 Task: Look for space in Mau Aimma, India from 10th August, 2023 to 18th August, 2023 for 2 adults in price range Rs.10000 to Rs.14000. Place can be private room with 1  bedroom having 1 bed and 1 bathroom. Property type can be house, flat, guest house. Amenities needed are: wifi, TV, free parkinig on premises, gym, breakfast. Booking option can be shelf check-in. Required host language is English.
Action: Mouse moved to (449, 99)
Screenshot: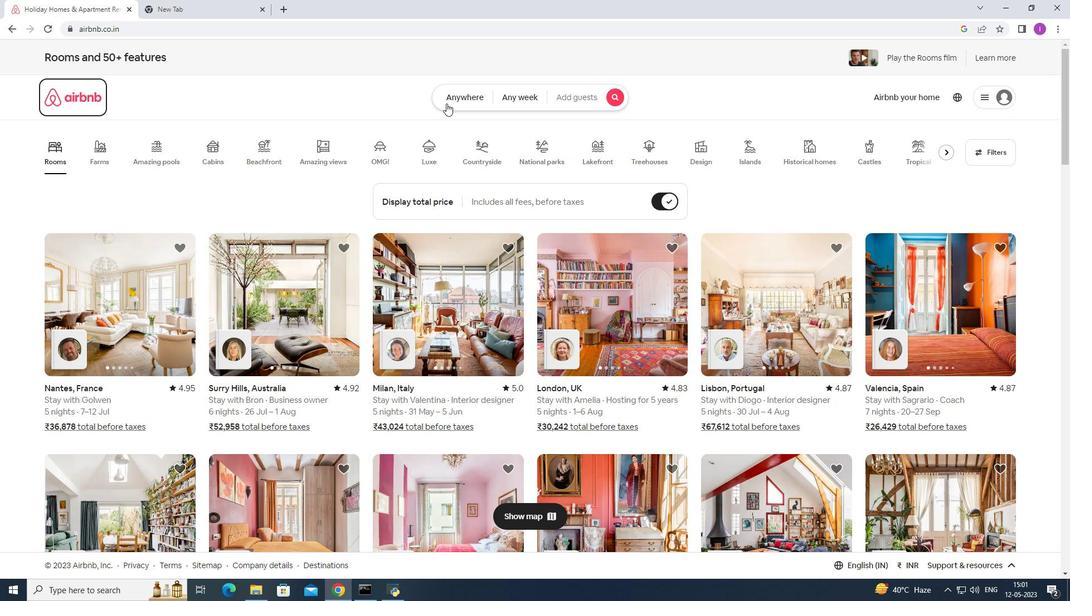 
Action: Mouse pressed left at (449, 99)
Screenshot: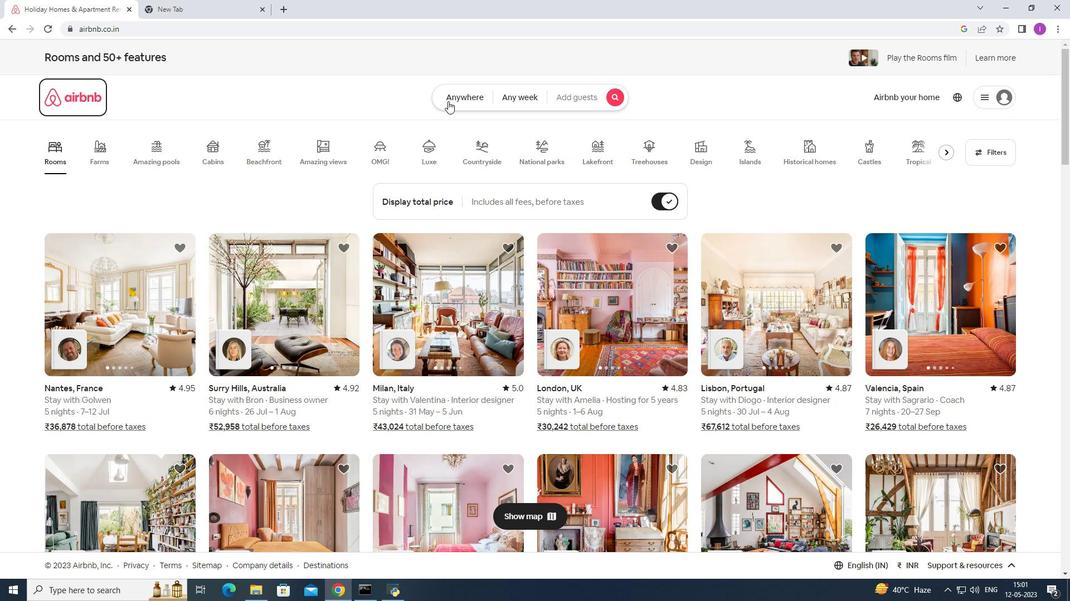 
Action: Mouse moved to (371, 148)
Screenshot: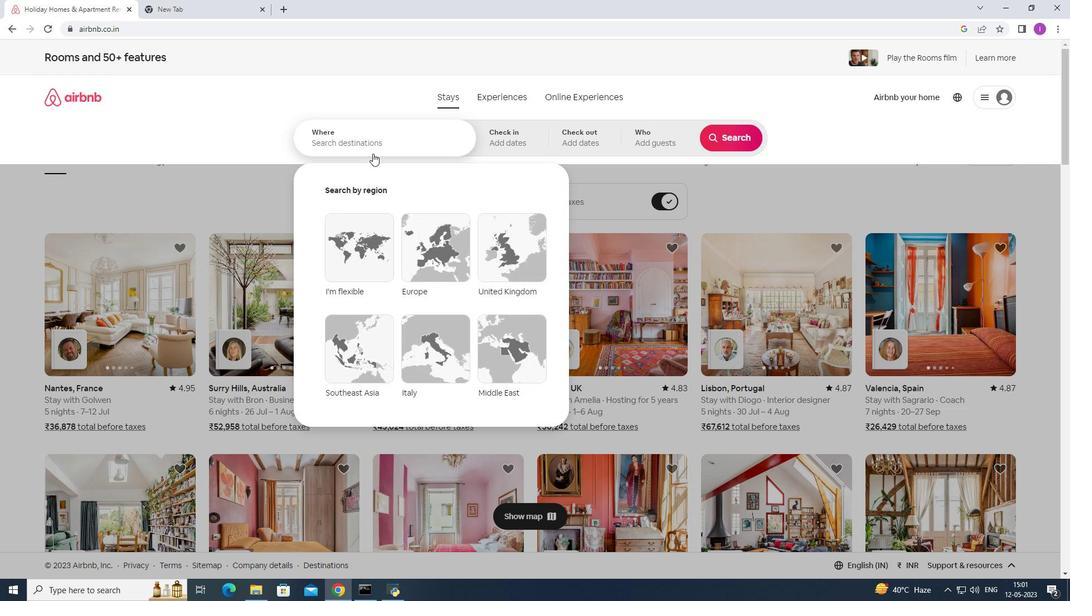 
Action: Mouse pressed left at (371, 148)
Screenshot: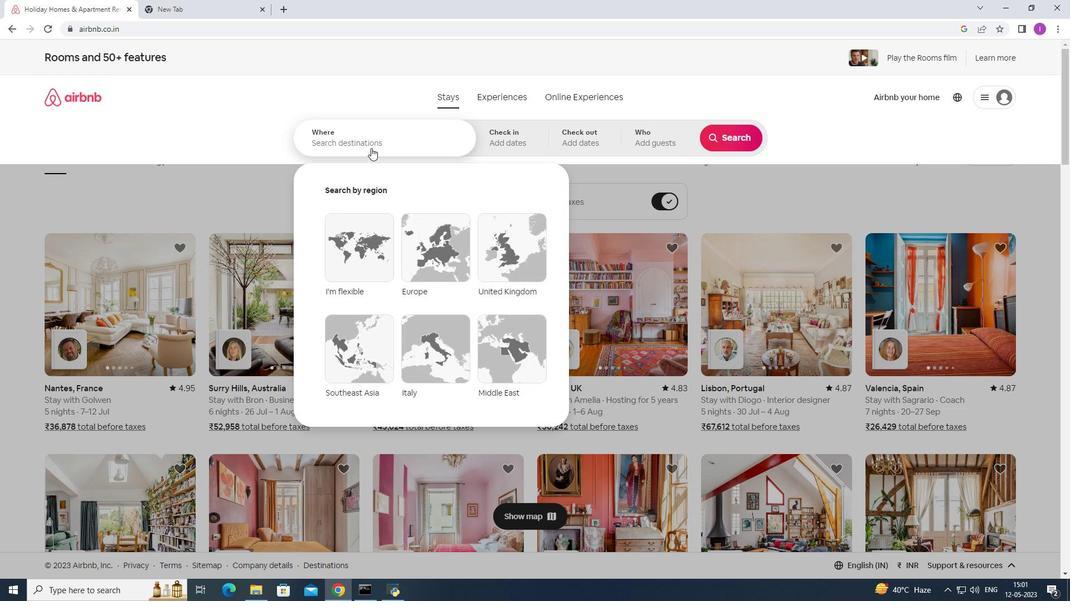 
Action: Key pressed <Key.shift>Mau<Key.space><Key.shift>Aimma,<Key.shift>India
Screenshot: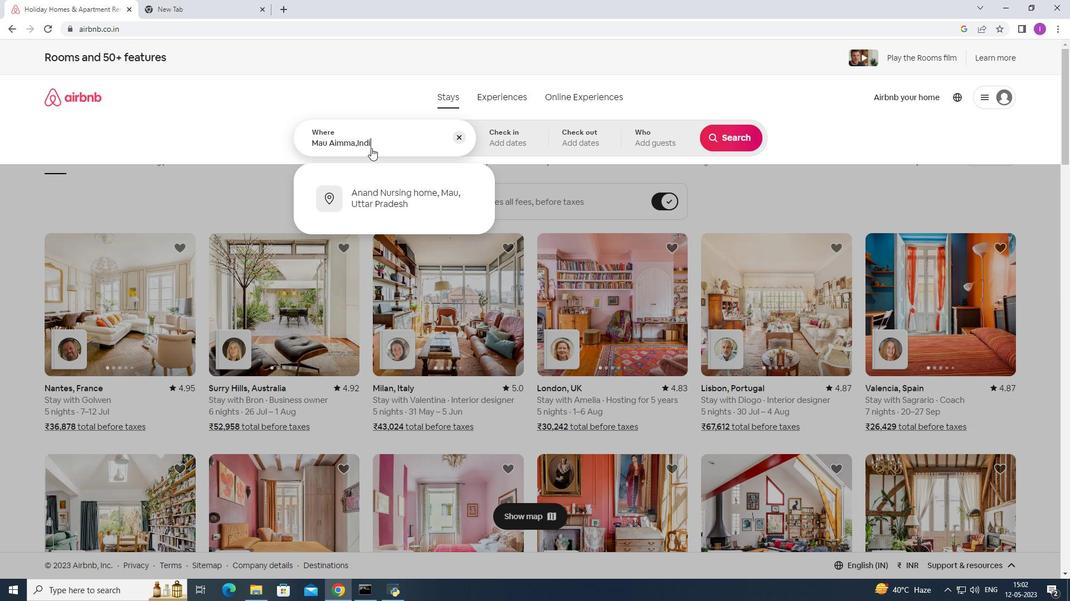 
Action: Mouse moved to (511, 138)
Screenshot: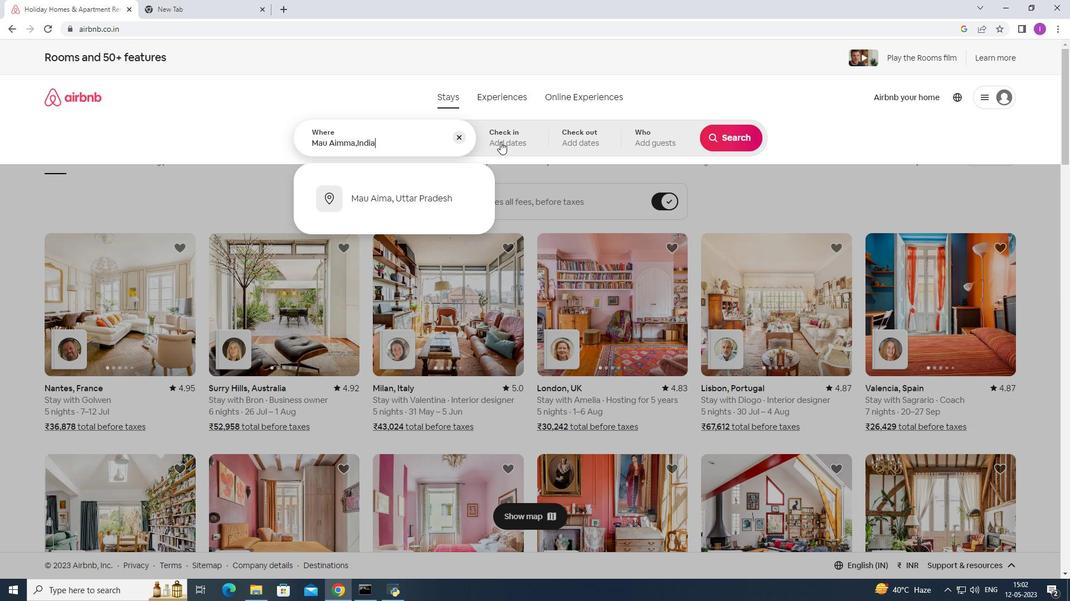 
Action: Mouse pressed left at (511, 138)
Screenshot: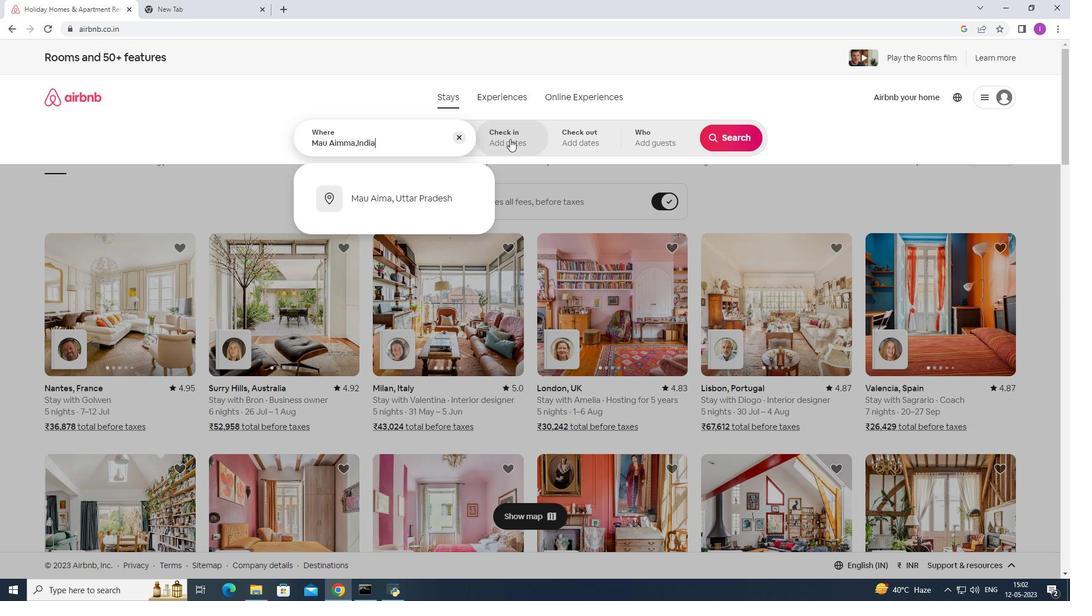 
Action: Mouse moved to (727, 226)
Screenshot: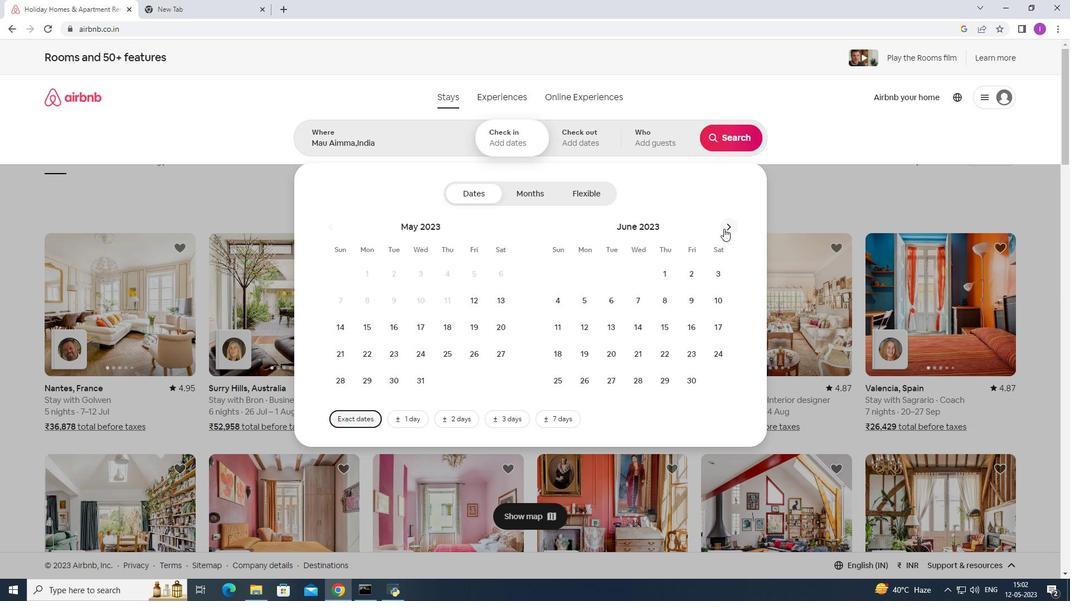 
Action: Mouse pressed left at (727, 226)
Screenshot: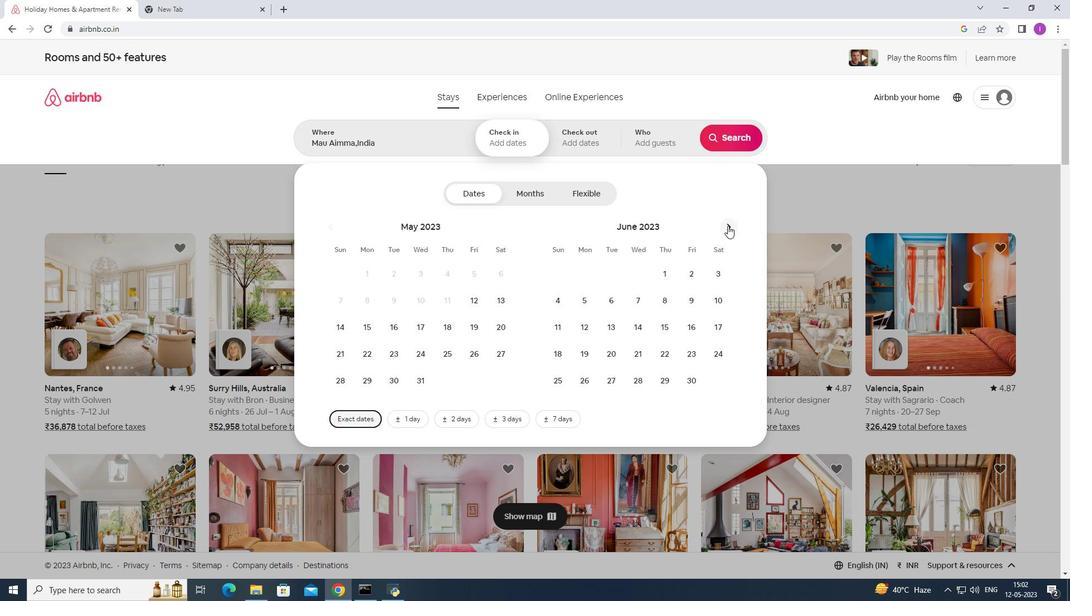 
Action: Mouse pressed left at (727, 226)
Screenshot: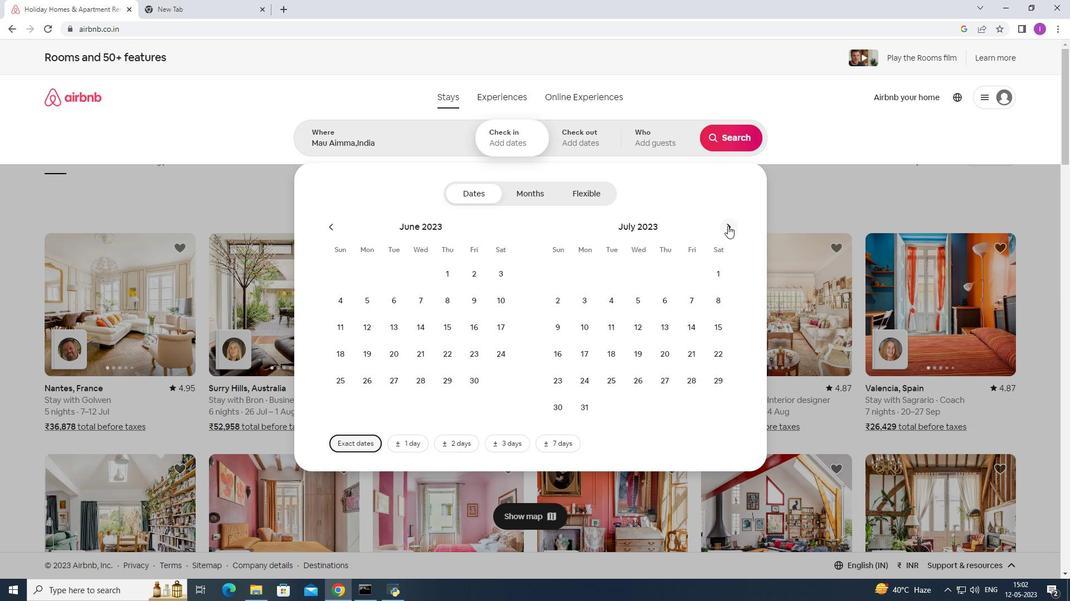 
Action: Mouse moved to (659, 299)
Screenshot: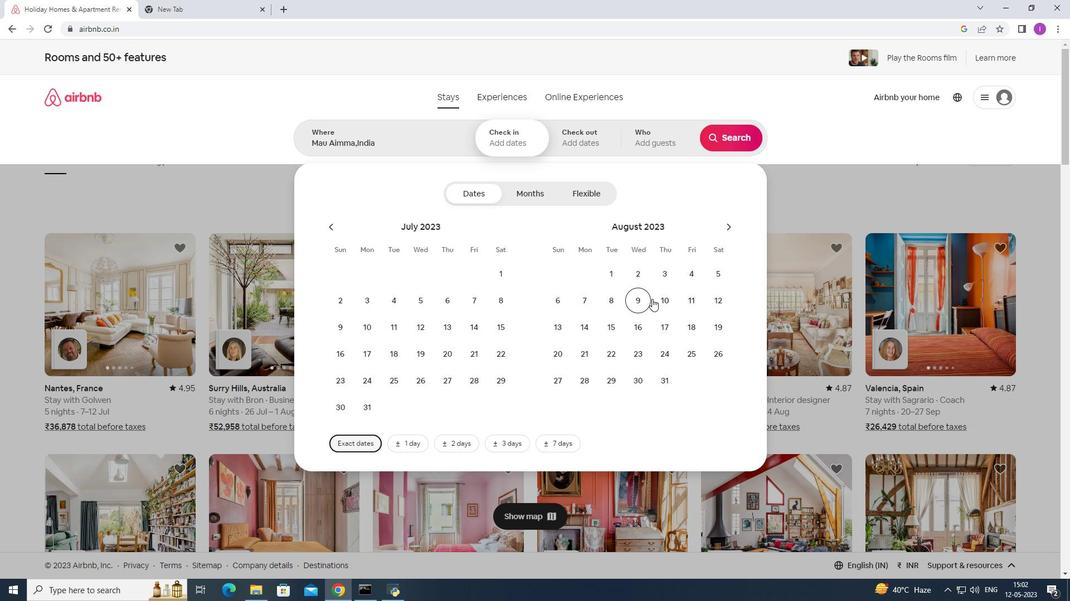 
Action: Mouse pressed left at (659, 299)
Screenshot: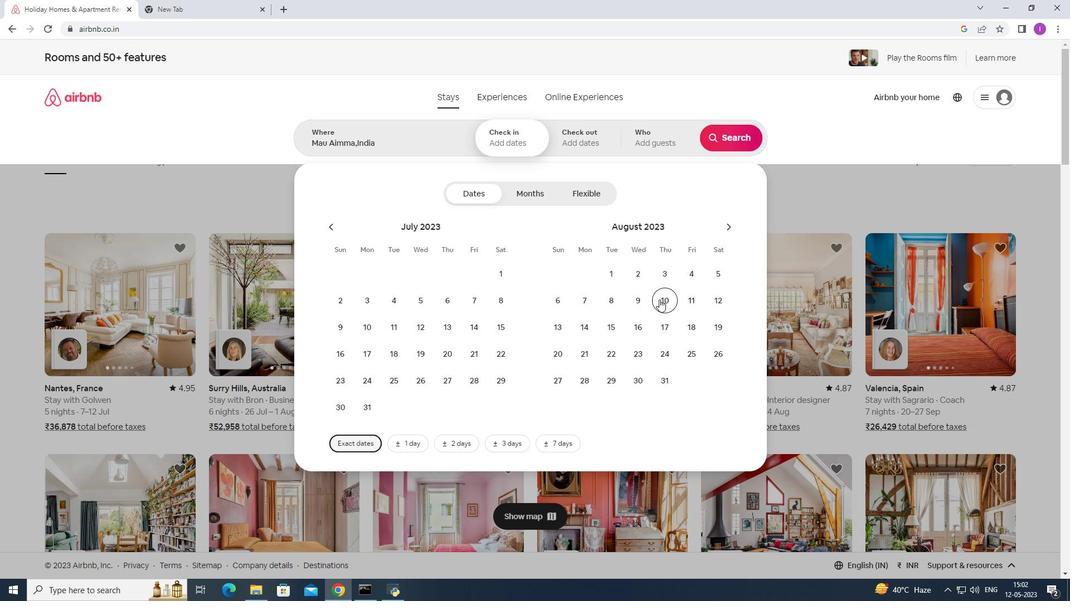 
Action: Mouse moved to (688, 327)
Screenshot: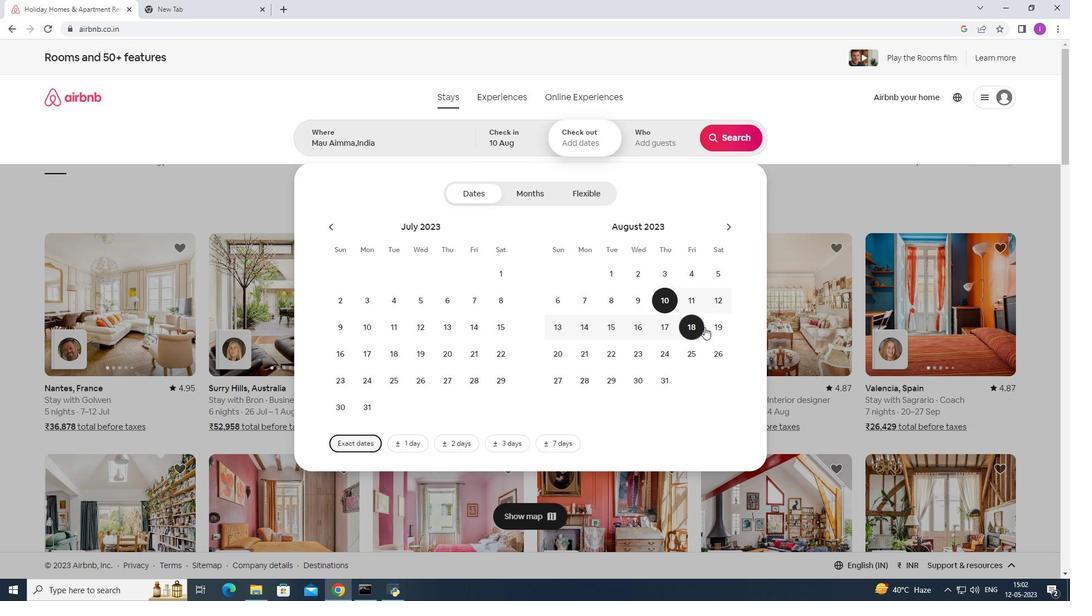 
Action: Mouse pressed left at (688, 327)
Screenshot: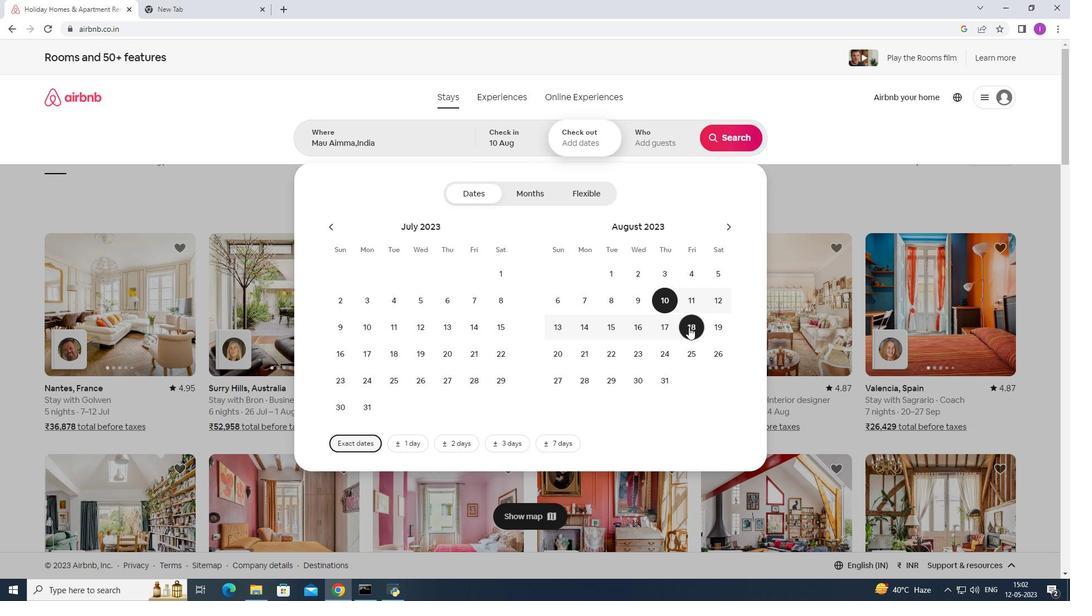 
Action: Mouse moved to (668, 148)
Screenshot: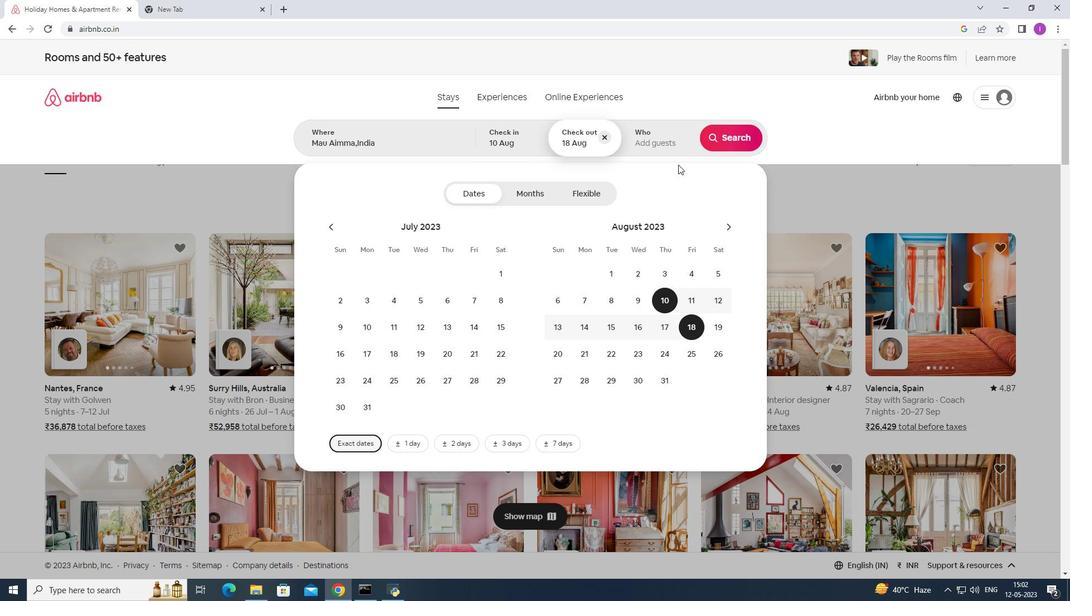 
Action: Mouse pressed left at (668, 148)
Screenshot: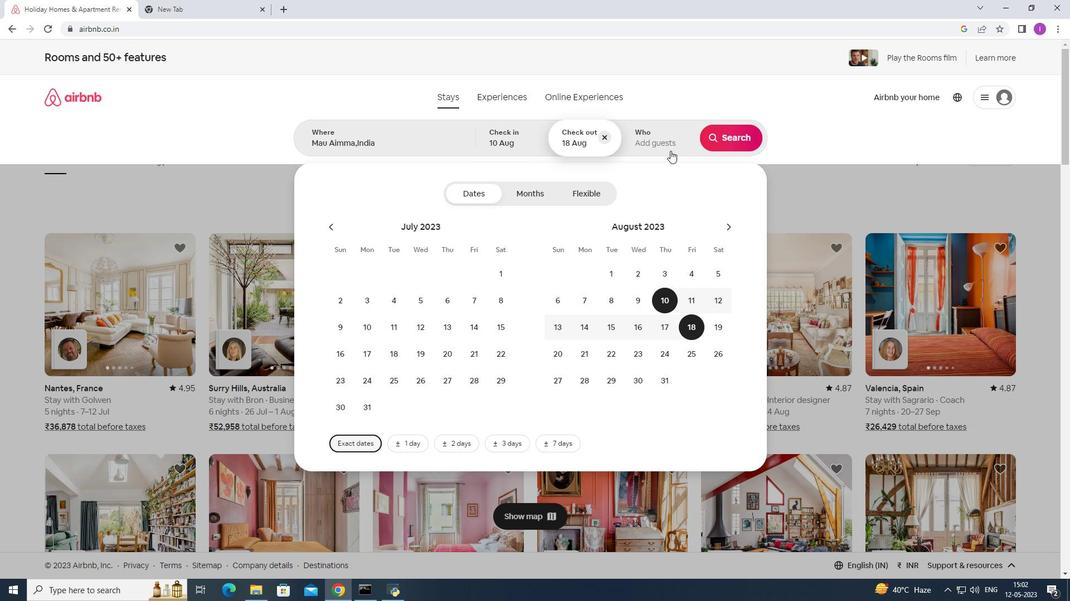 
Action: Mouse moved to (727, 195)
Screenshot: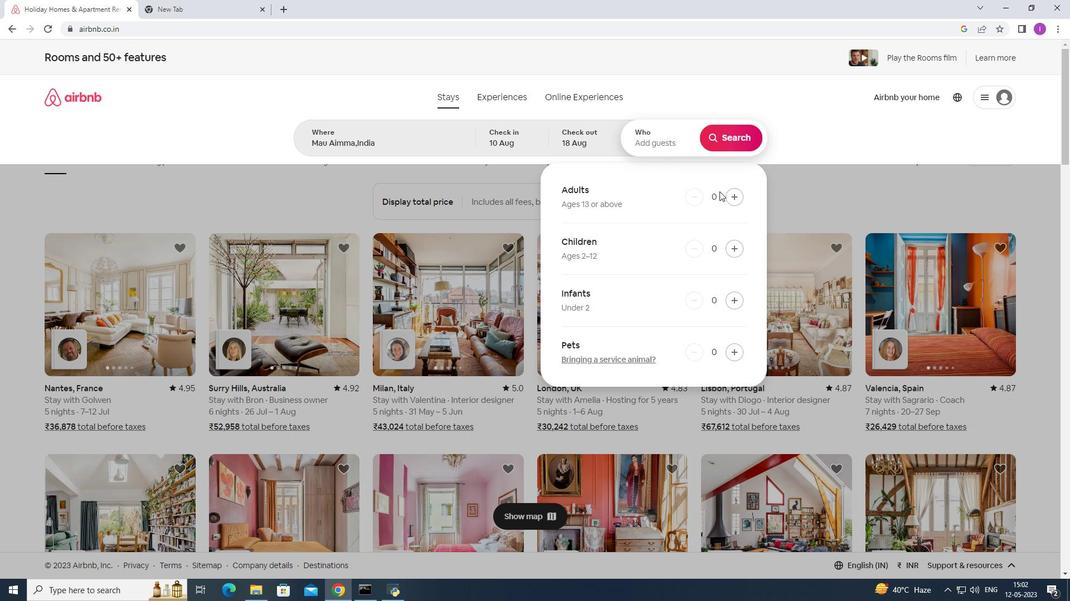 
Action: Mouse pressed left at (727, 195)
Screenshot: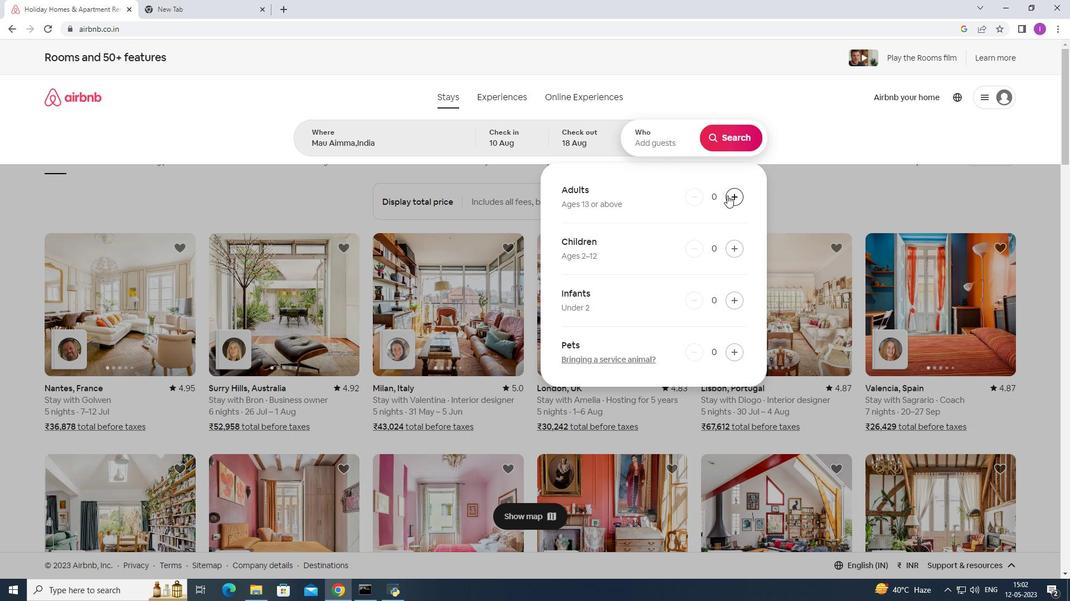 
Action: Mouse pressed left at (727, 195)
Screenshot: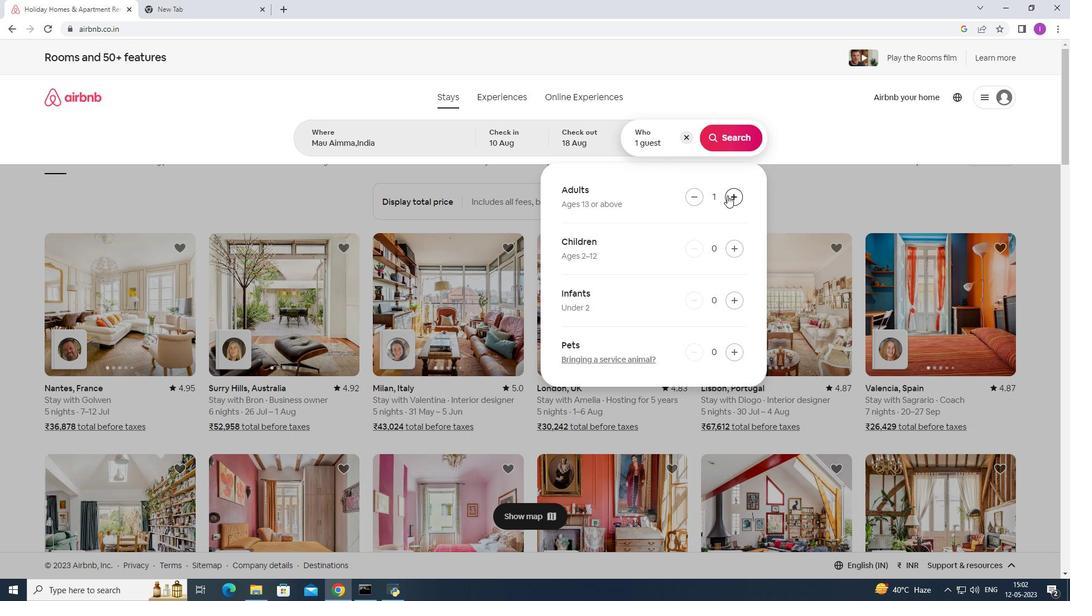 
Action: Mouse pressed left at (727, 195)
Screenshot: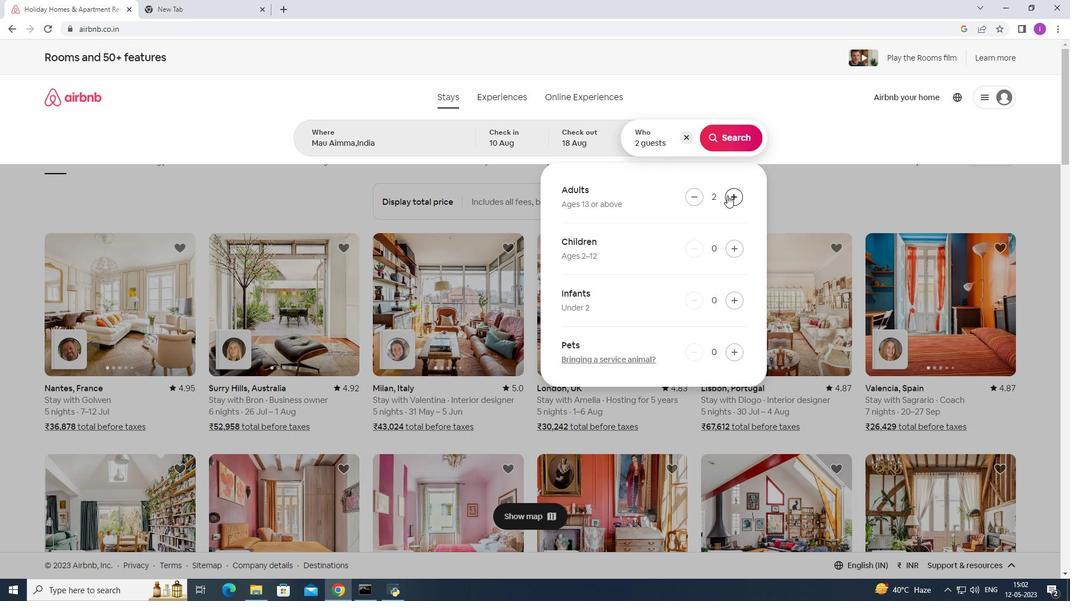 
Action: Mouse moved to (695, 198)
Screenshot: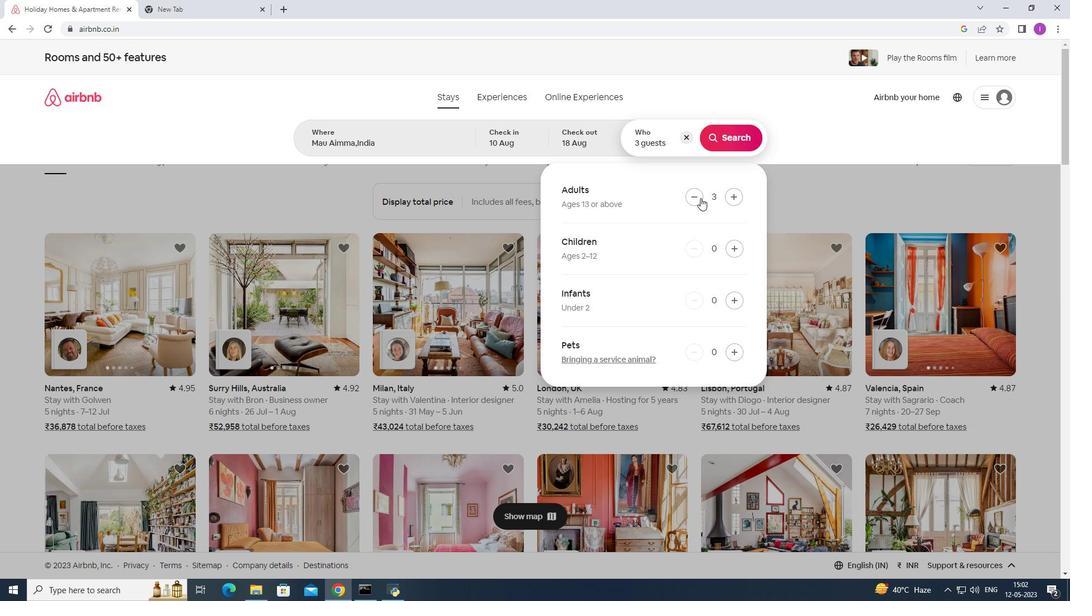 
Action: Mouse pressed left at (695, 198)
Screenshot: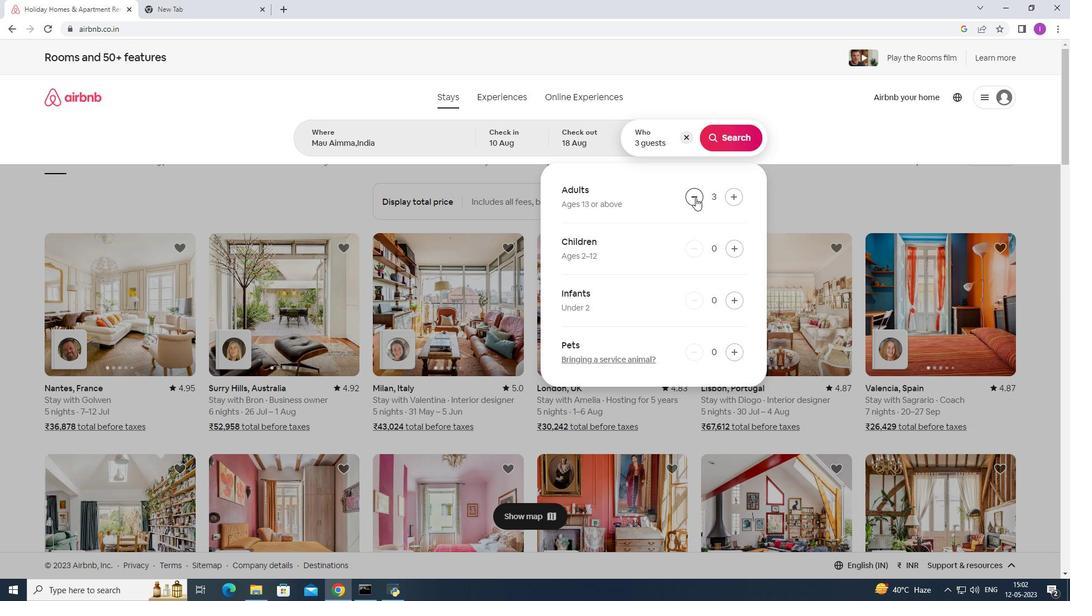 
Action: Mouse moved to (730, 144)
Screenshot: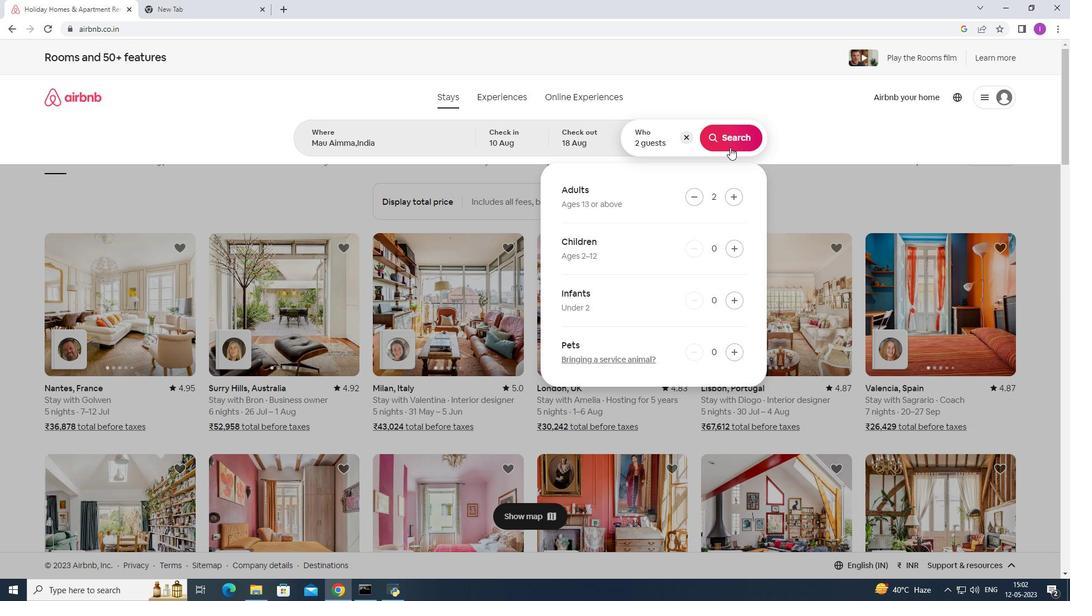 
Action: Mouse pressed left at (730, 144)
Screenshot: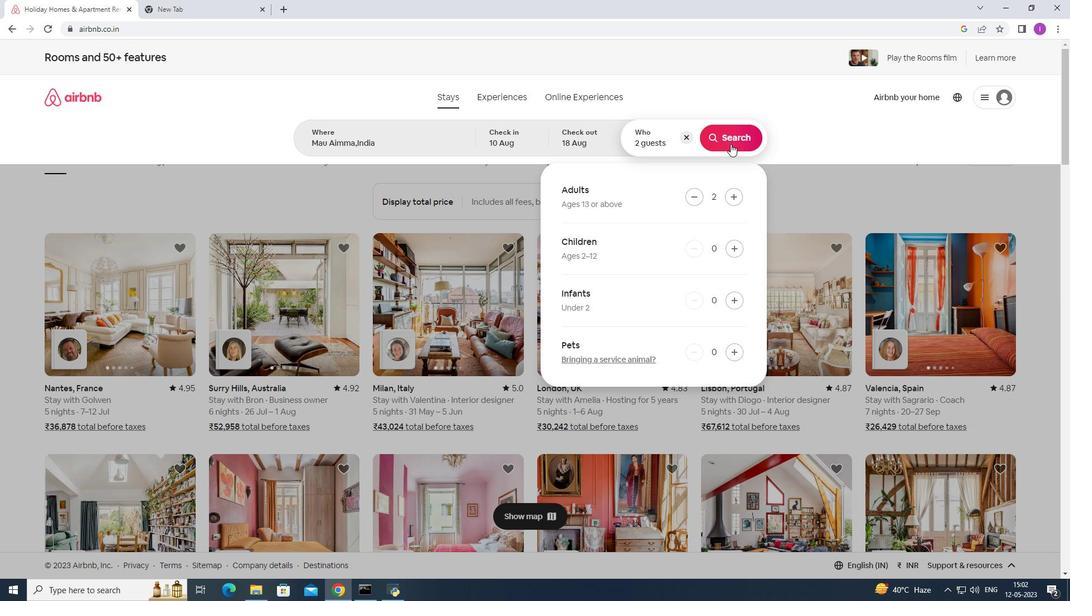
Action: Mouse moved to (1010, 110)
Screenshot: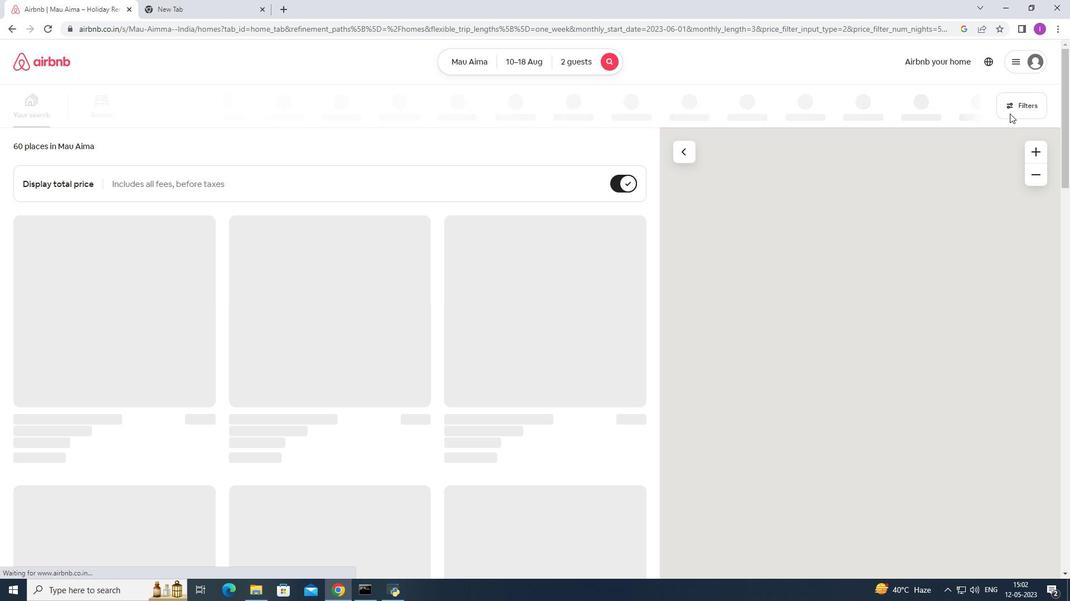 
Action: Mouse pressed left at (1010, 110)
Screenshot: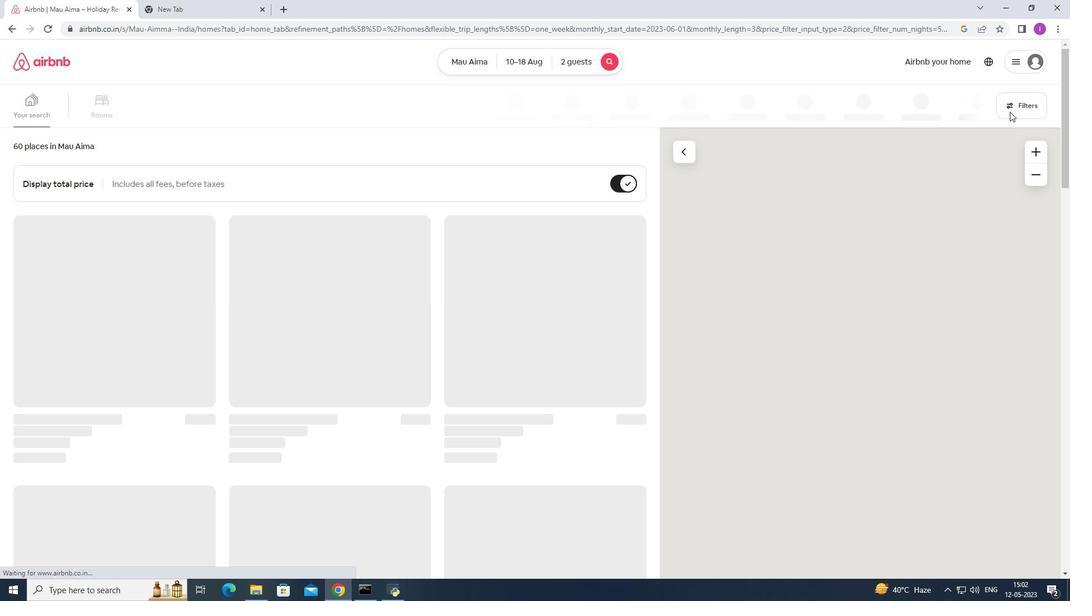 
Action: Mouse moved to (622, 378)
Screenshot: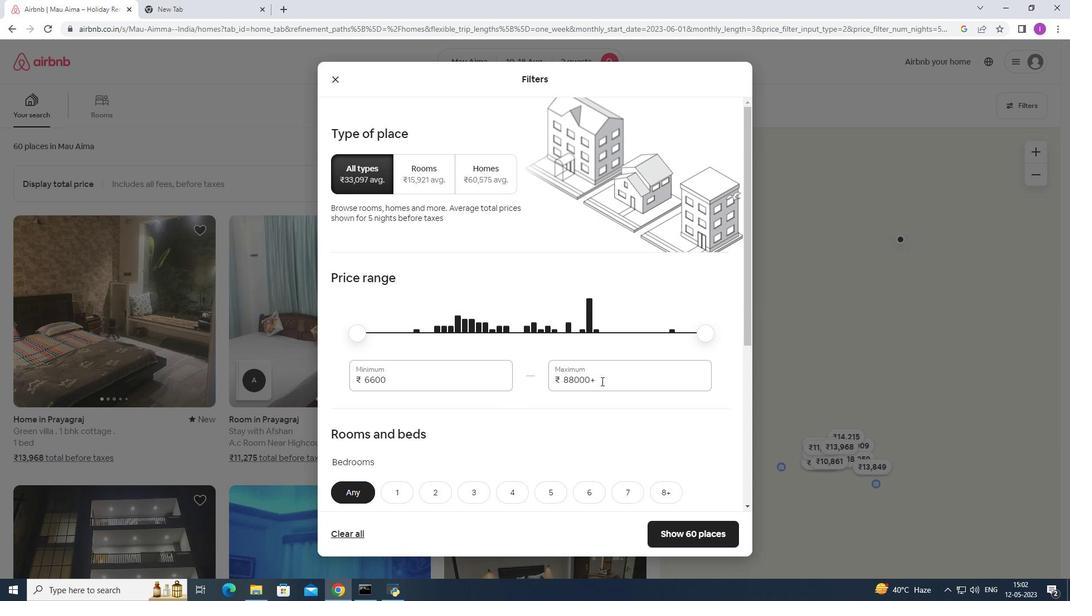 
Action: Mouse pressed left at (622, 378)
Screenshot: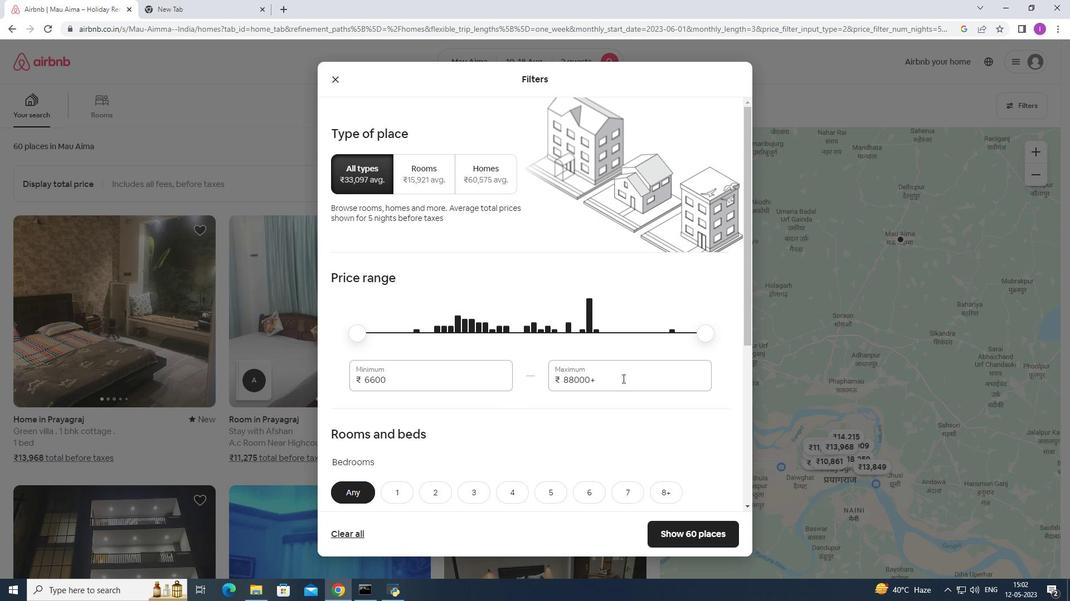 
Action: Mouse moved to (557, 378)
Screenshot: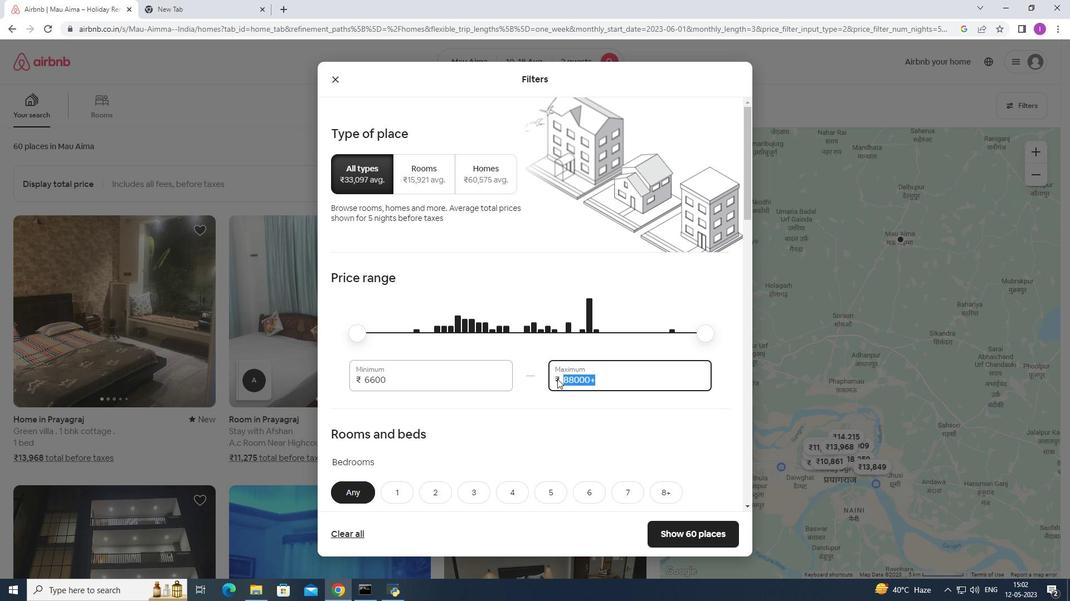 
Action: Key pressed 14000
Screenshot: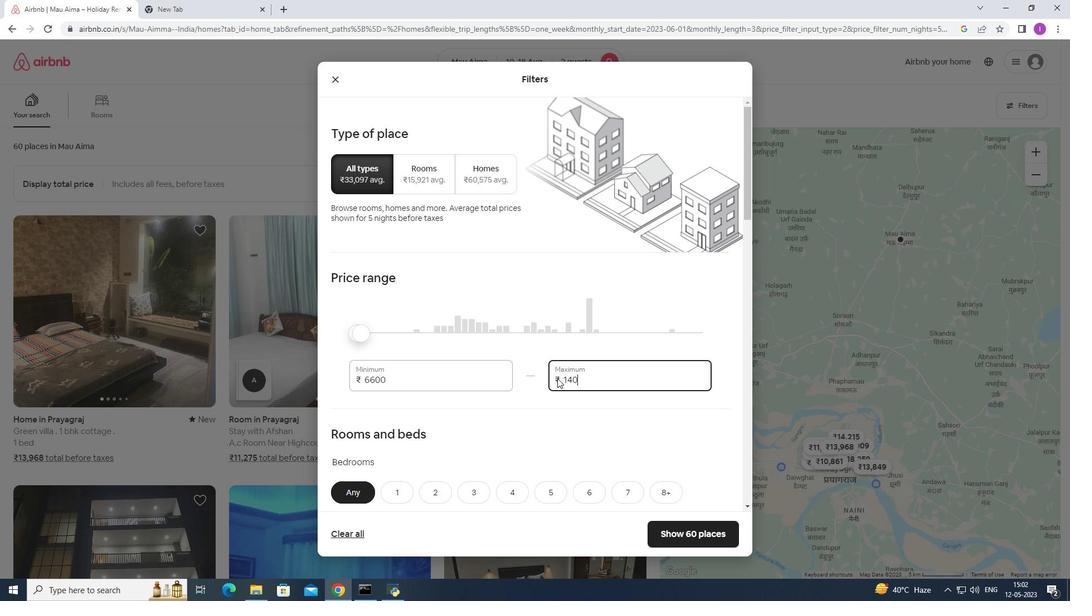 
Action: Mouse moved to (385, 382)
Screenshot: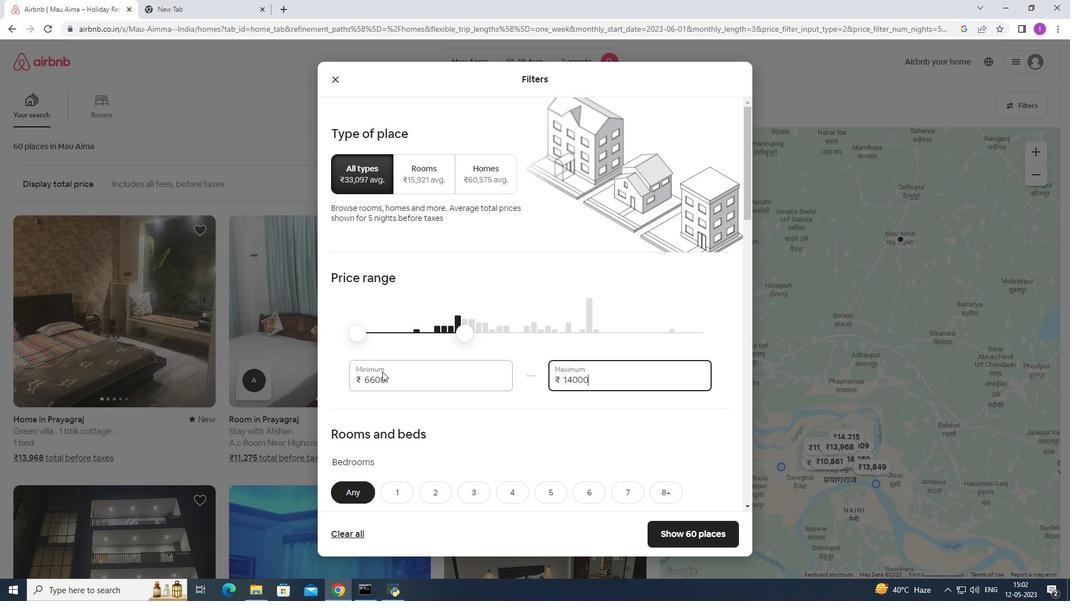 
Action: Mouse pressed left at (385, 382)
Screenshot: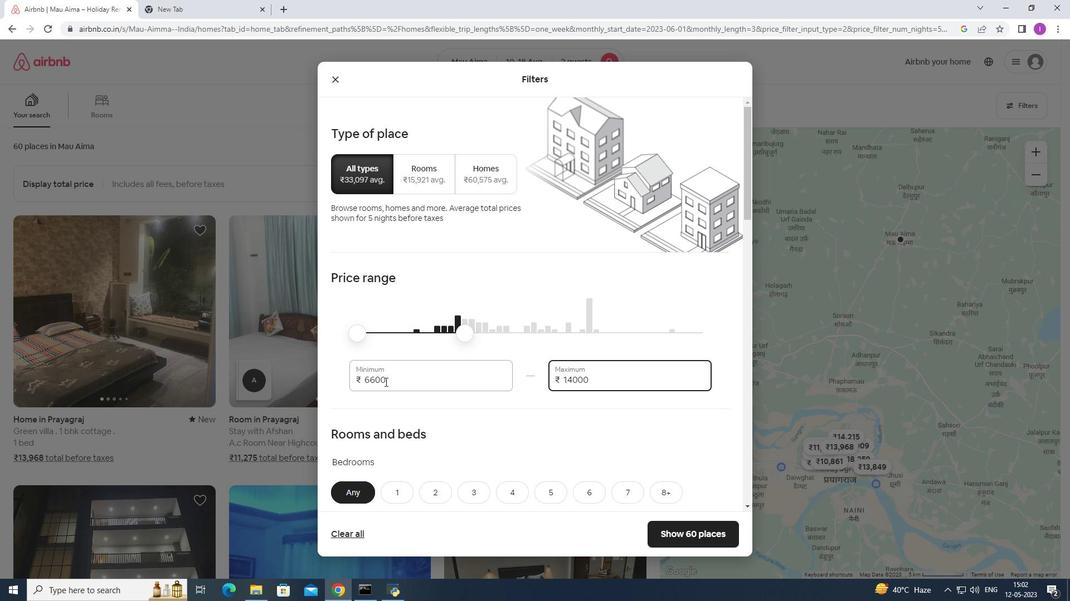 
Action: Mouse moved to (362, 382)
Screenshot: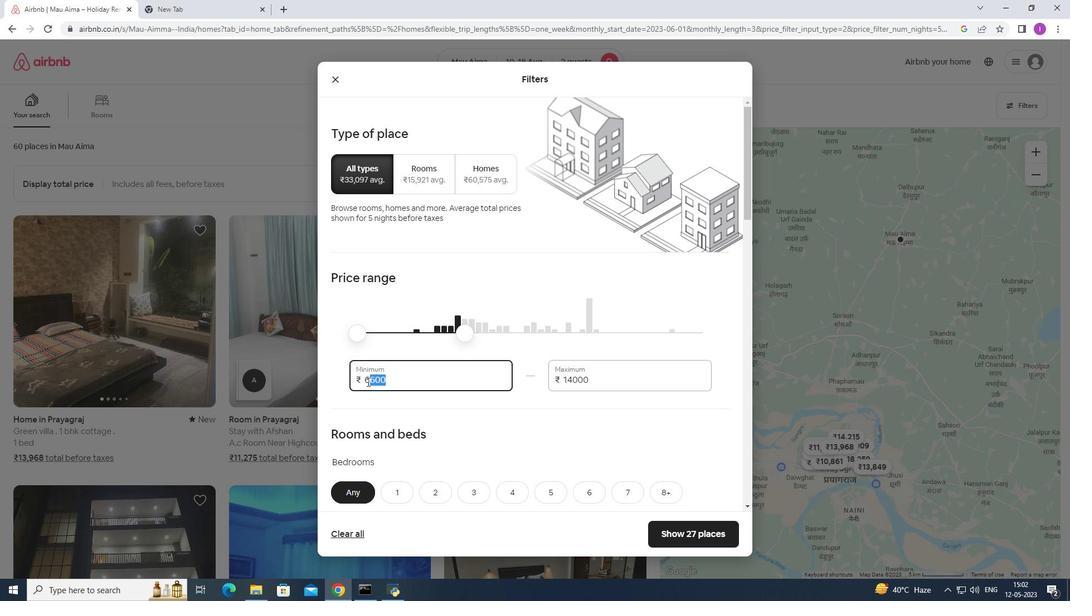 
Action: Key pressed 1000
Screenshot: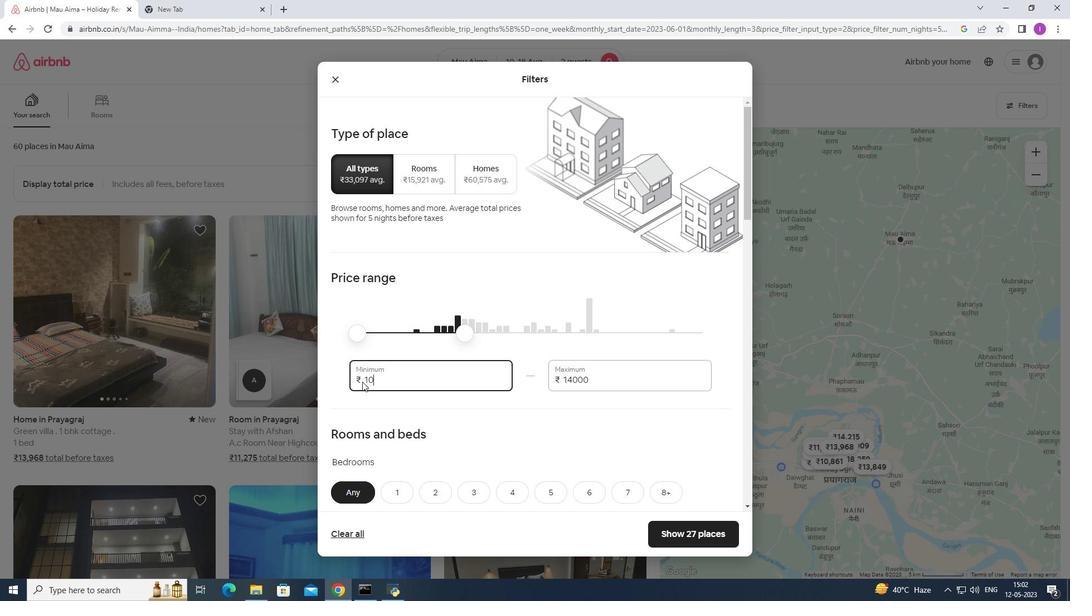
Action: Mouse moved to (361, 382)
Screenshot: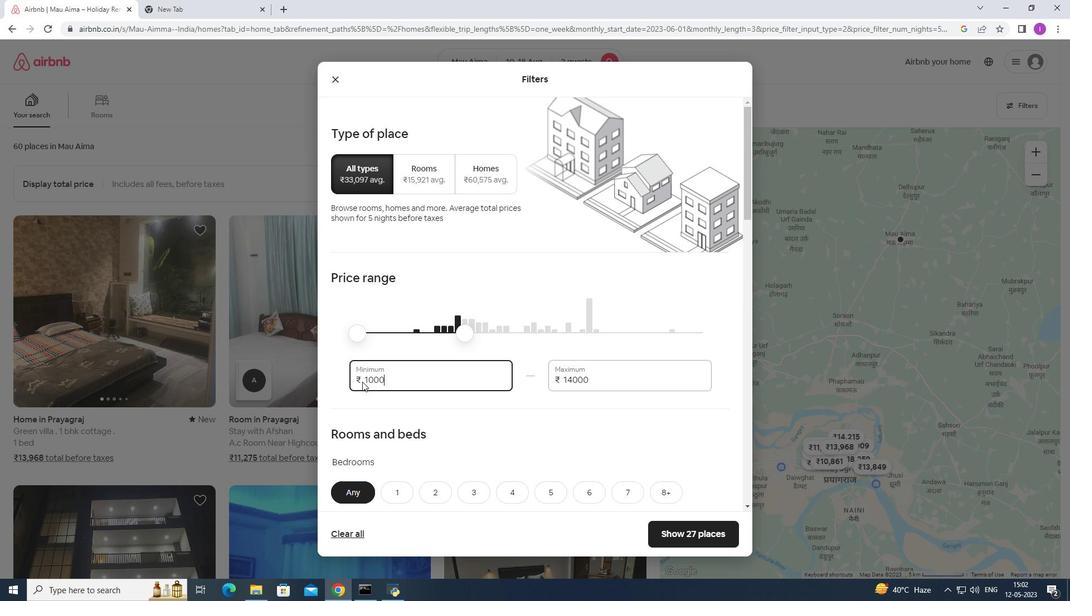 
Action: Key pressed 0
Screenshot: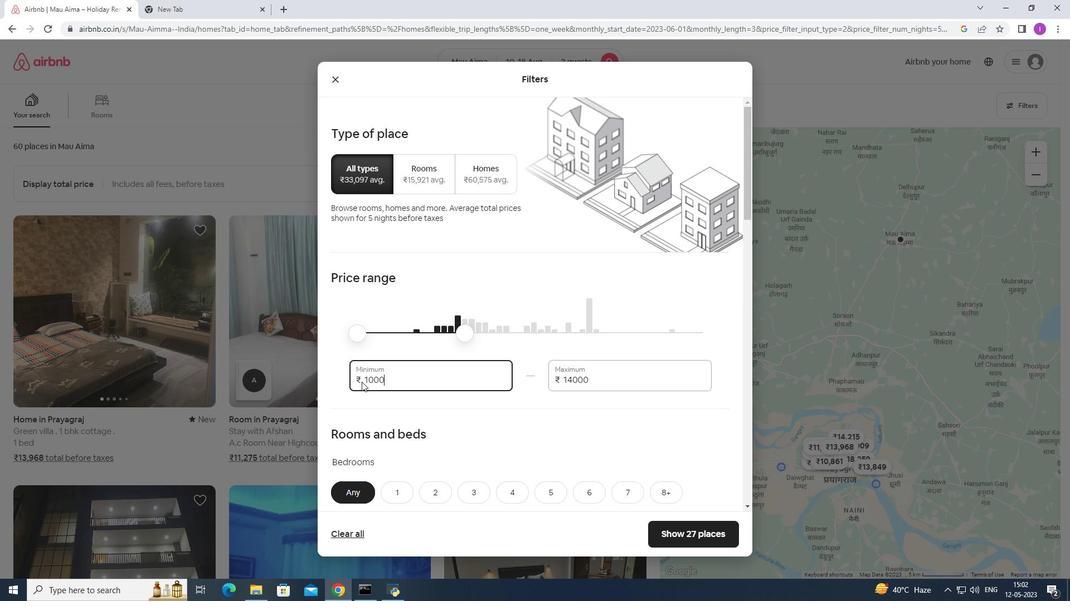 
Action: Mouse moved to (318, 450)
Screenshot: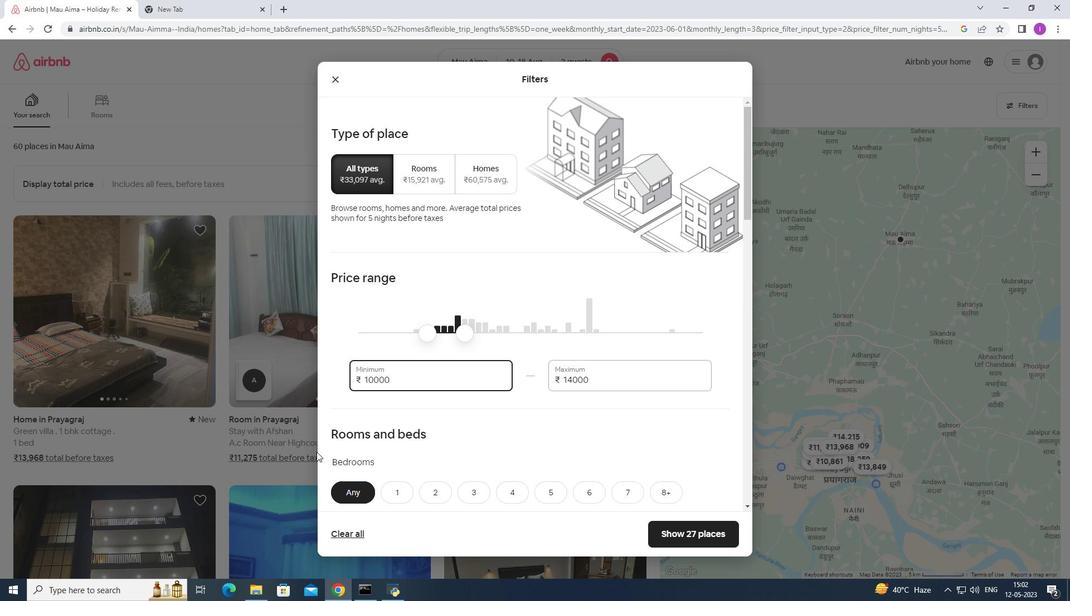 
Action: Mouse scrolled (318, 449) with delta (0, 0)
Screenshot: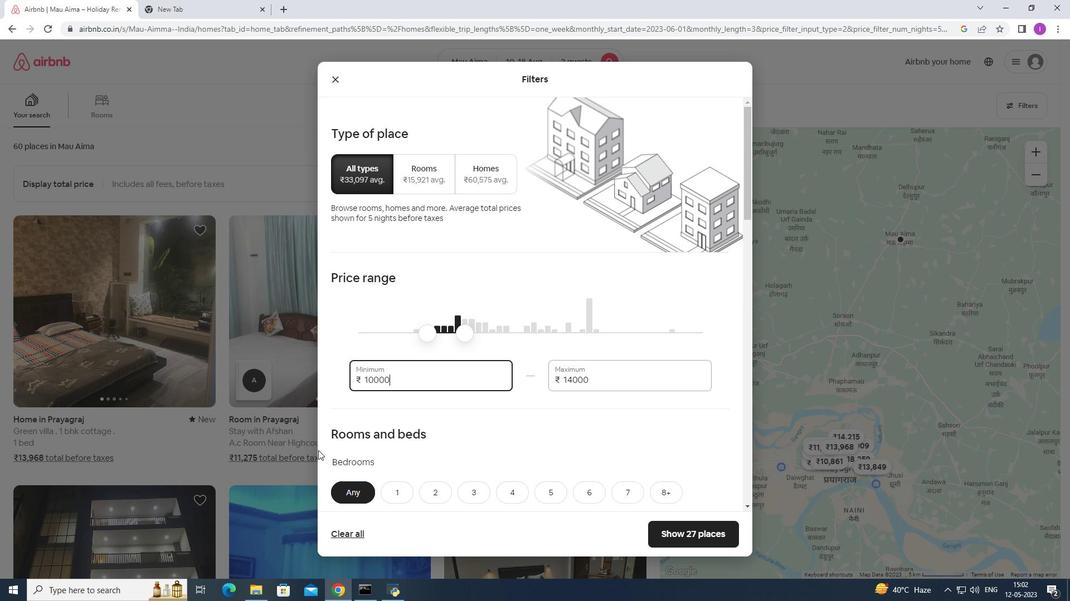 
Action: Mouse moved to (320, 449)
Screenshot: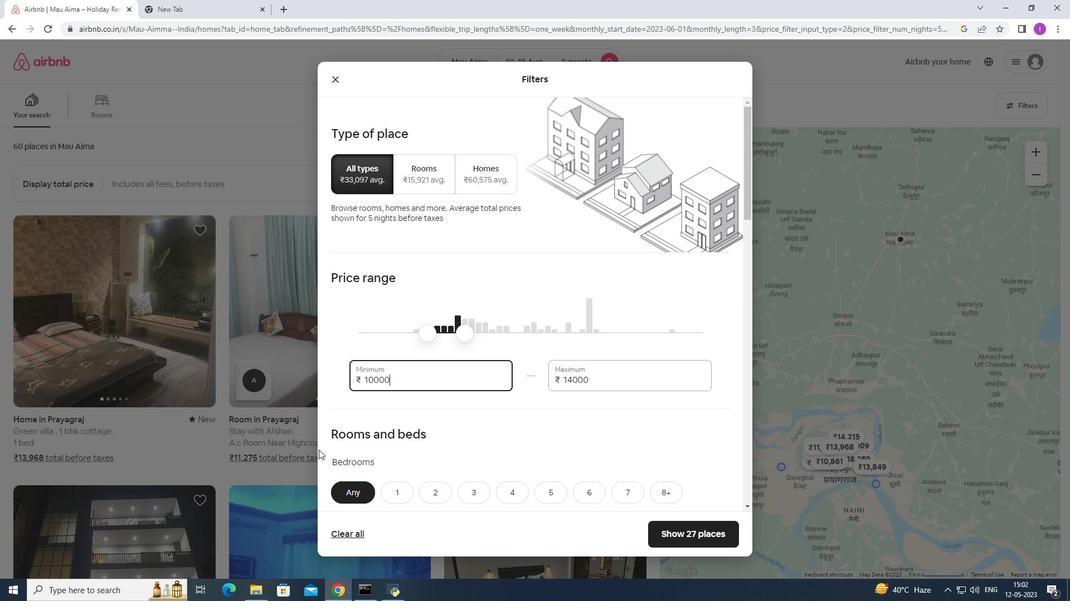 
Action: Mouse scrolled (320, 448) with delta (0, 0)
Screenshot: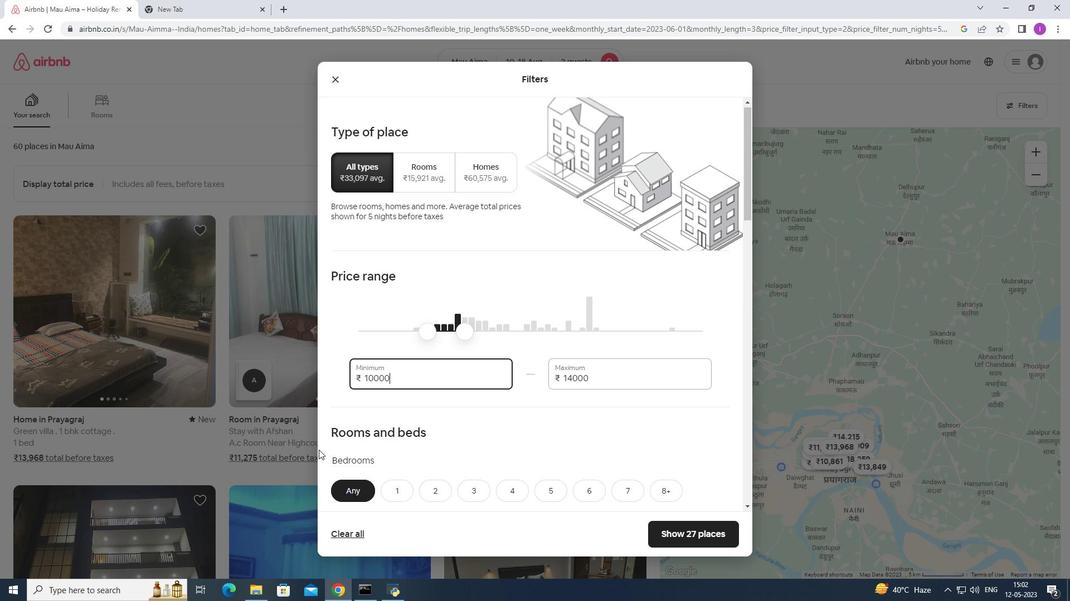 
Action: Mouse moved to (389, 377)
Screenshot: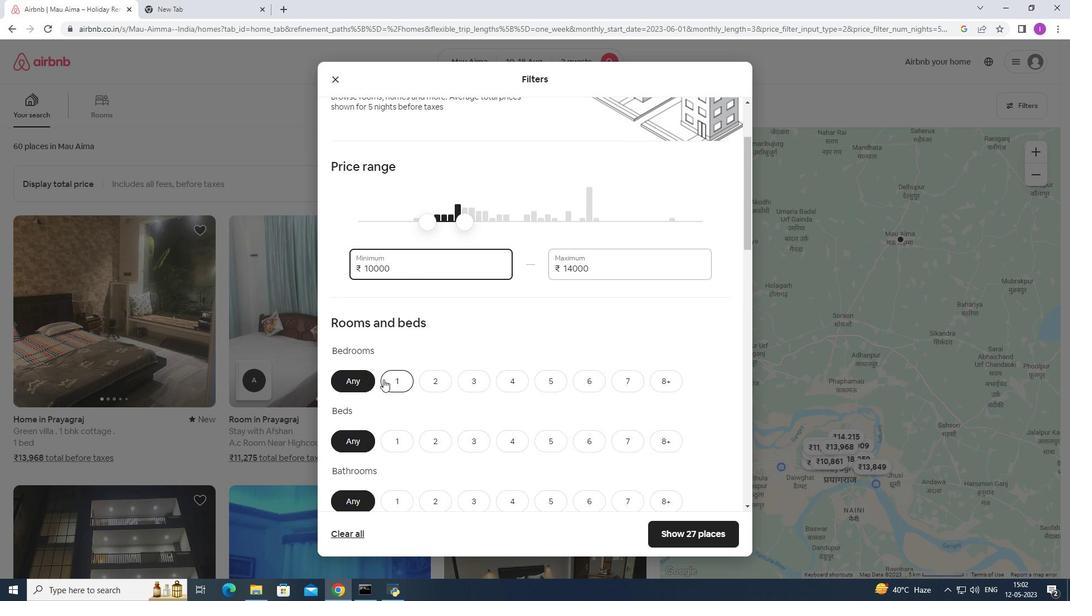 
Action: Mouse pressed left at (389, 377)
Screenshot: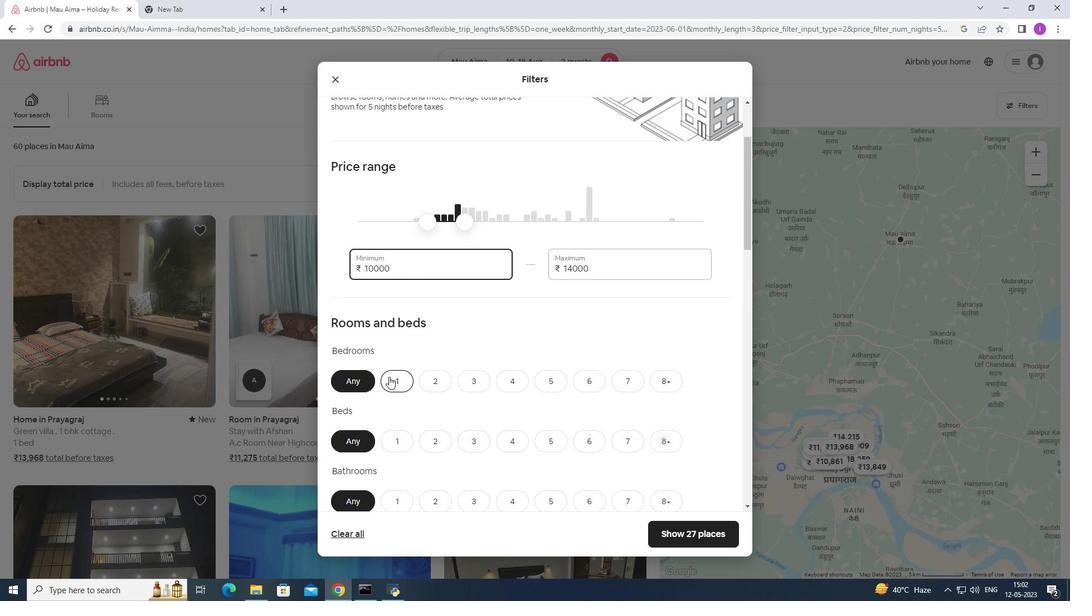 
Action: Mouse moved to (400, 435)
Screenshot: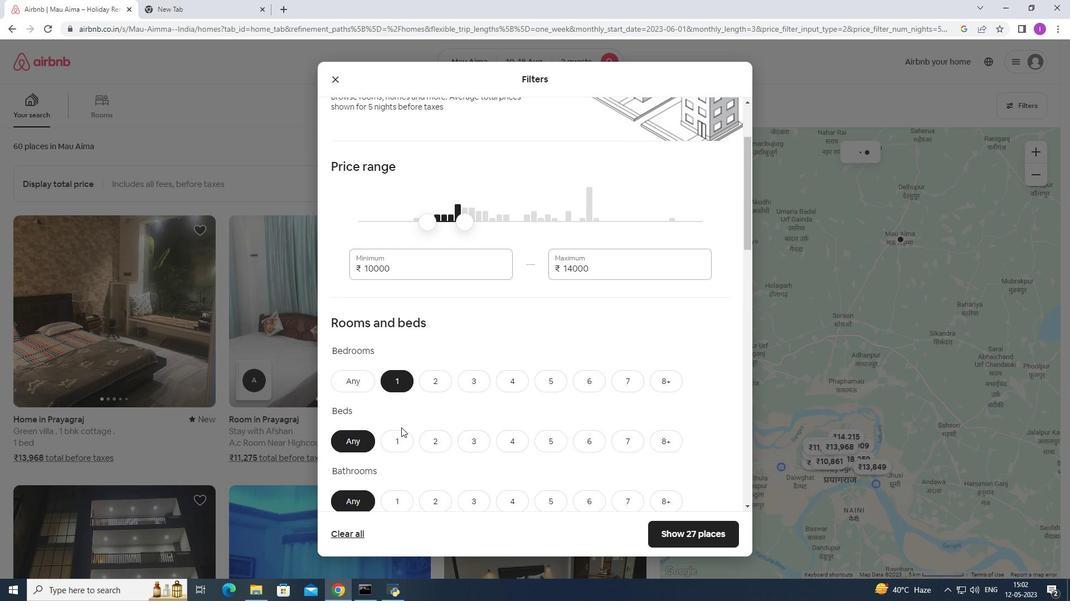 
Action: Mouse pressed left at (400, 435)
Screenshot: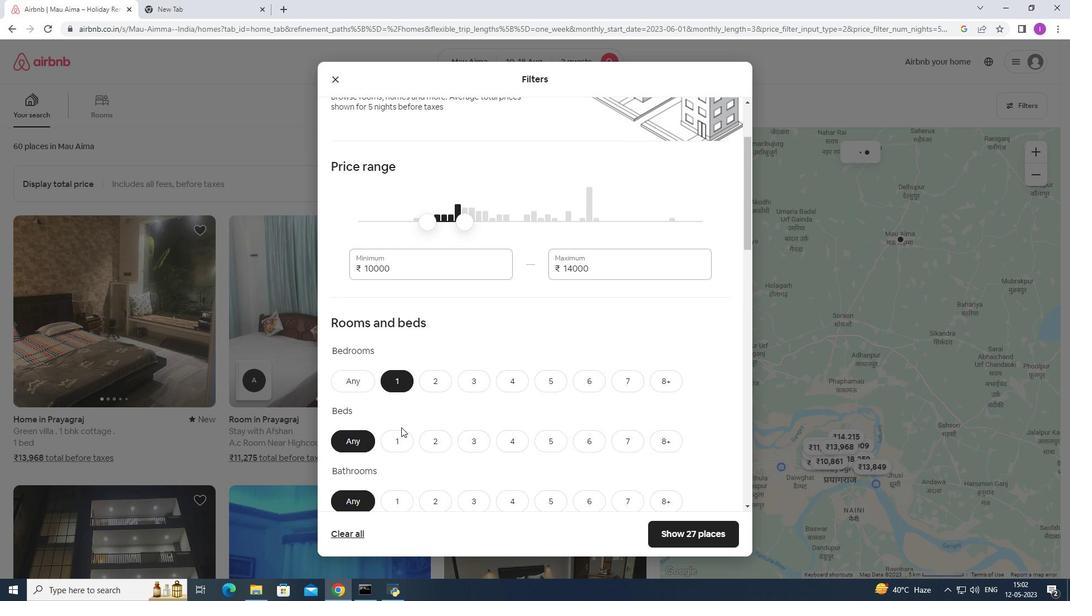 
Action: Mouse moved to (396, 494)
Screenshot: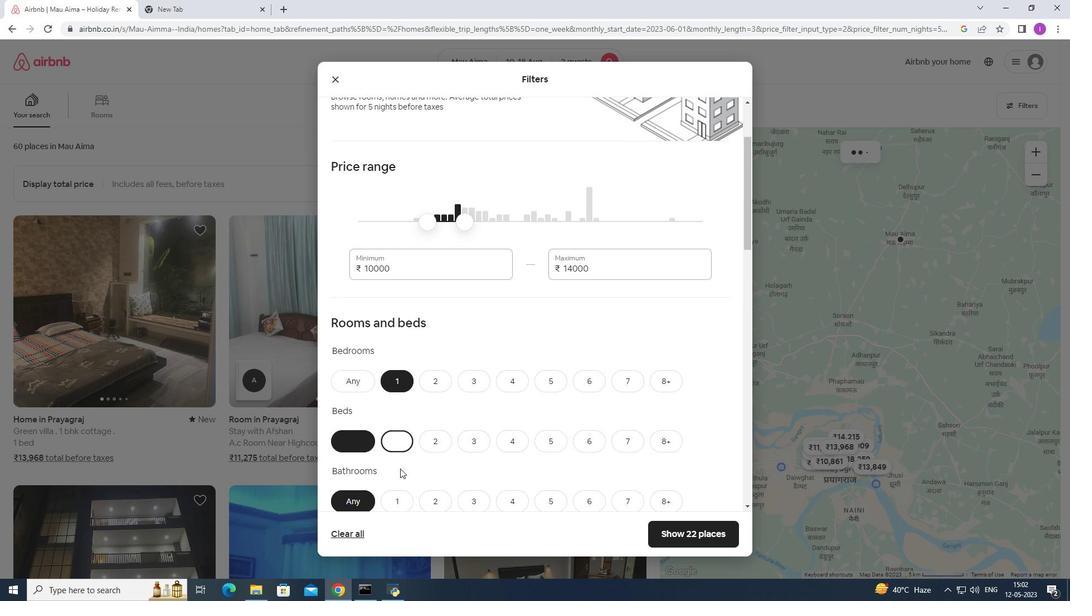 
Action: Mouse pressed left at (396, 494)
Screenshot: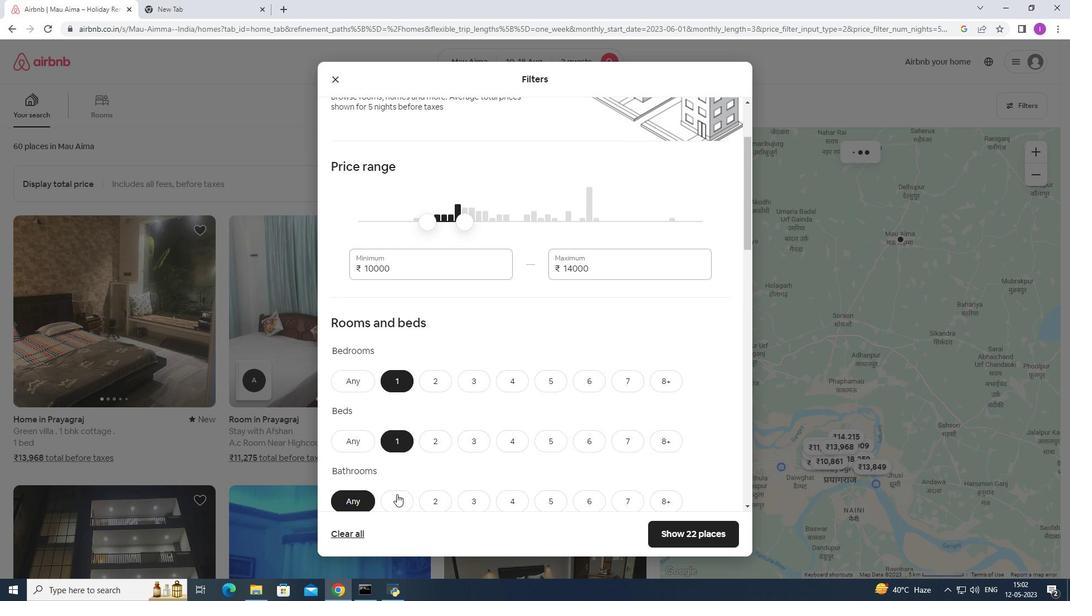 
Action: Mouse moved to (418, 428)
Screenshot: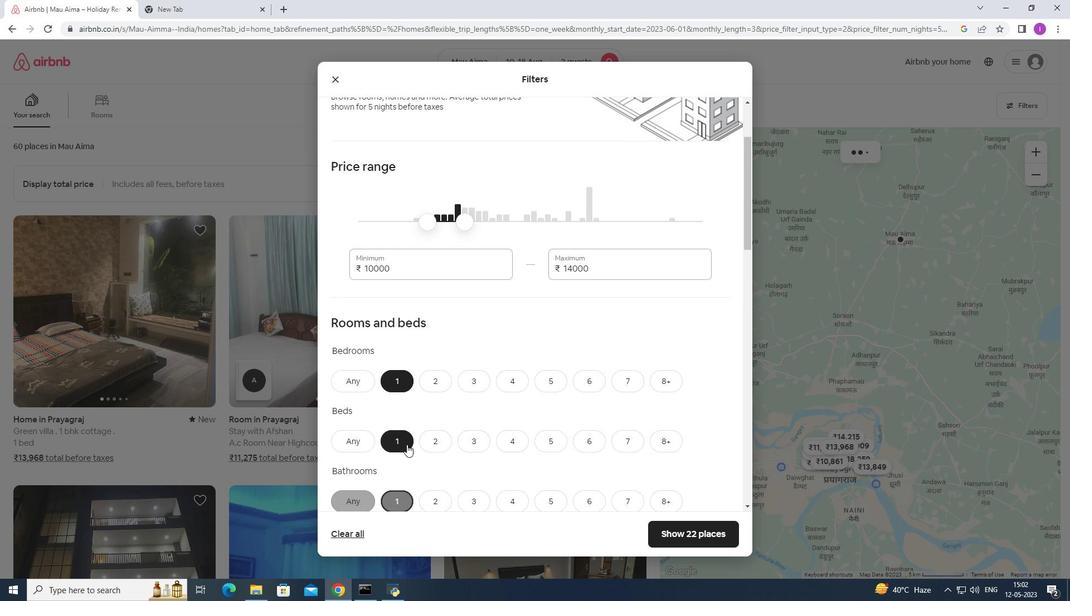
Action: Mouse scrolled (418, 427) with delta (0, 0)
Screenshot: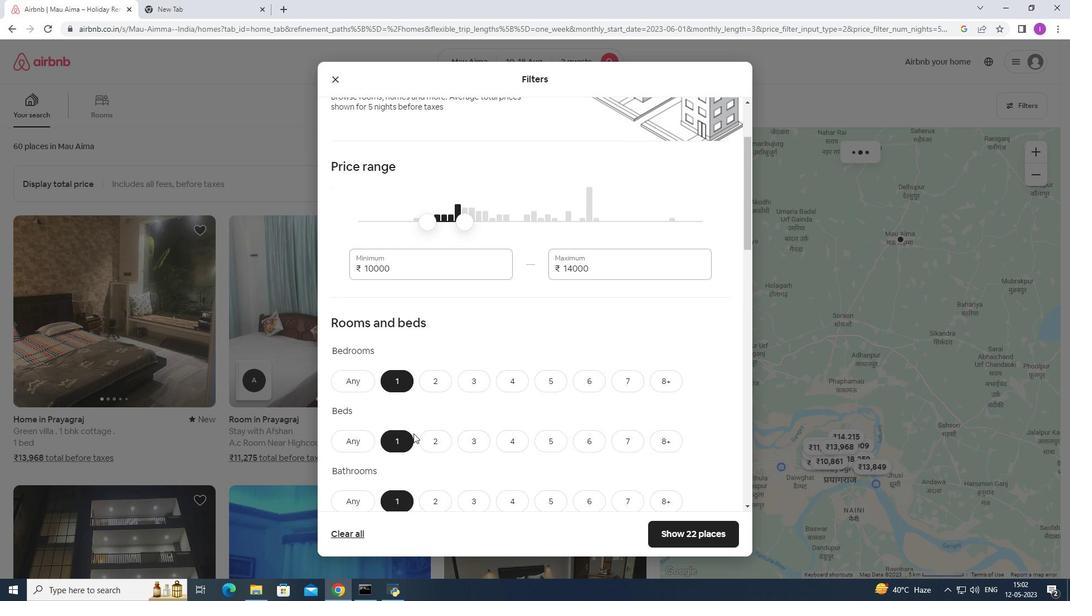 
Action: Mouse scrolled (418, 427) with delta (0, 0)
Screenshot: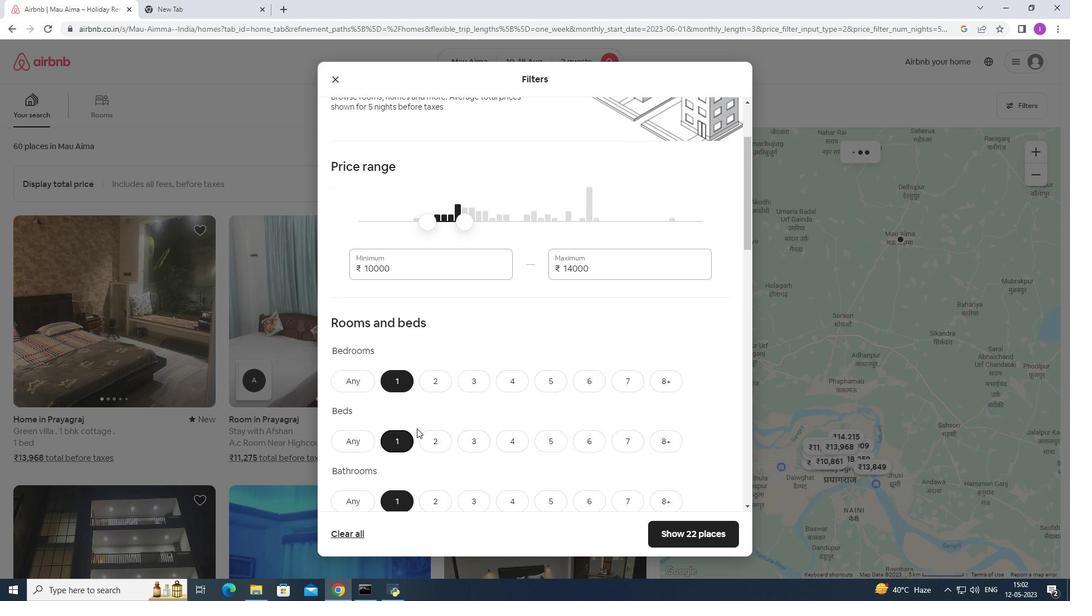 
Action: Mouse scrolled (418, 427) with delta (0, 0)
Screenshot: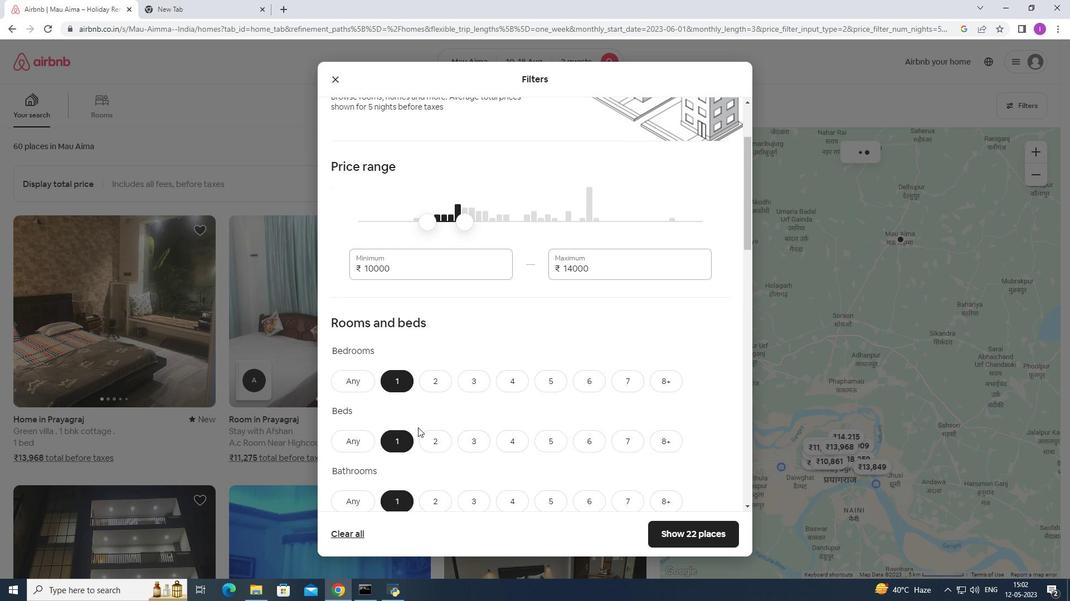 
Action: Mouse moved to (380, 457)
Screenshot: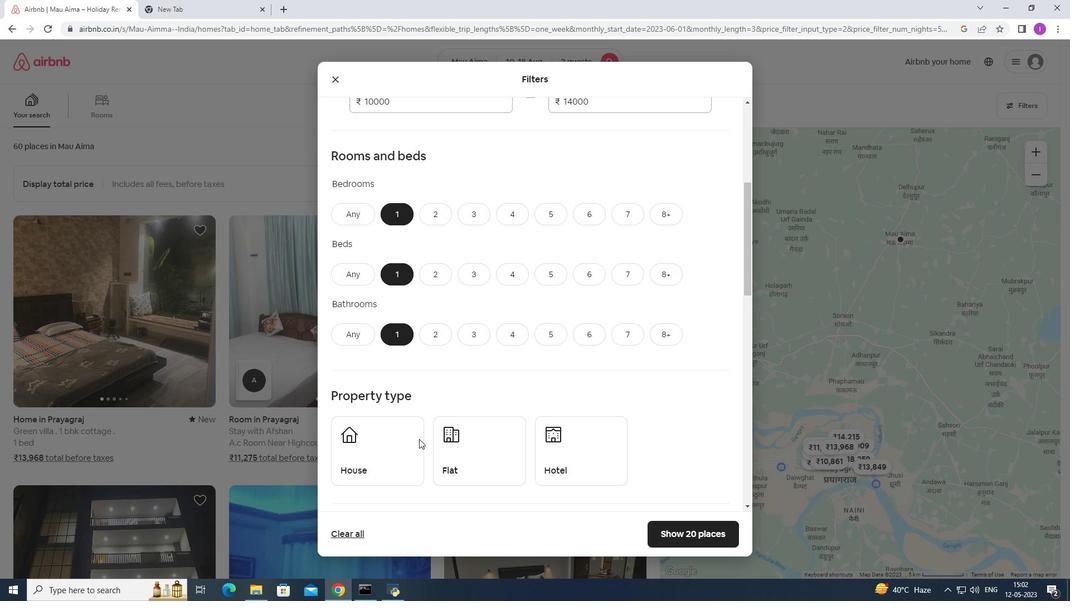 
Action: Mouse pressed left at (380, 457)
Screenshot: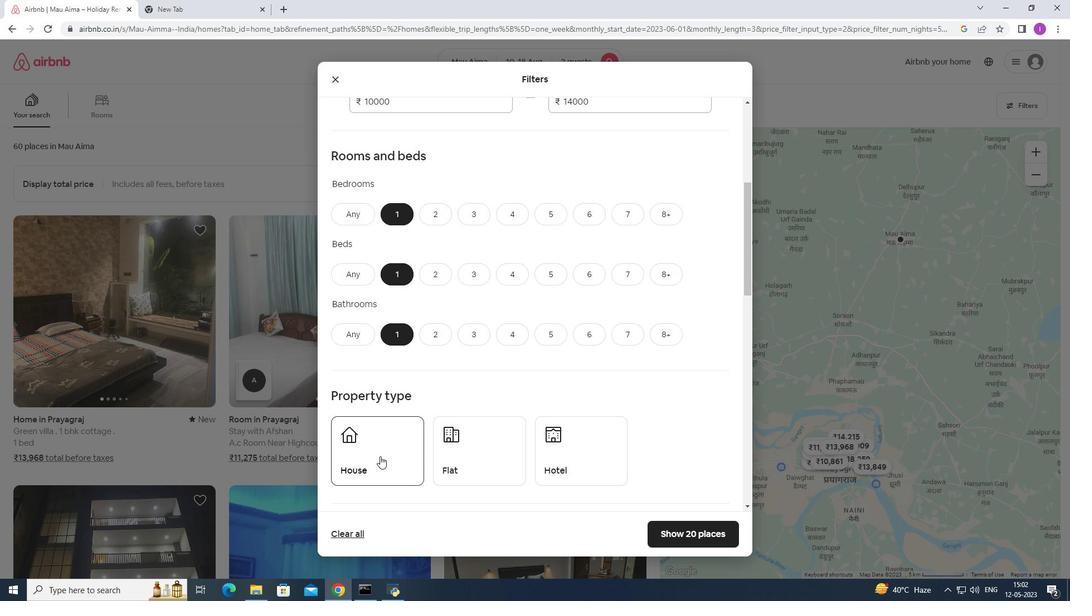 
Action: Mouse moved to (477, 444)
Screenshot: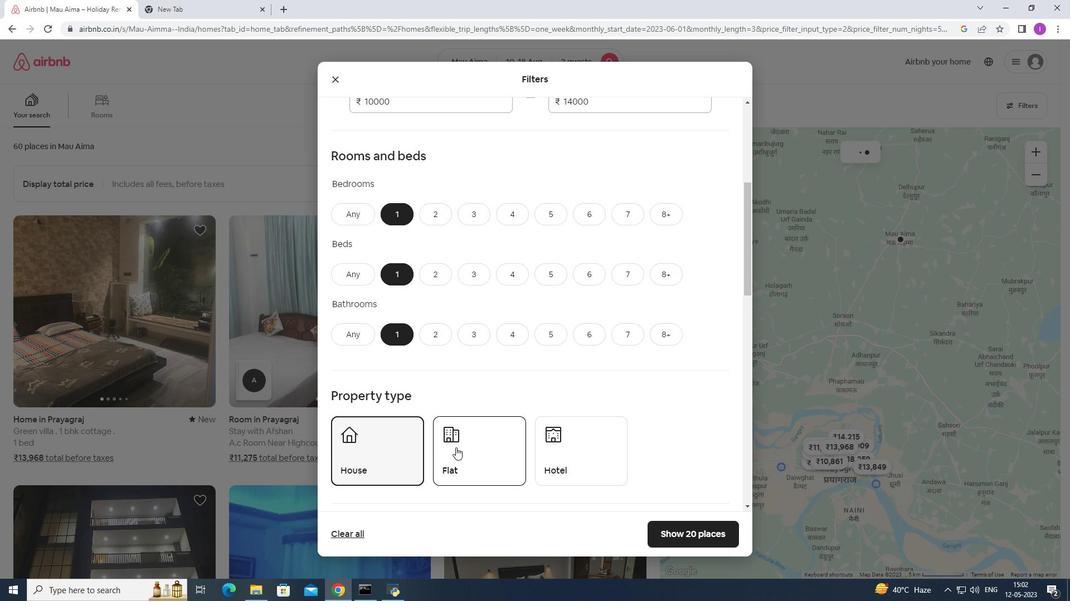 
Action: Mouse pressed left at (477, 444)
Screenshot: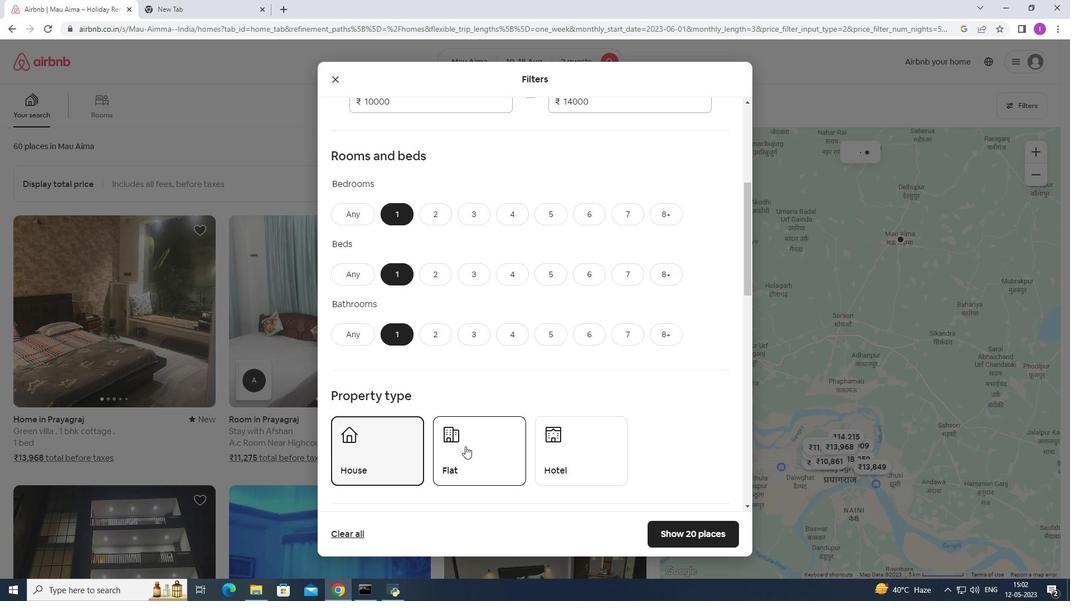 
Action: Mouse moved to (471, 434)
Screenshot: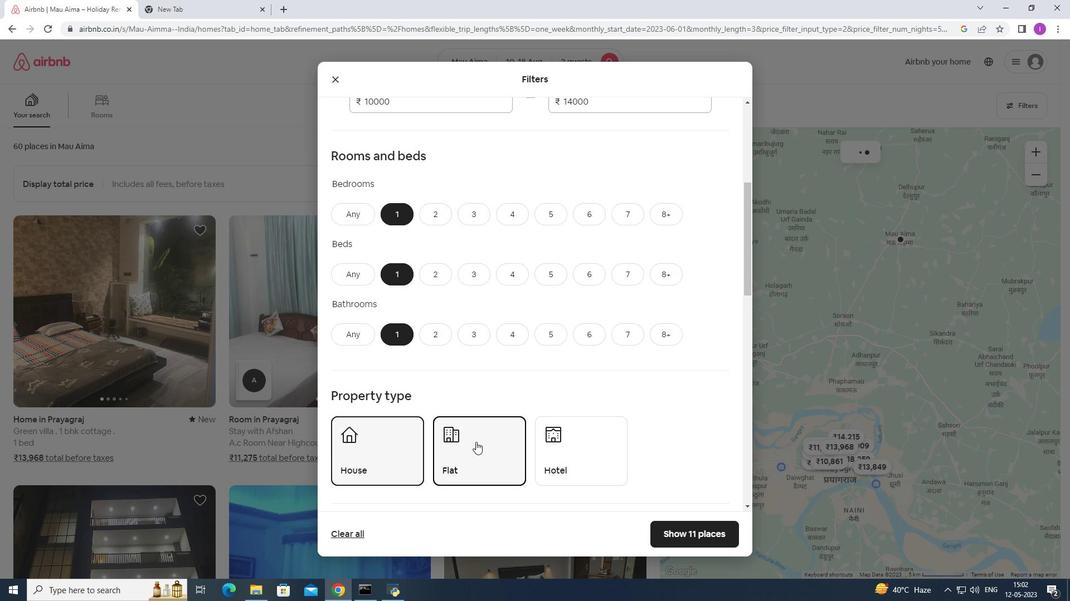 
Action: Mouse scrolled (471, 434) with delta (0, 0)
Screenshot: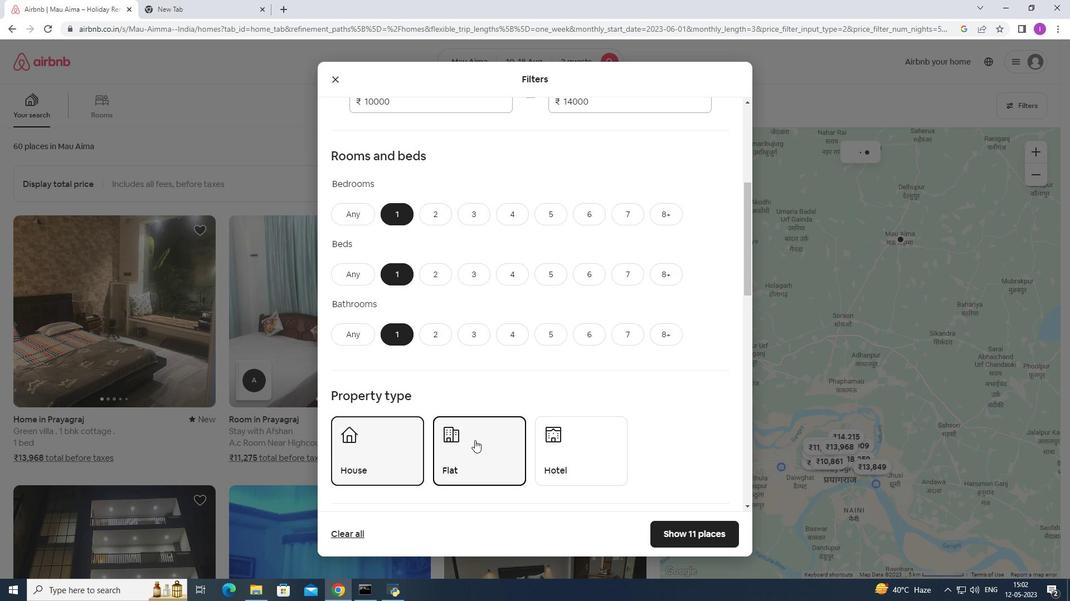
Action: Mouse scrolled (471, 434) with delta (0, 0)
Screenshot: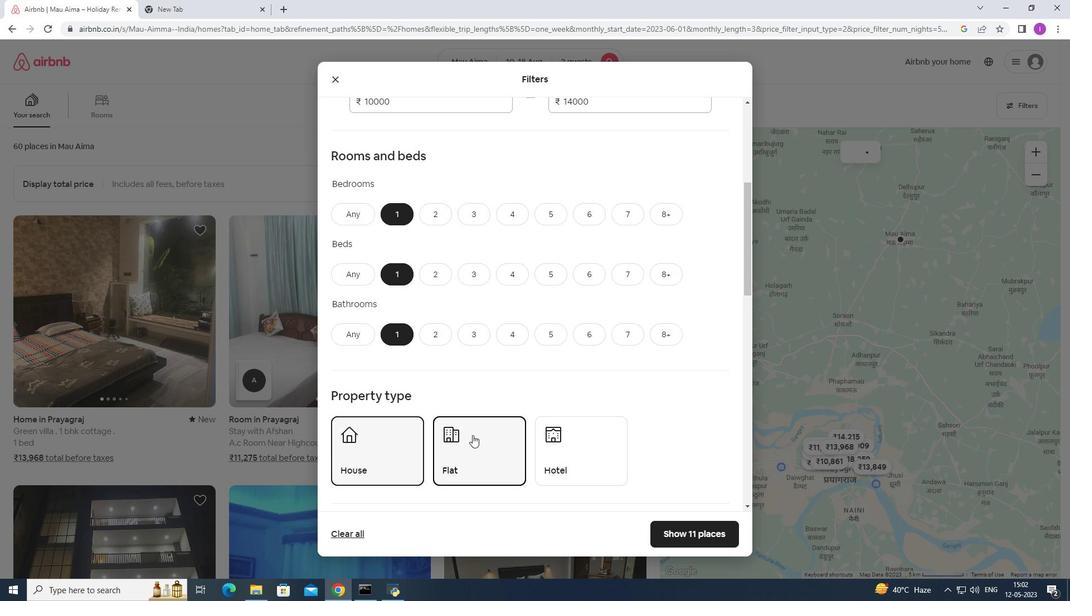 
Action: Mouse scrolled (471, 434) with delta (0, 0)
Screenshot: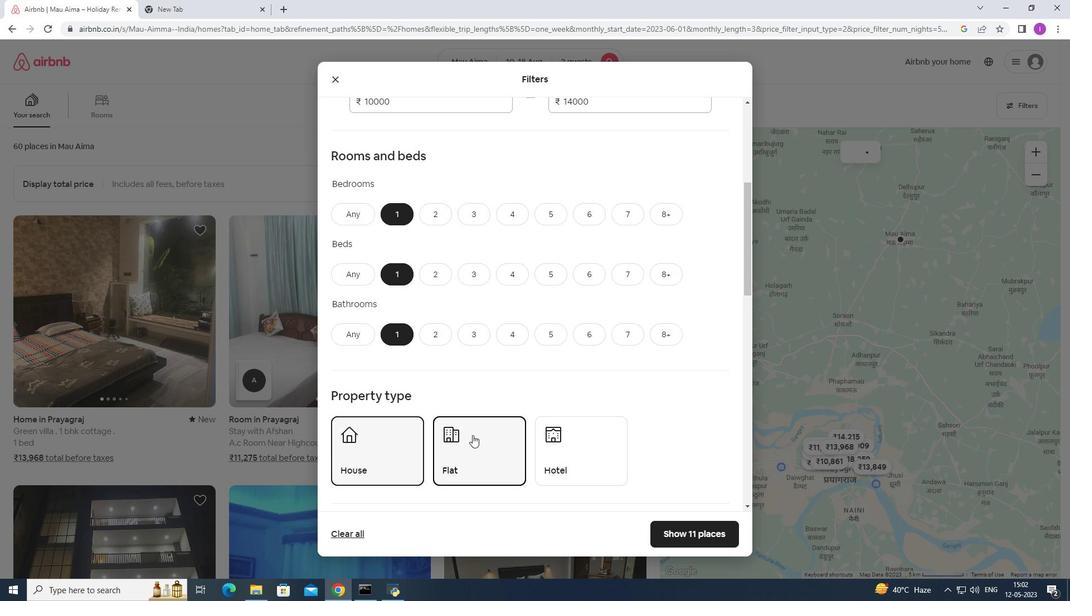 
Action: Mouse scrolled (471, 434) with delta (0, 0)
Screenshot: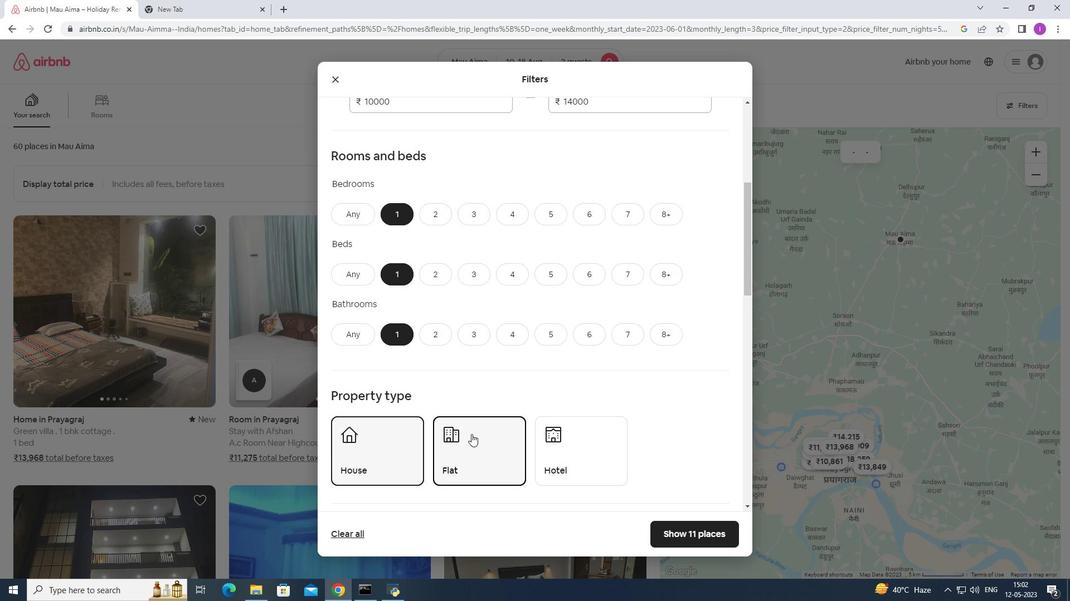 
Action: Mouse moved to (338, 361)
Screenshot: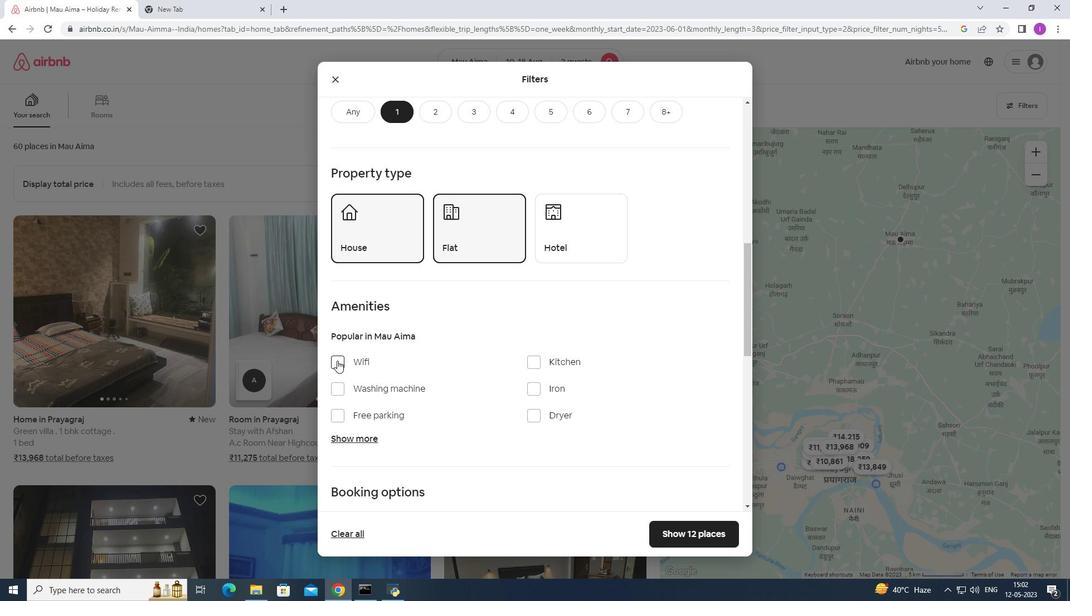 
Action: Mouse pressed left at (338, 361)
Screenshot: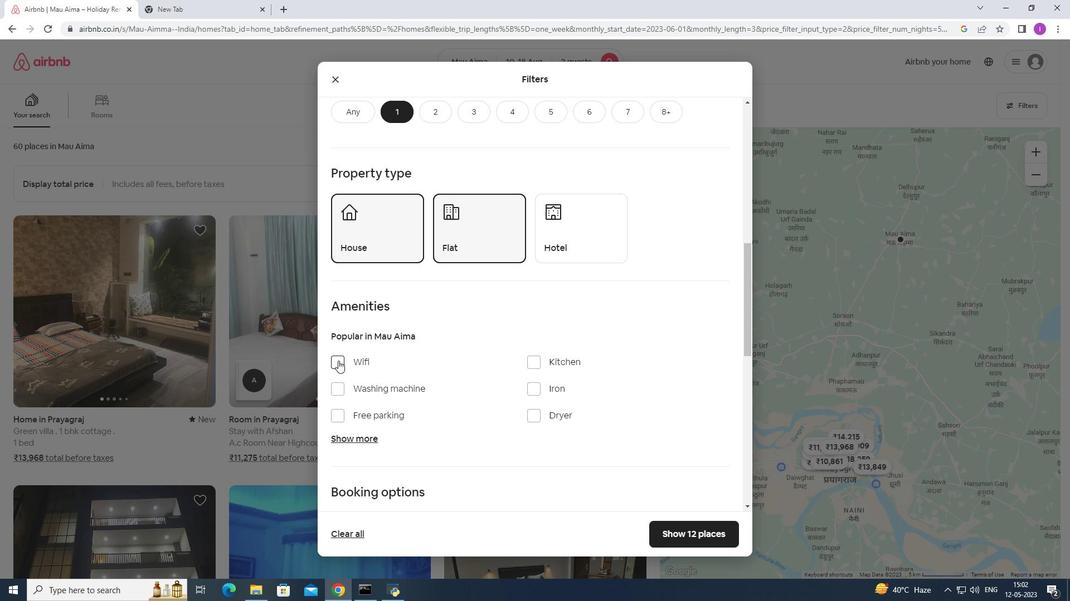 
Action: Mouse moved to (331, 418)
Screenshot: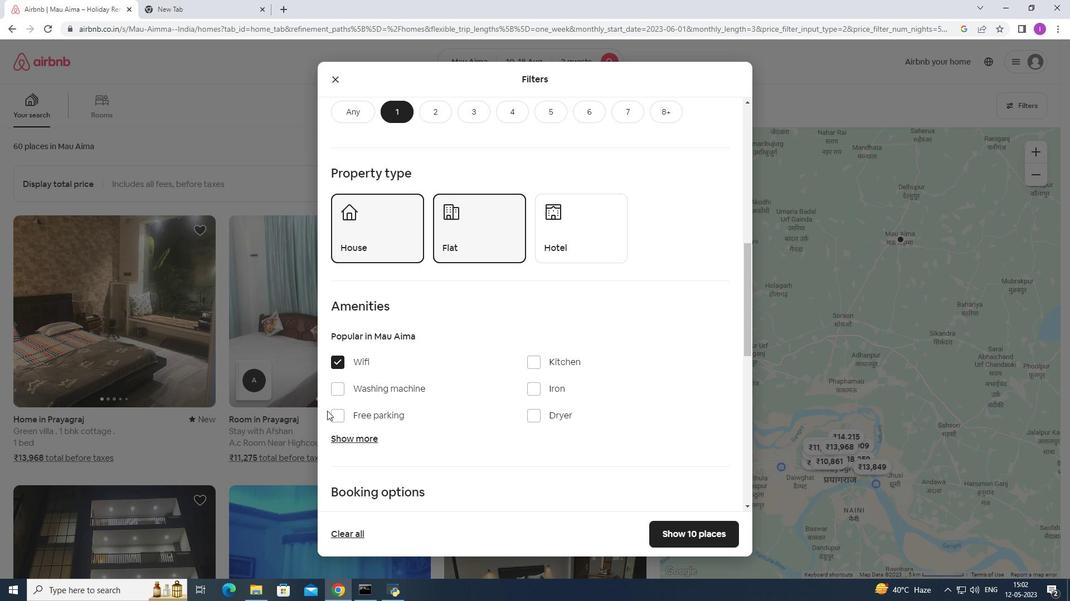 
Action: Mouse pressed left at (331, 418)
Screenshot: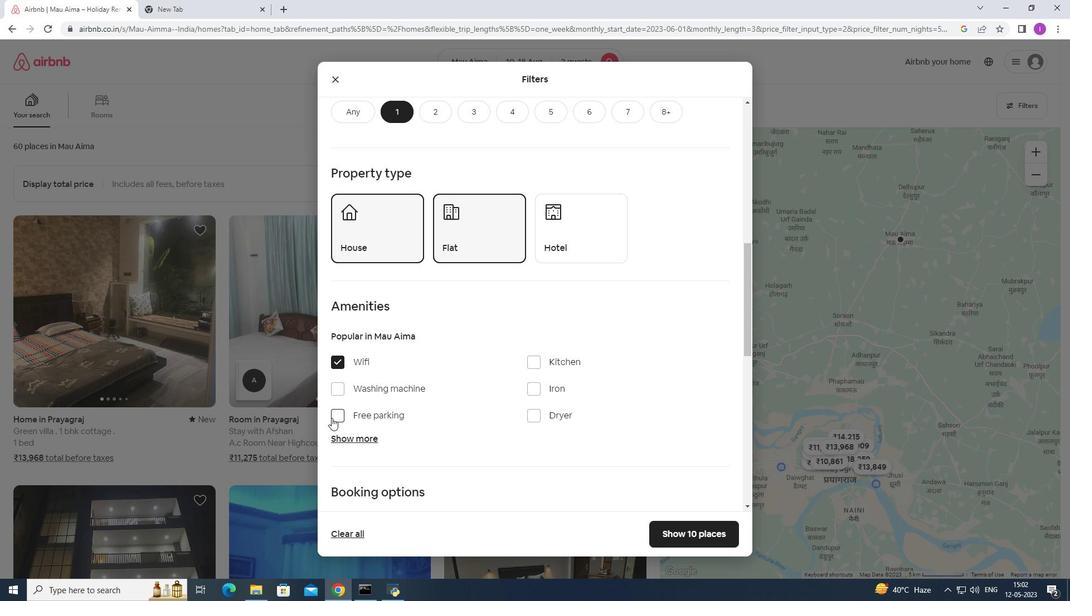 
Action: Mouse moved to (368, 440)
Screenshot: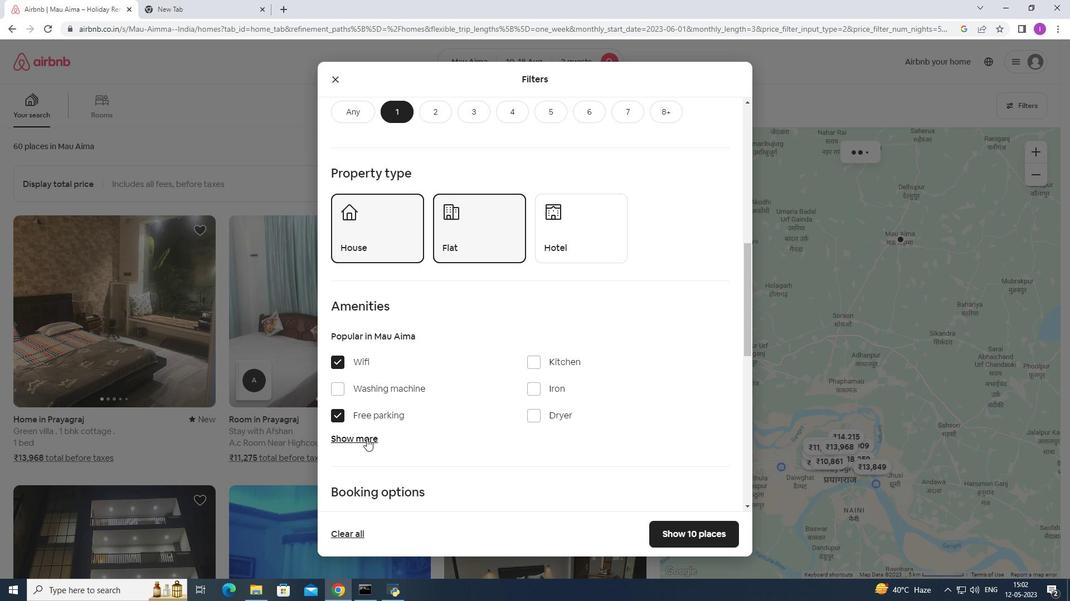 
Action: Mouse pressed left at (368, 440)
Screenshot: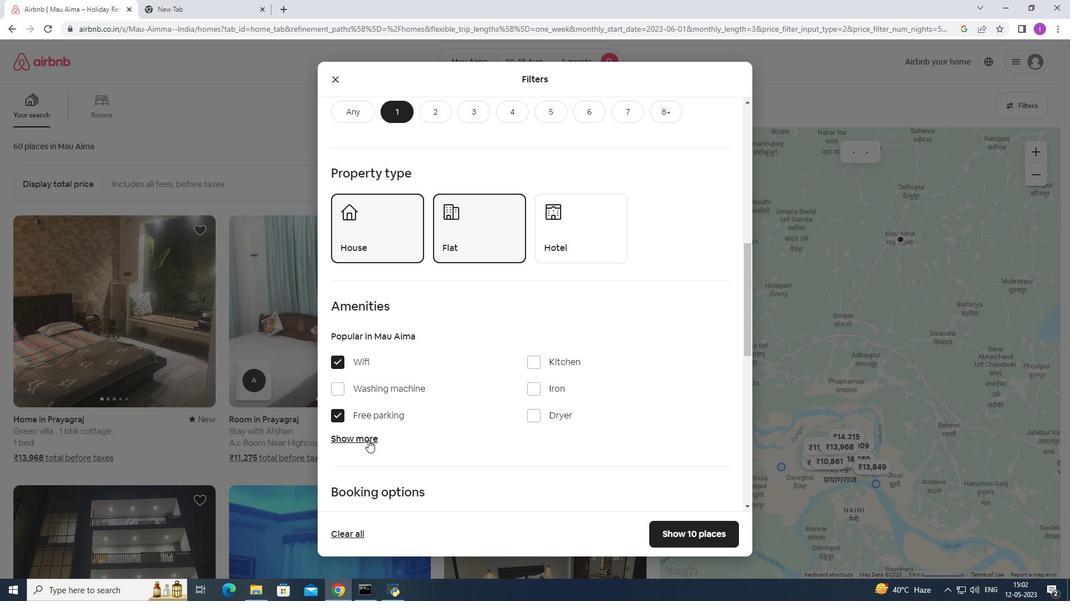 
Action: Mouse moved to (535, 503)
Screenshot: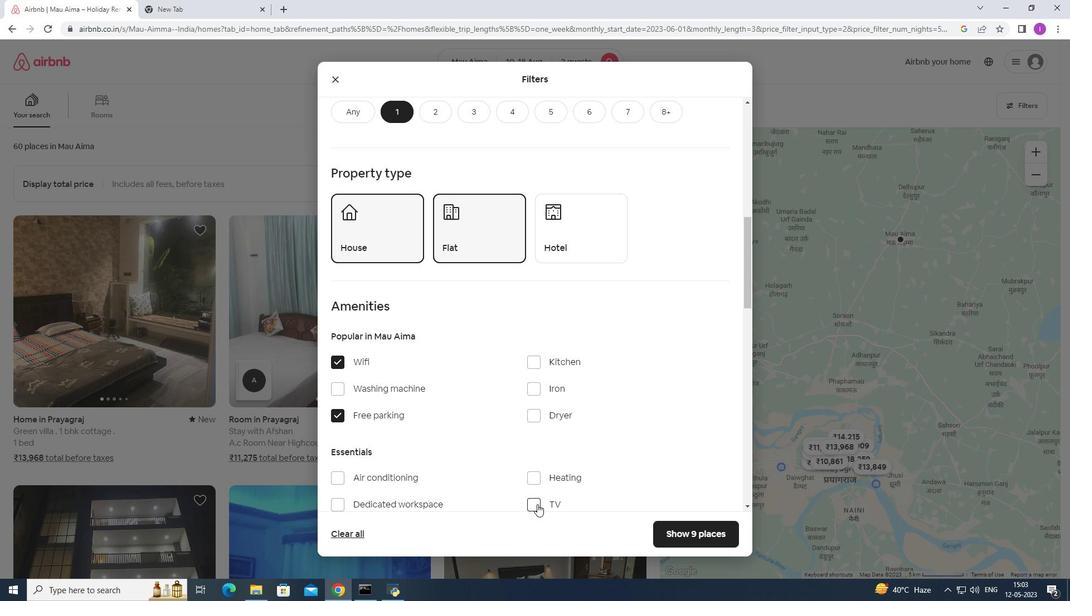 
Action: Mouse pressed left at (535, 503)
Screenshot: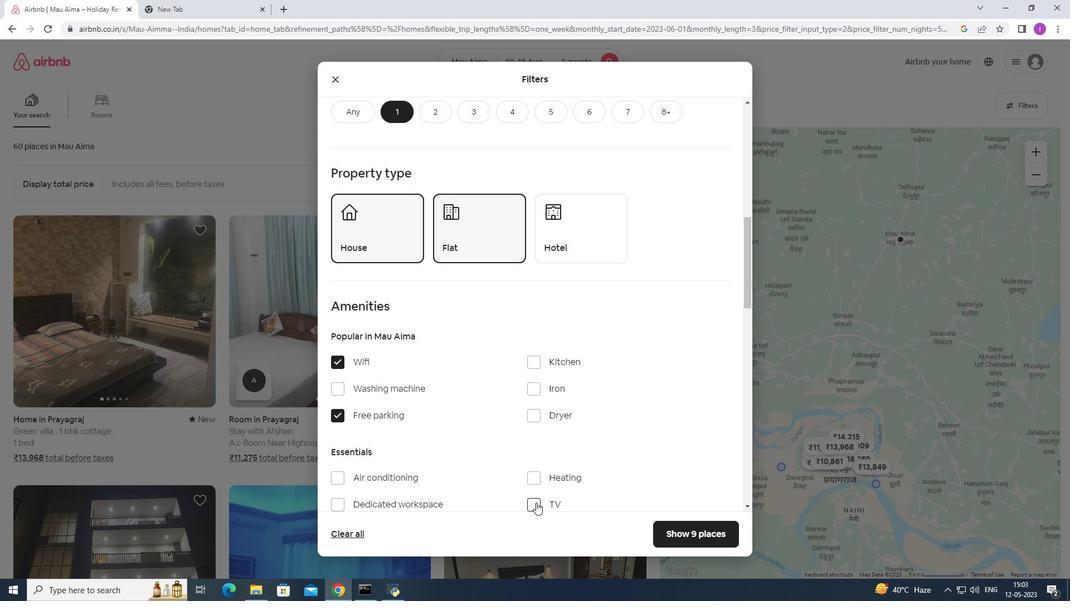 
Action: Mouse moved to (435, 462)
Screenshot: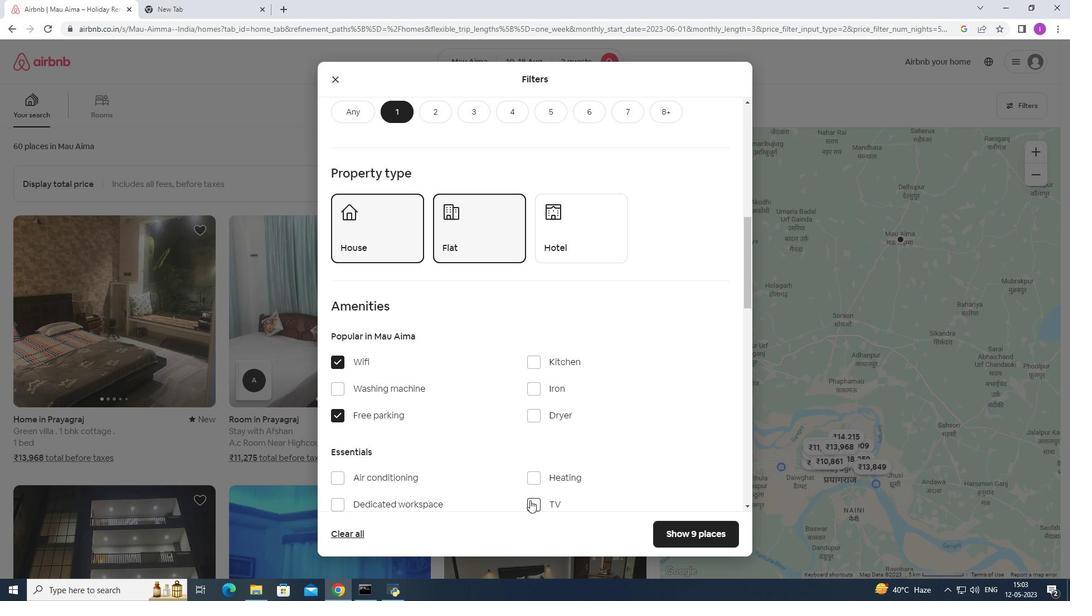 
Action: Mouse scrolled (435, 462) with delta (0, 0)
Screenshot: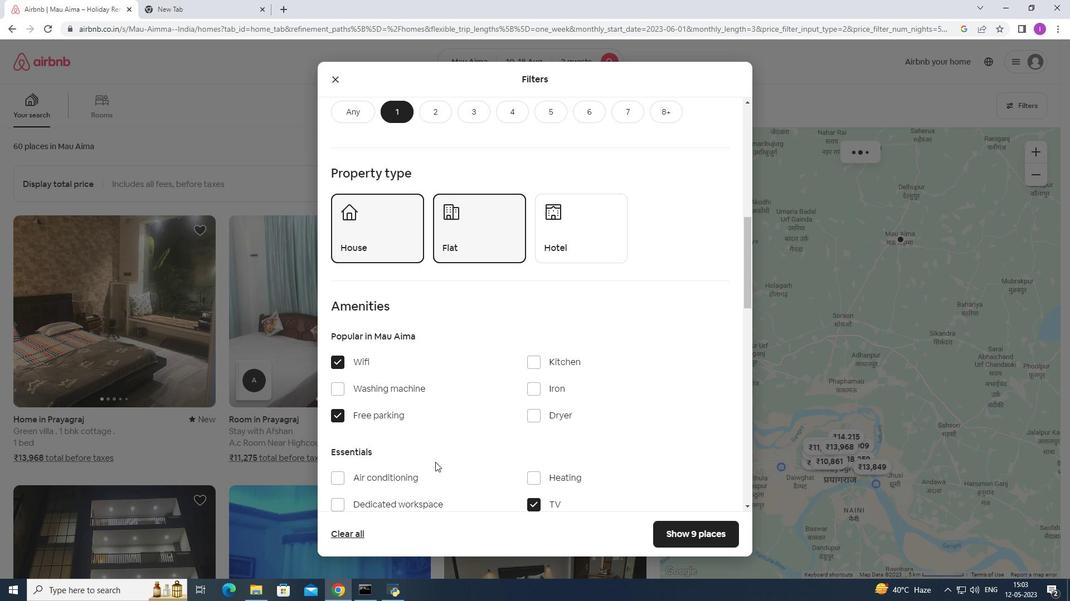 
Action: Mouse scrolled (435, 462) with delta (0, 0)
Screenshot: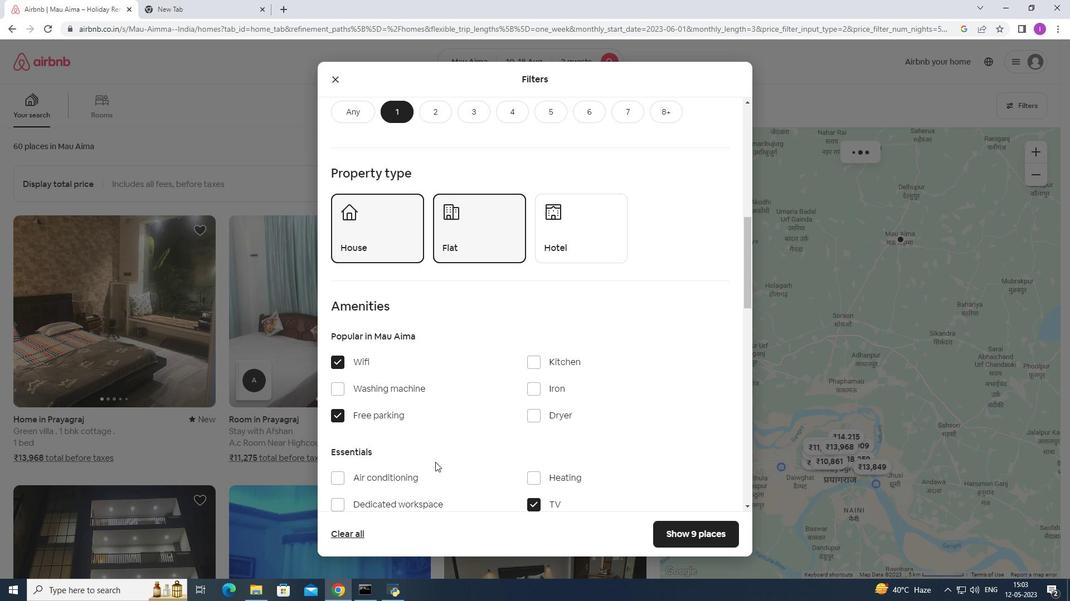 
Action: Mouse scrolled (435, 462) with delta (0, 0)
Screenshot: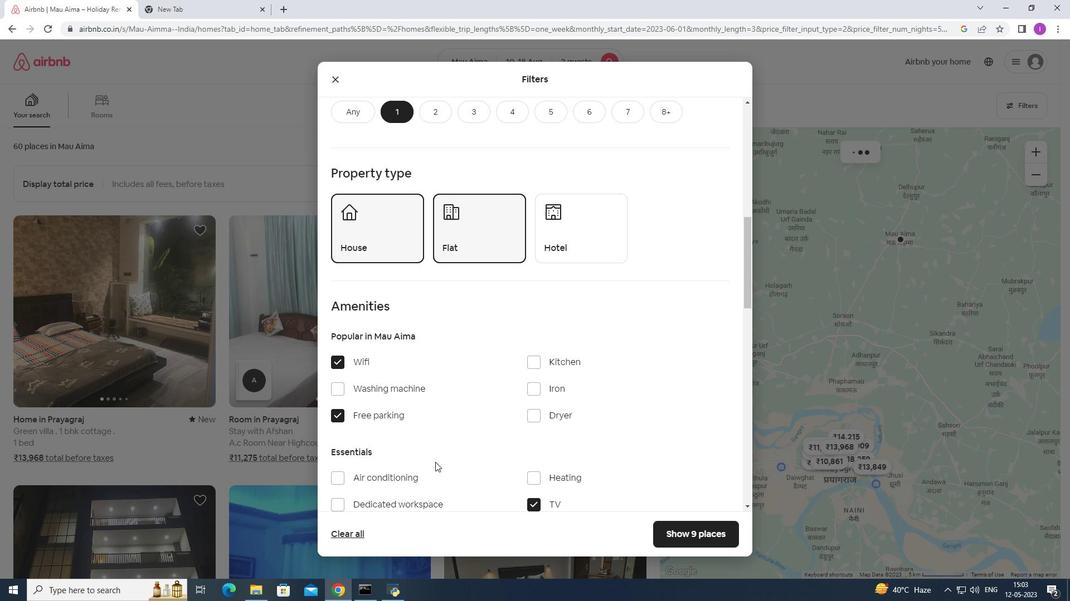 
Action: Mouse scrolled (435, 462) with delta (0, 0)
Screenshot: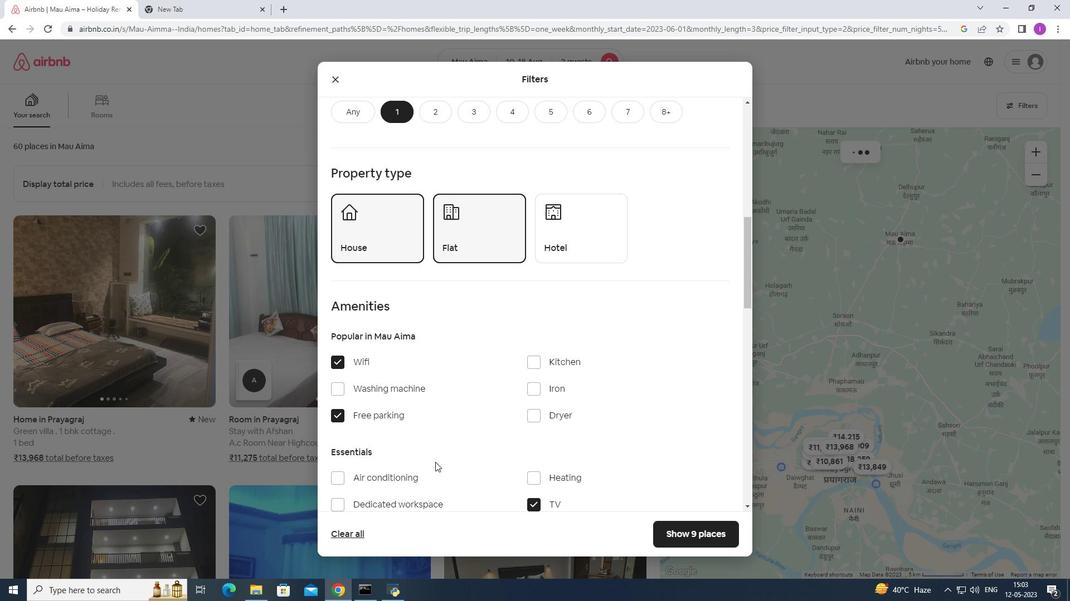 
Action: Mouse moved to (334, 423)
Screenshot: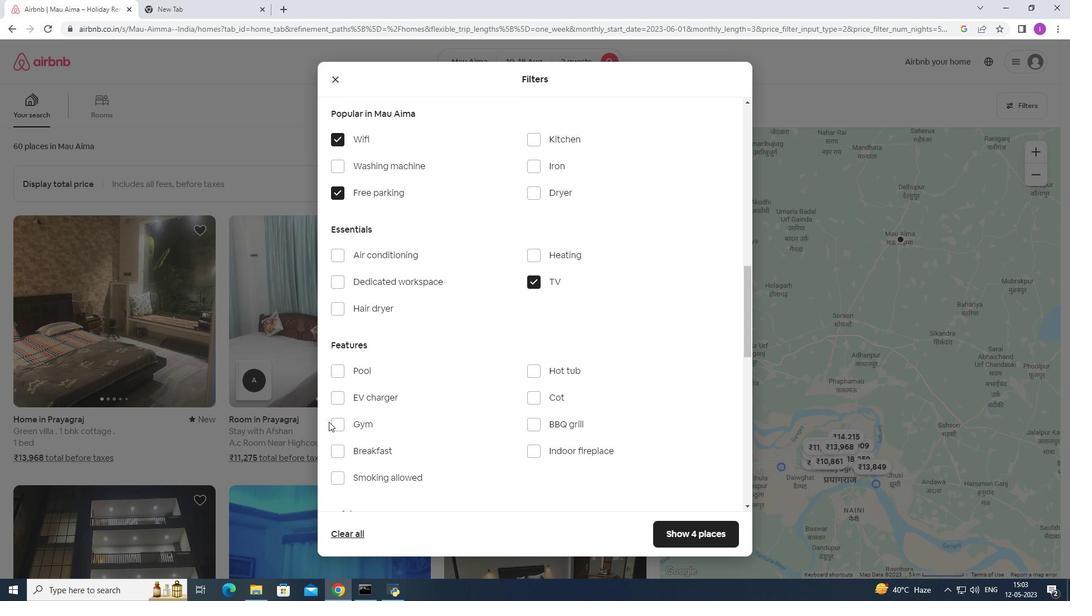 
Action: Mouse pressed left at (334, 423)
Screenshot: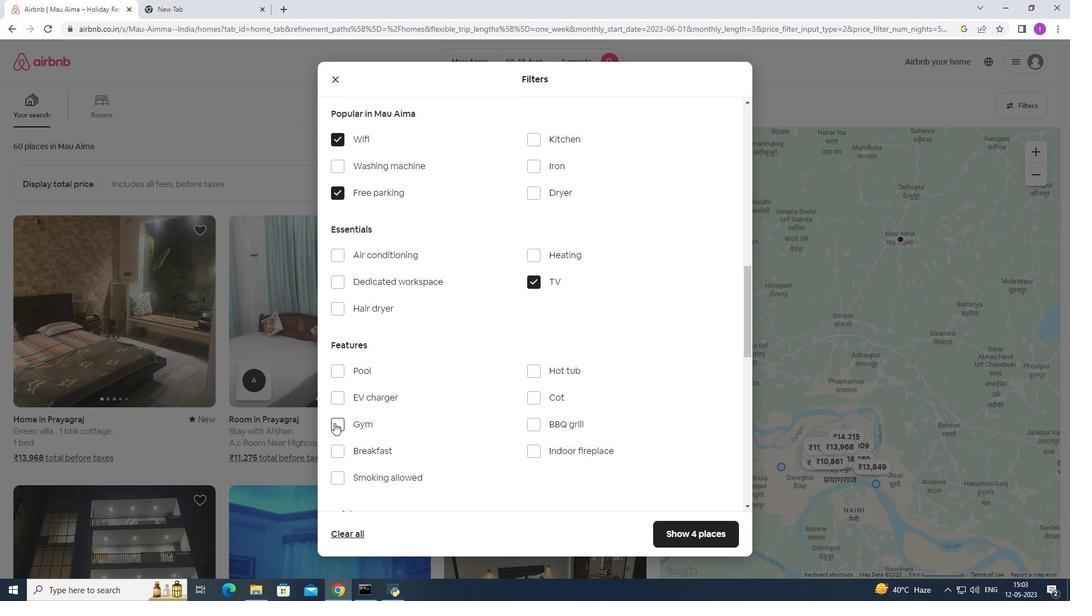 
Action: Mouse moved to (337, 448)
Screenshot: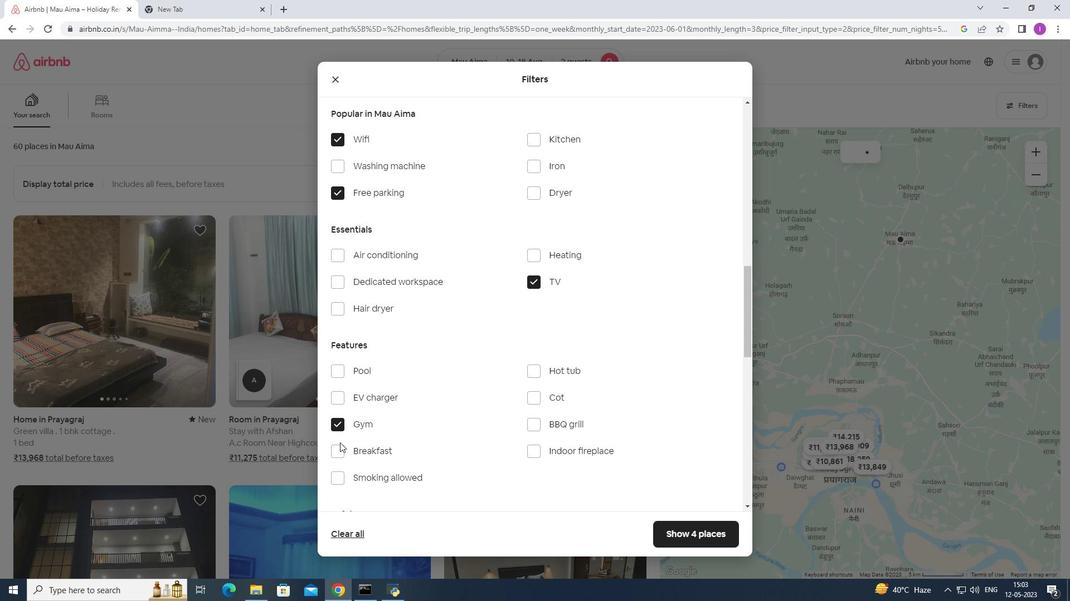 
Action: Mouse pressed left at (337, 448)
Screenshot: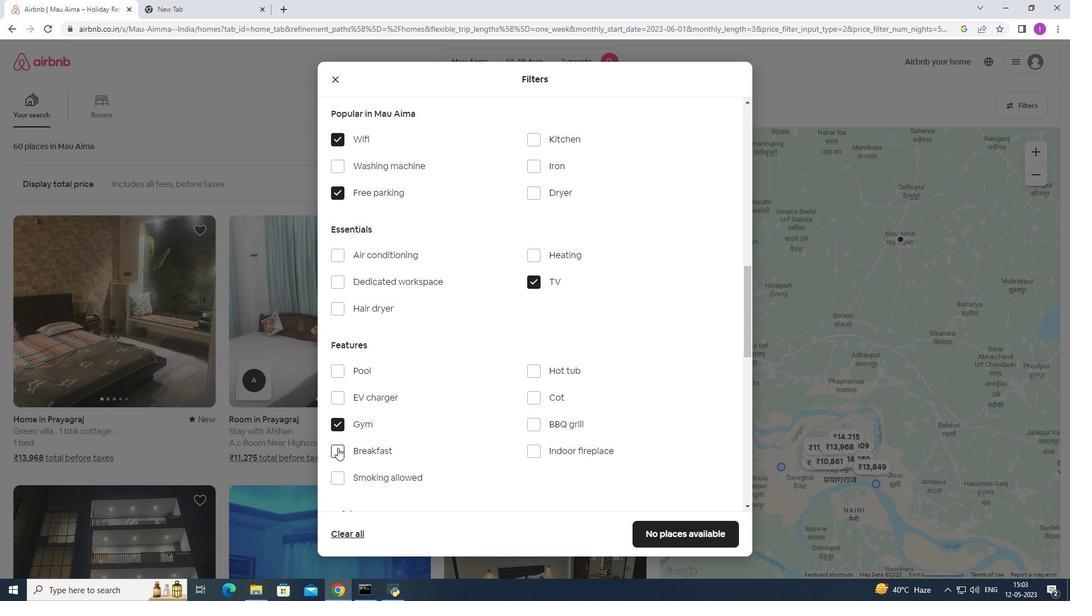 
Action: Mouse moved to (337, 431)
Screenshot: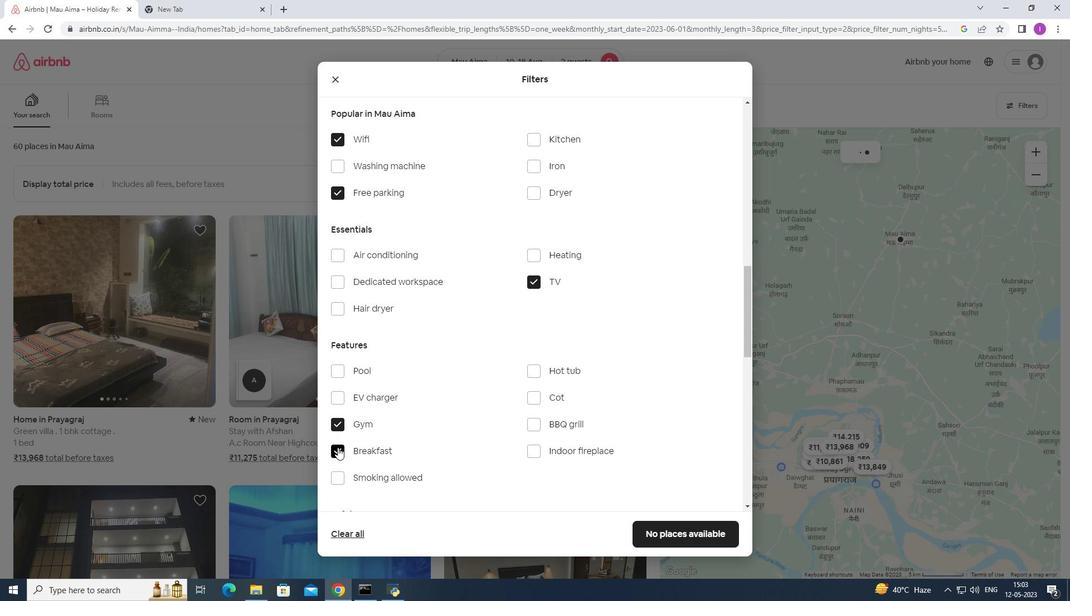 
Action: Mouse scrolled (337, 430) with delta (0, 0)
Screenshot: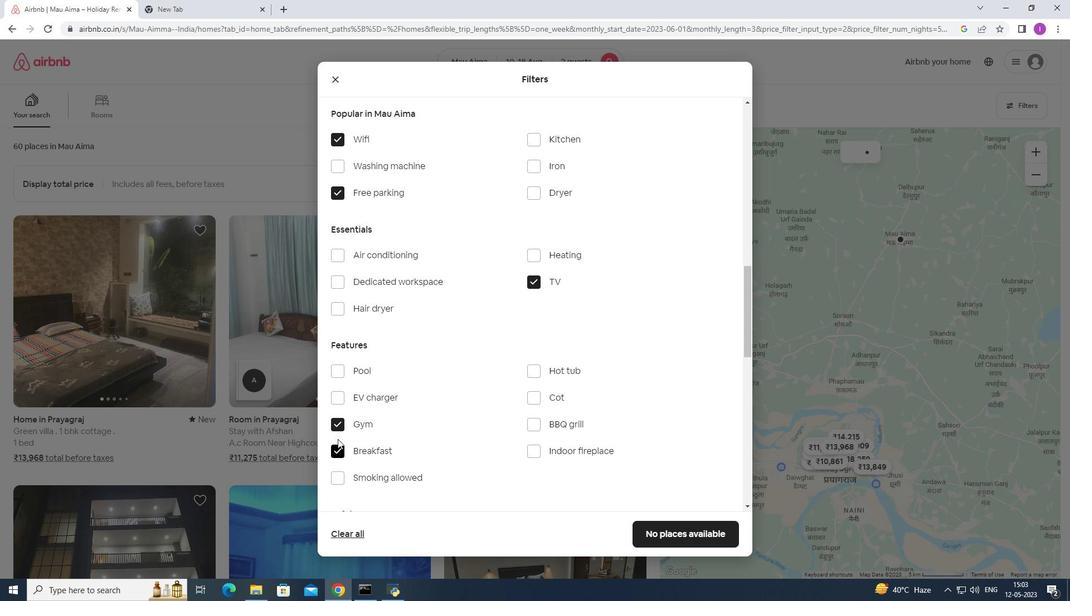 
Action: Mouse scrolled (337, 430) with delta (0, 0)
Screenshot: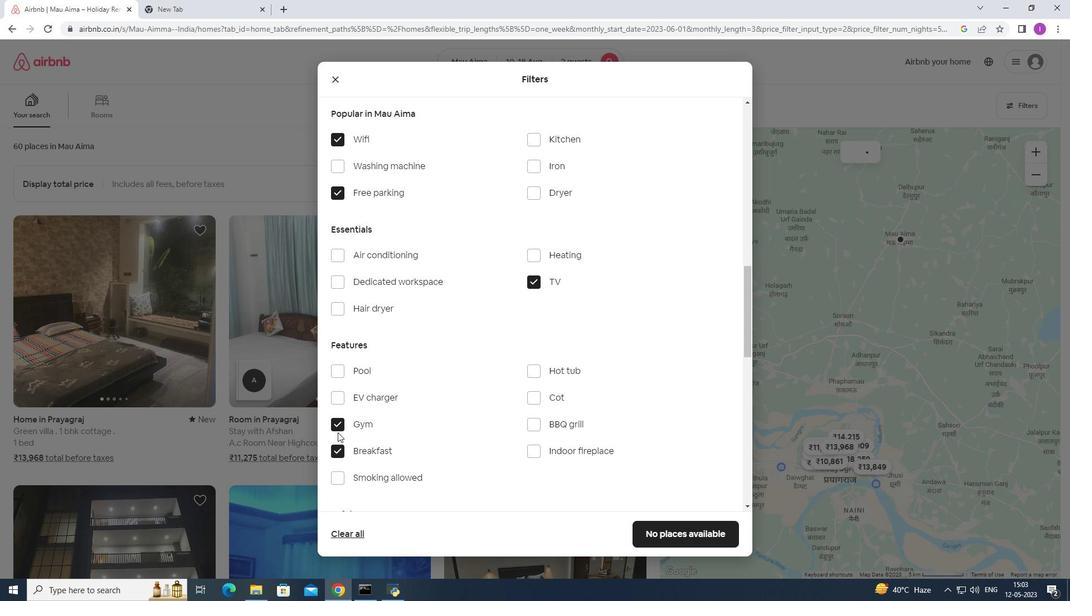 
Action: Mouse scrolled (337, 430) with delta (0, 0)
Screenshot: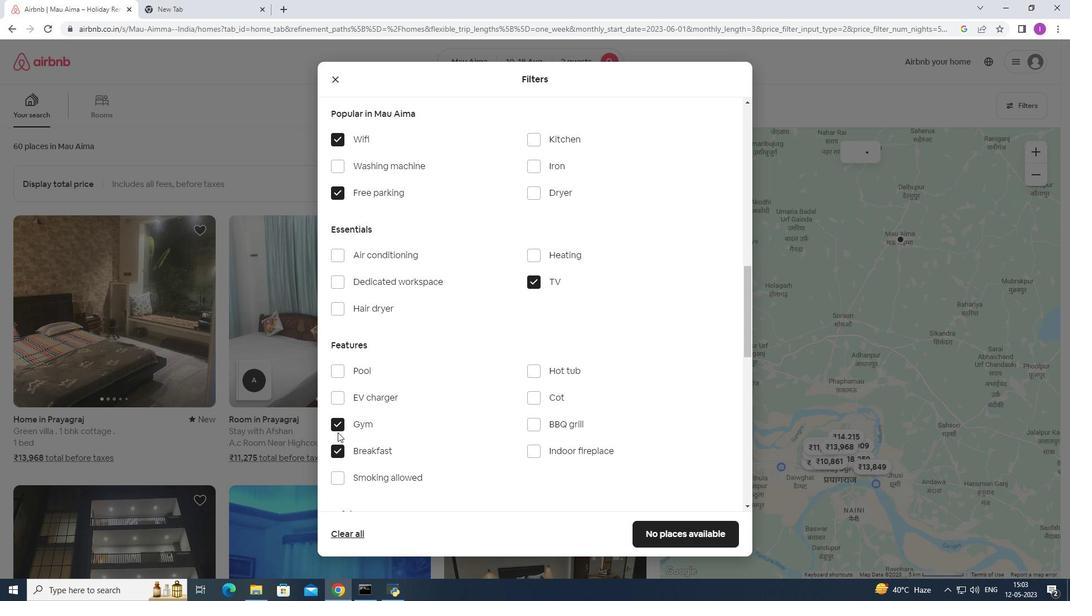 
Action: Mouse scrolled (337, 430) with delta (0, 0)
Screenshot: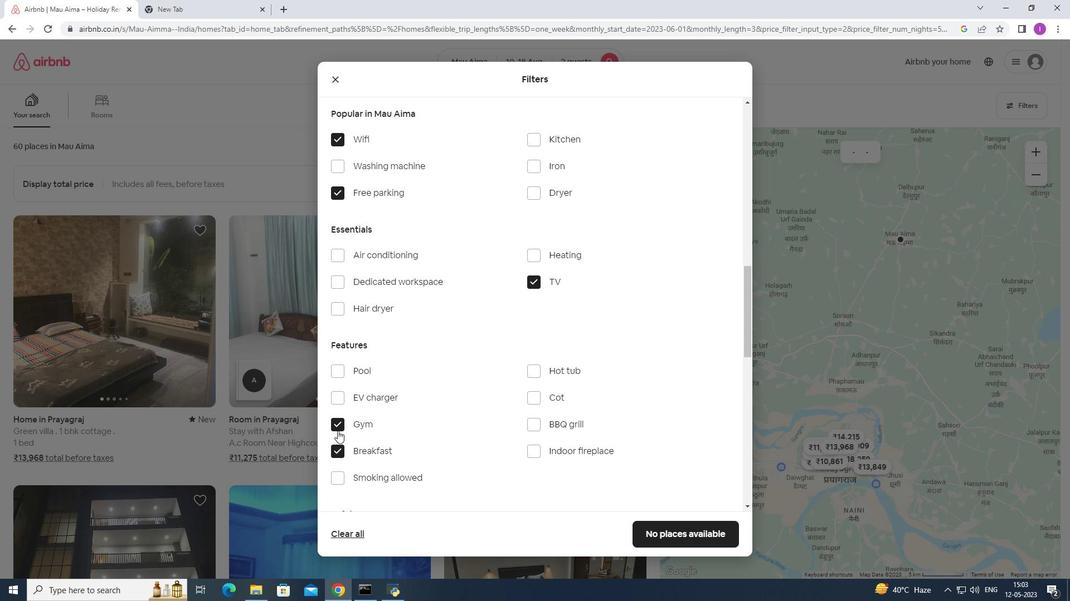 
Action: Mouse moved to (340, 426)
Screenshot: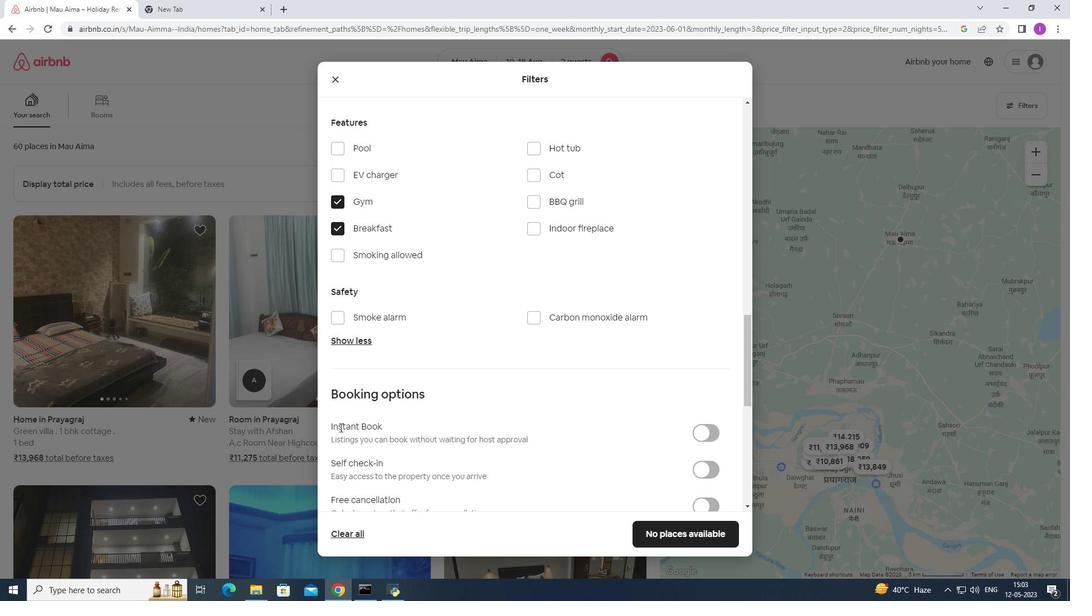 
Action: Mouse scrolled (340, 426) with delta (0, 0)
Screenshot: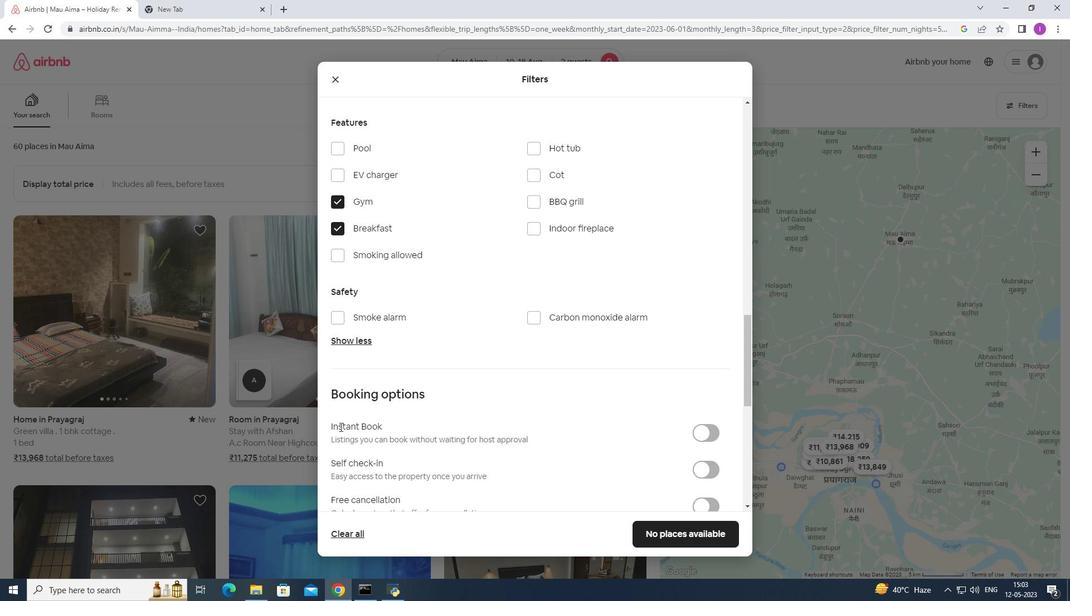 
Action: Mouse scrolled (340, 426) with delta (0, 0)
Screenshot: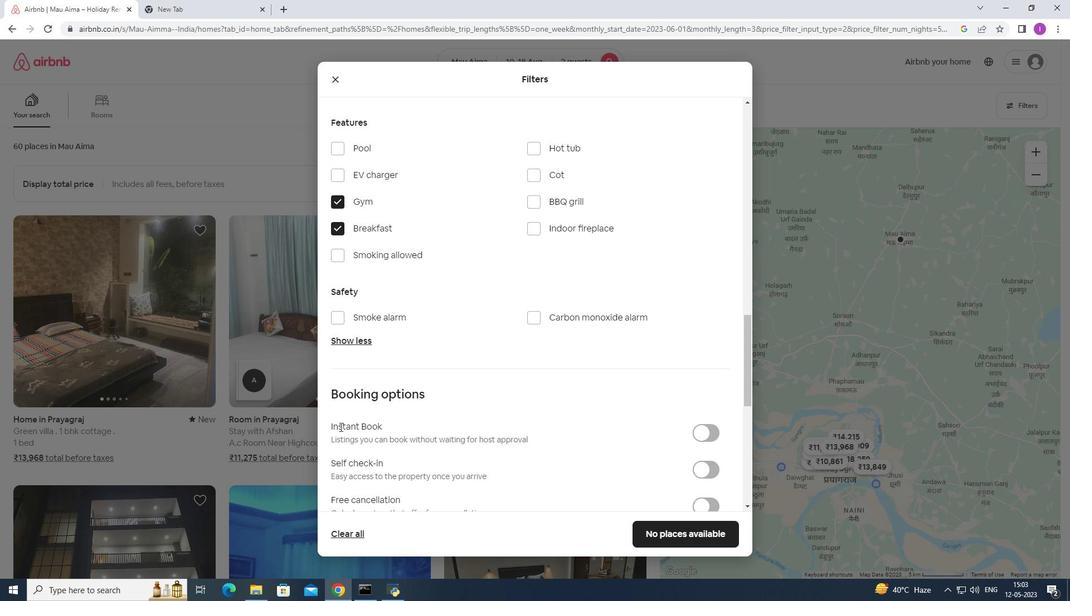 
Action: Mouse scrolled (340, 426) with delta (0, 0)
Screenshot: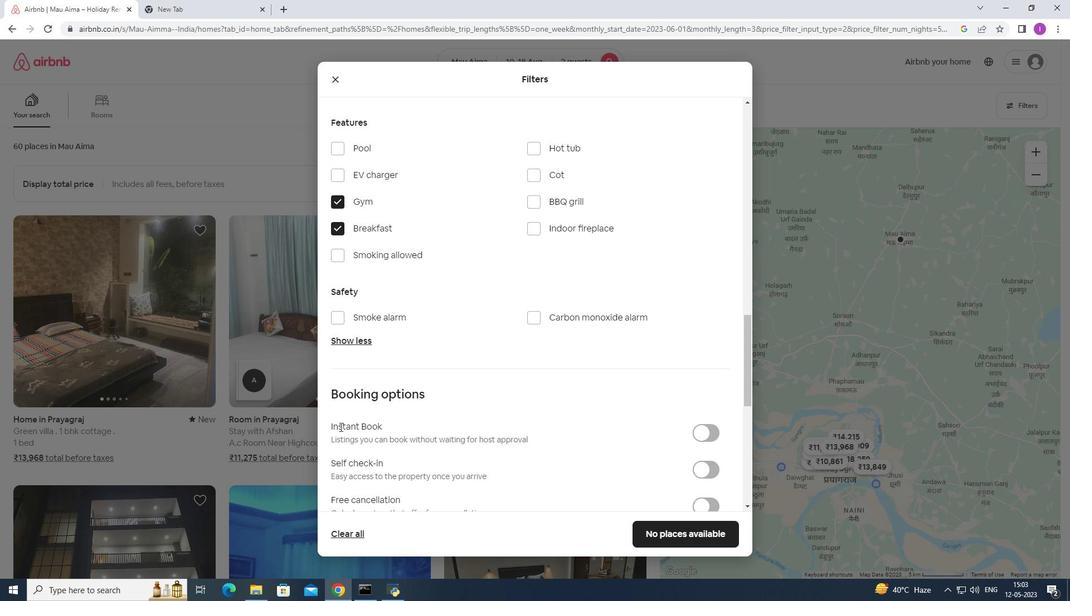 
Action: Mouse scrolled (340, 426) with delta (0, 0)
Screenshot: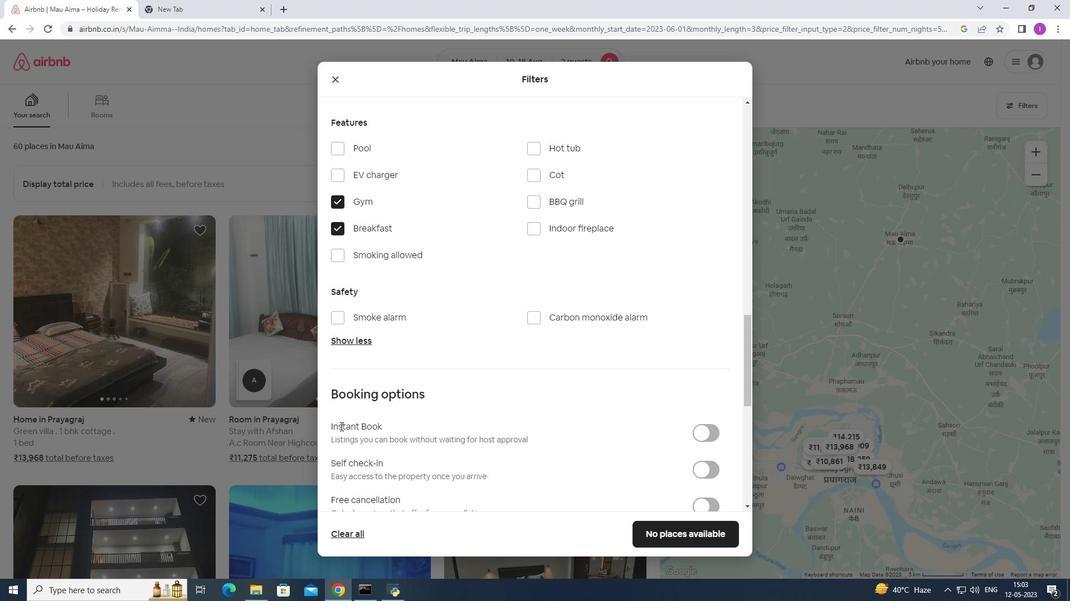 
Action: Mouse moved to (711, 251)
Screenshot: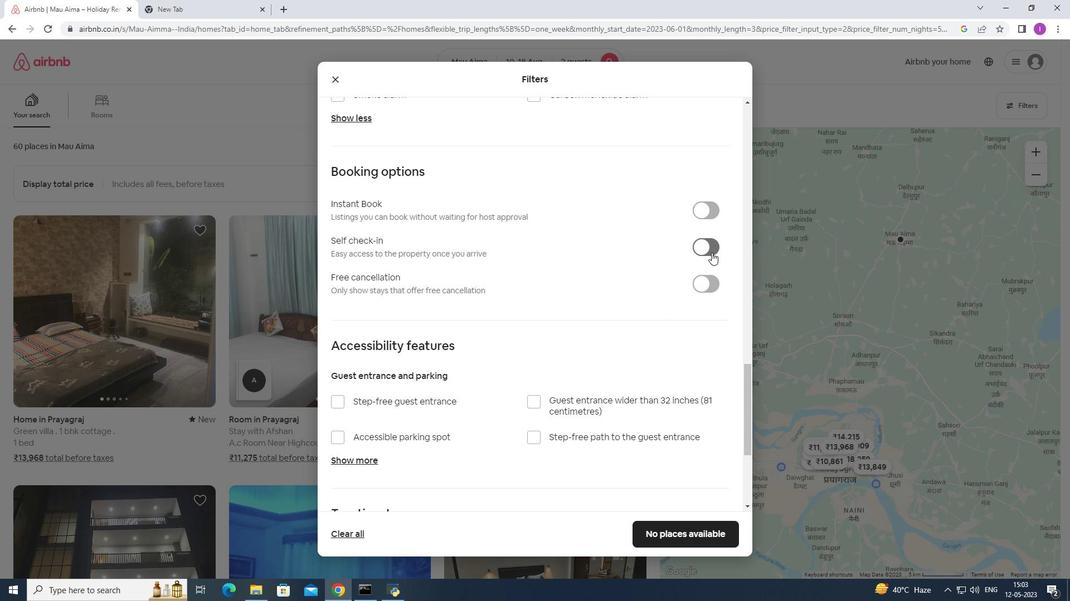 
Action: Mouse pressed left at (711, 251)
Screenshot: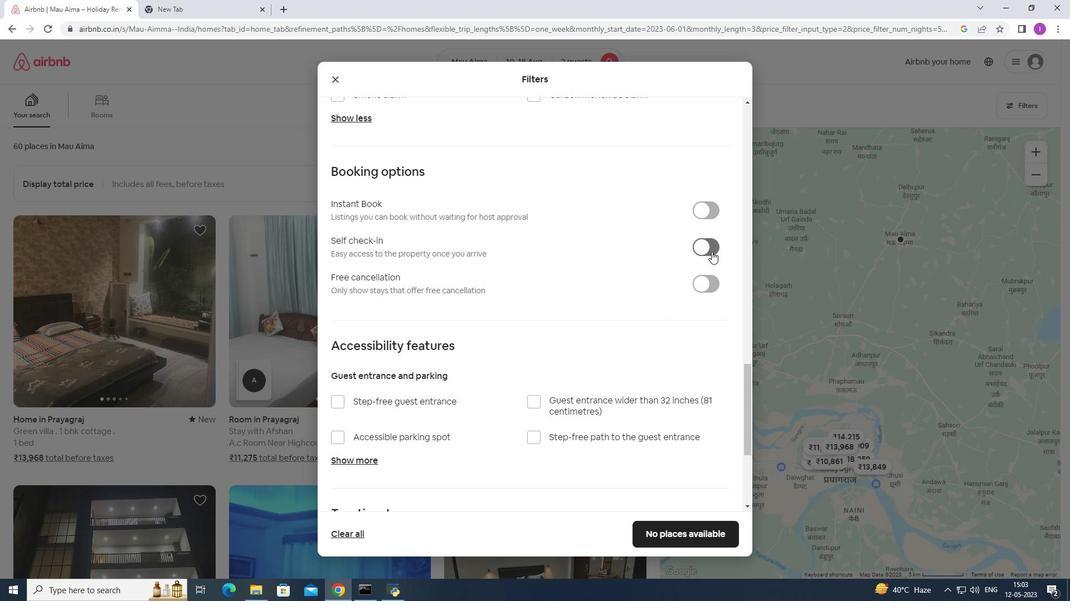 
Action: Mouse pressed left at (711, 251)
Screenshot: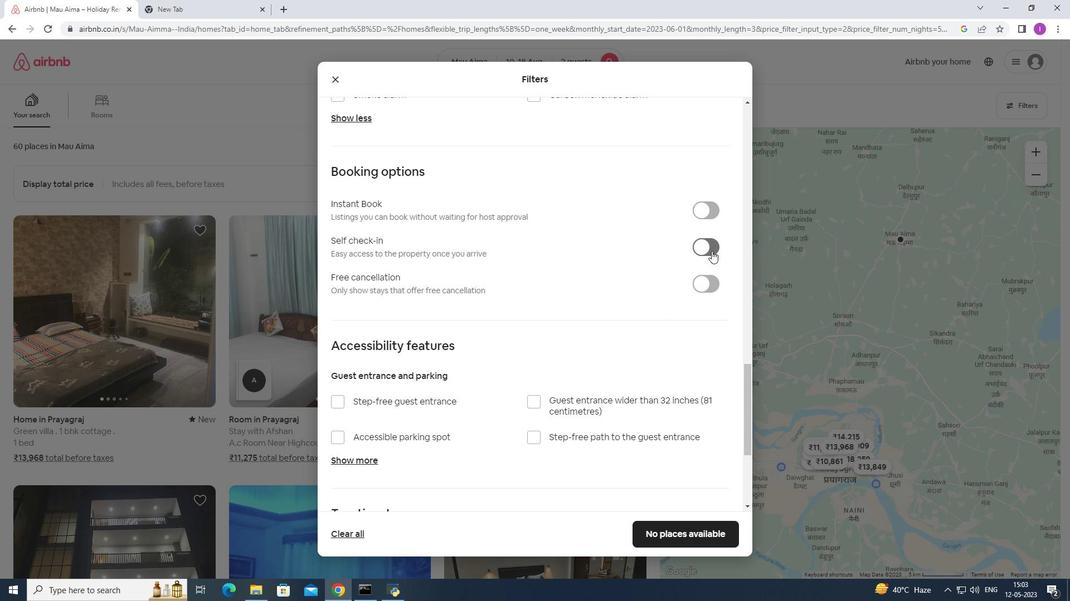 
Action: Mouse moved to (624, 273)
Screenshot: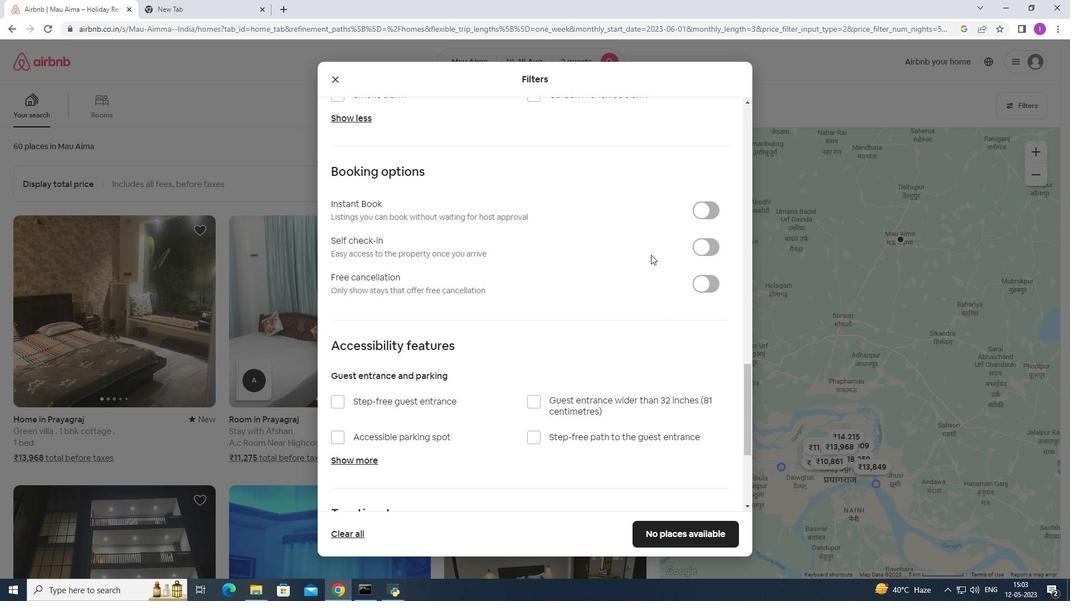 
Action: Mouse scrolled (624, 273) with delta (0, 0)
Screenshot: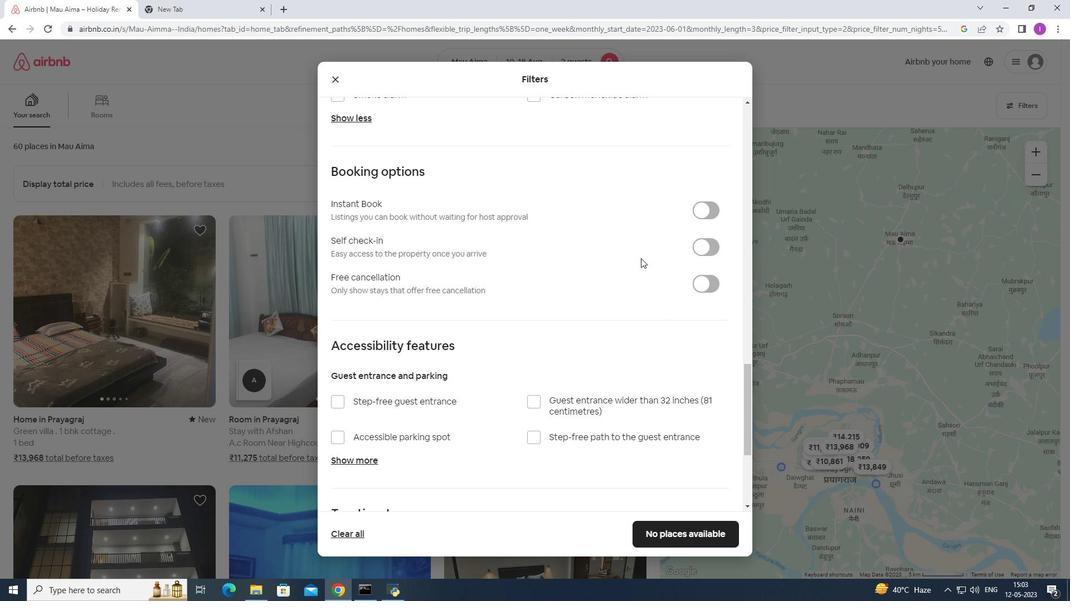 
Action: Mouse moved to (620, 279)
Screenshot: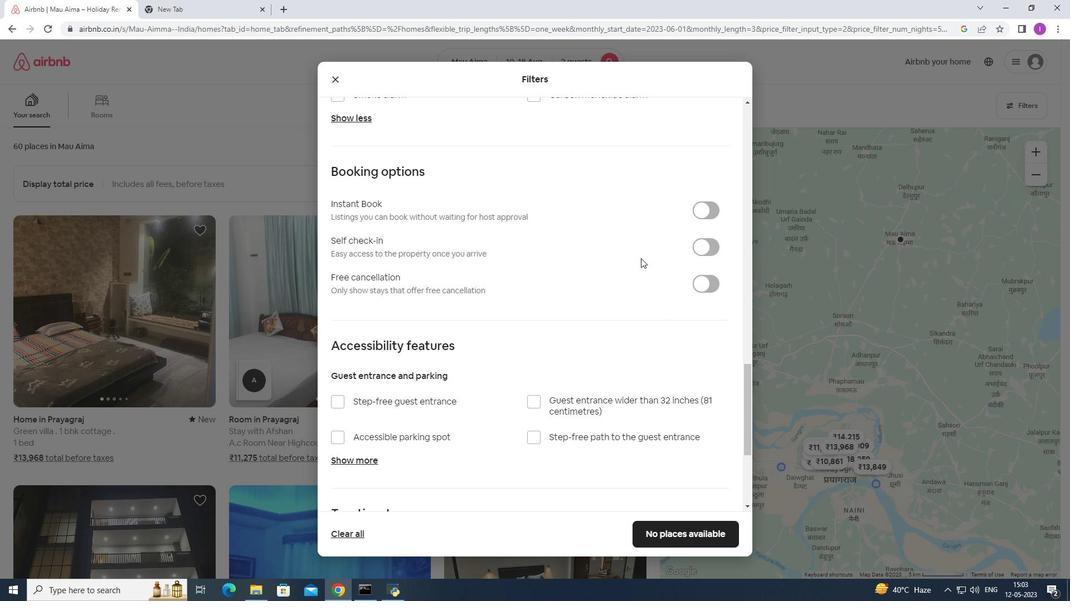 
Action: Mouse scrolled (620, 280) with delta (0, 0)
Screenshot: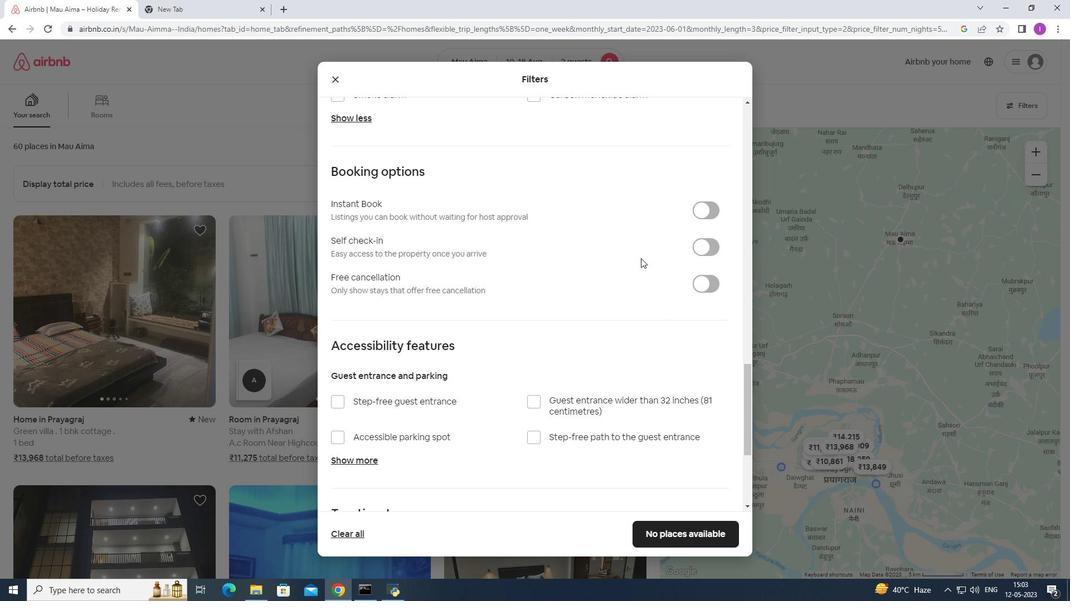 
Action: Mouse moved to (611, 295)
Screenshot: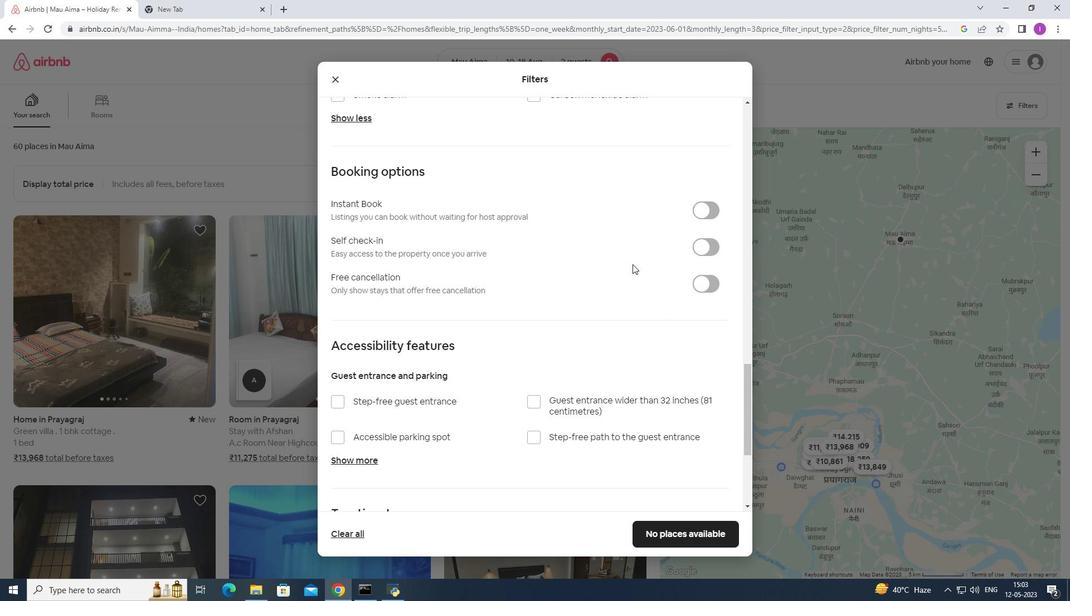 
Action: Mouse scrolled (611, 295) with delta (0, 0)
Screenshot: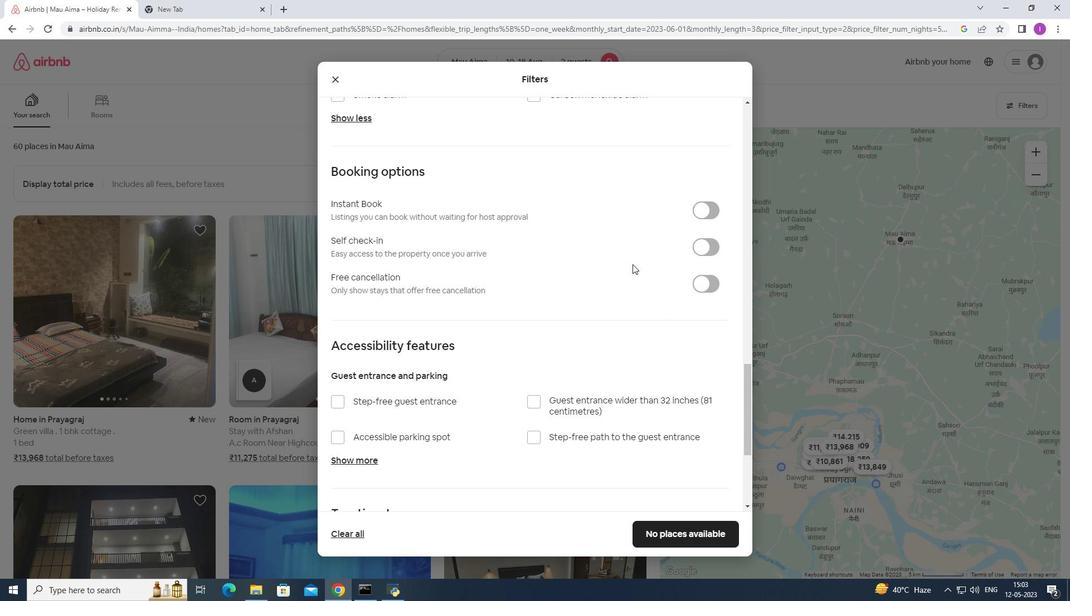 
Action: Mouse moved to (606, 298)
Screenshot: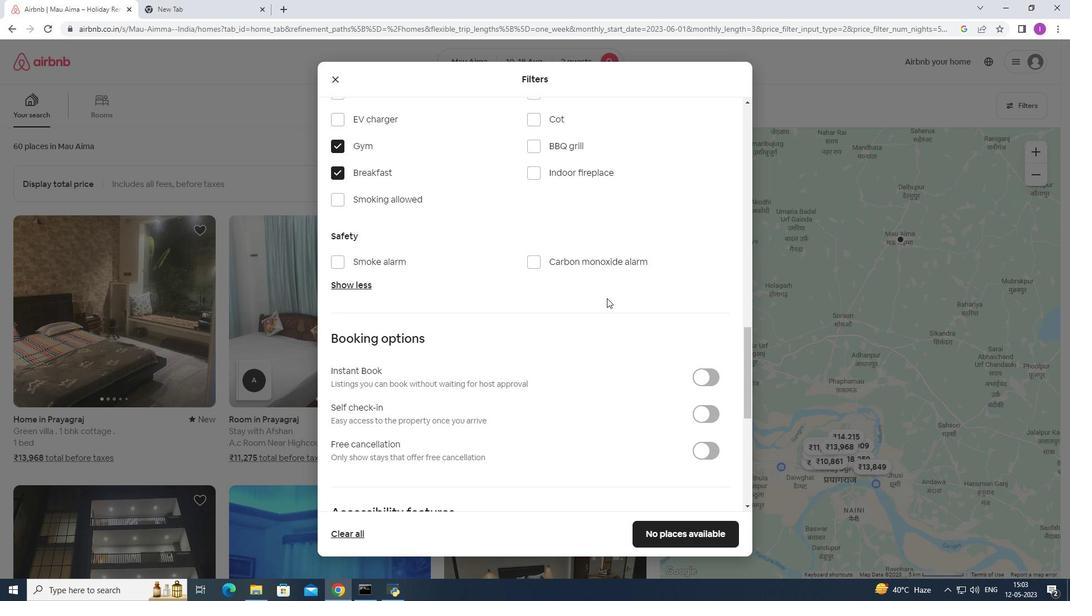 
Action: Mouse scrolled (606, 298) with delta (0, 0)
Screenshot: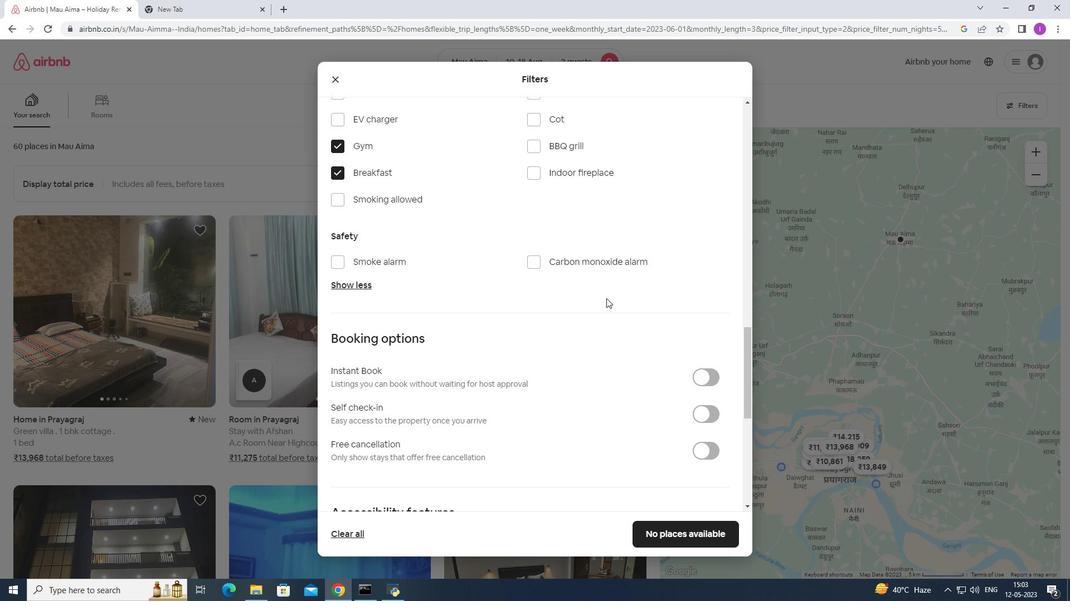
Action: Mouse moved to (706, 354)
Screenshot: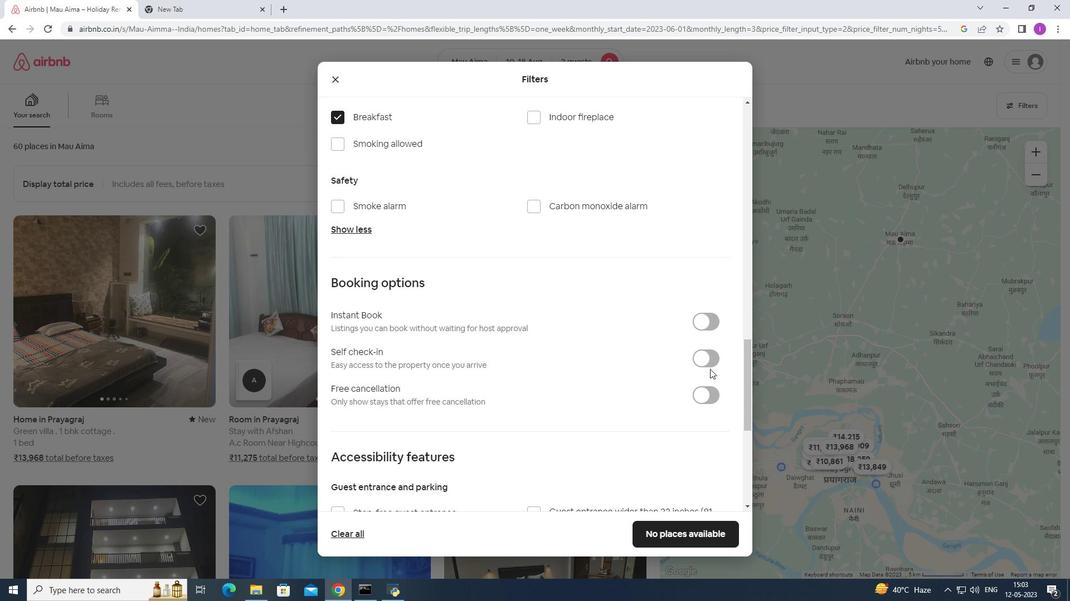 
Action: Mouse pressed left at (706, 354)
Screenshot: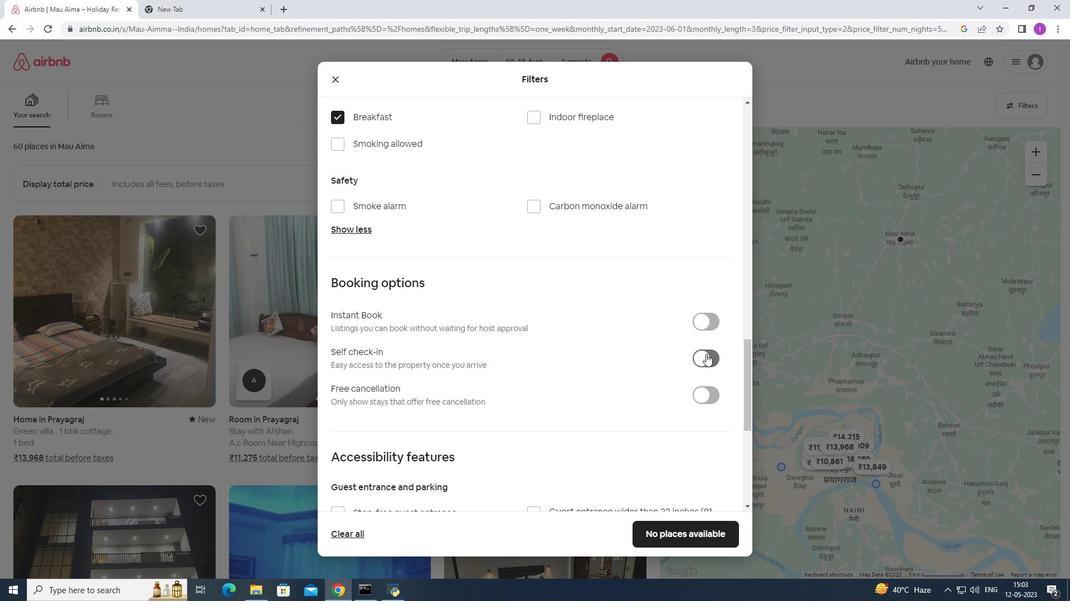
Action: Mouse moved to (546, 380)
Screenshot: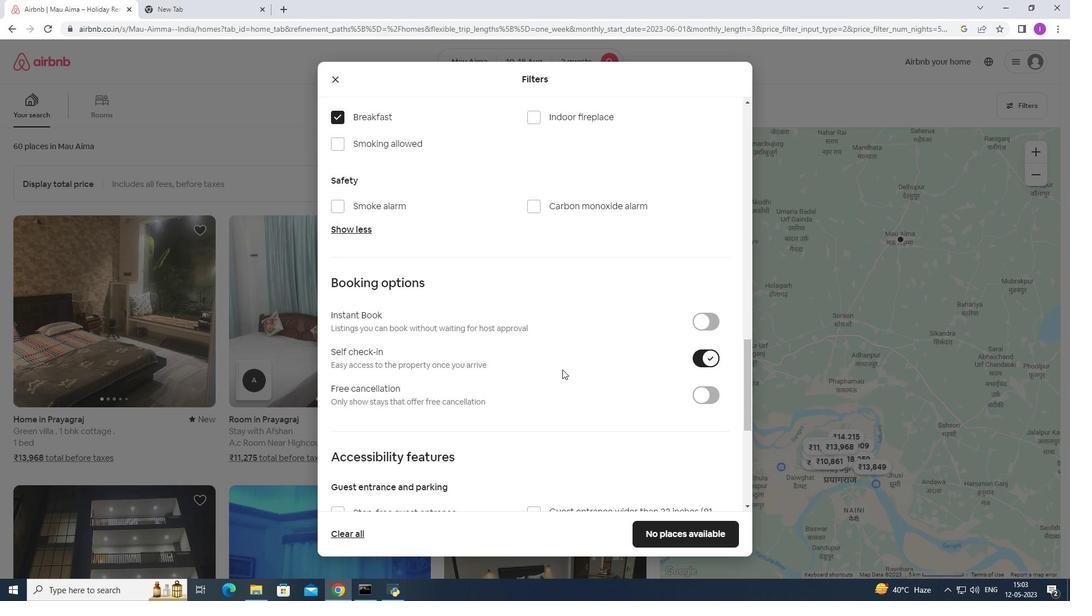 
Action: Mouse scrolled (546, 379) with delta (0, 0)
Screenshot: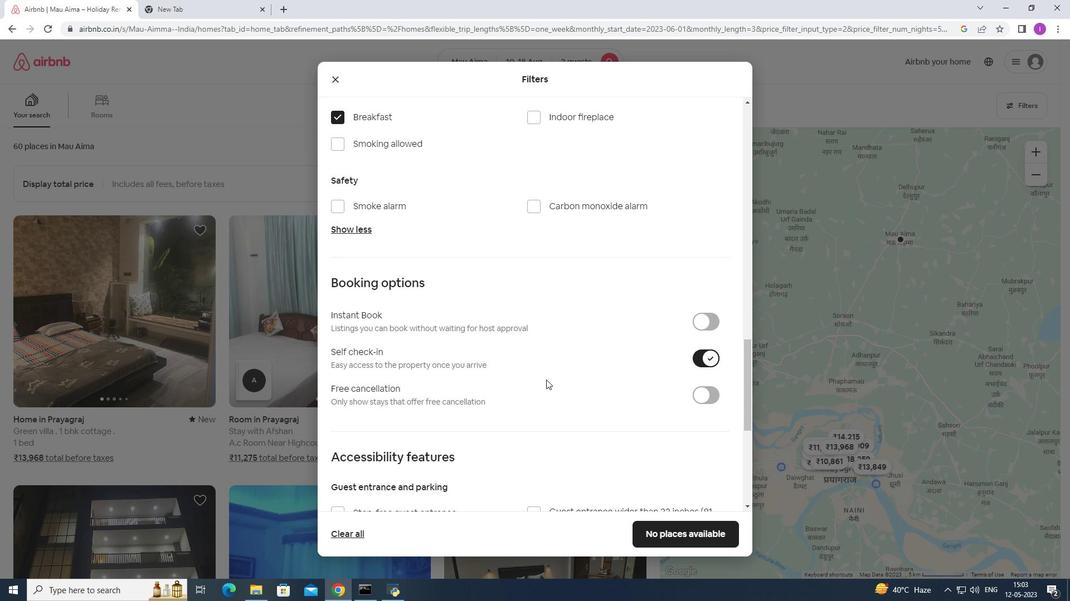 
Action: Mouse scrolled (546, 379) with delta (0, 0)
Screenshot: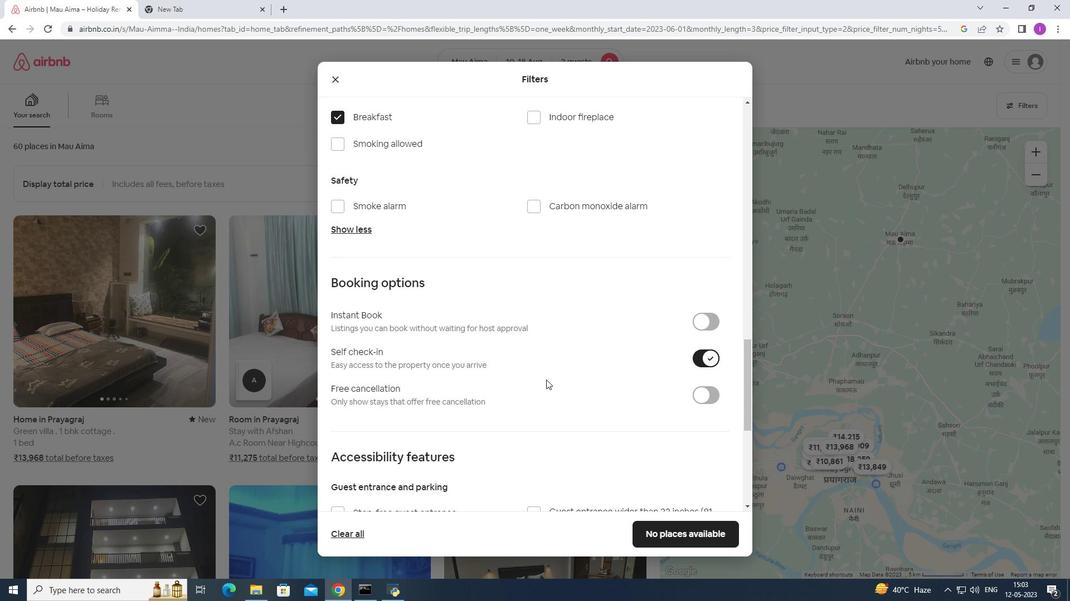 
Action: Mouse scrolled (546, 379) with delta (0, 0)
Screenshot: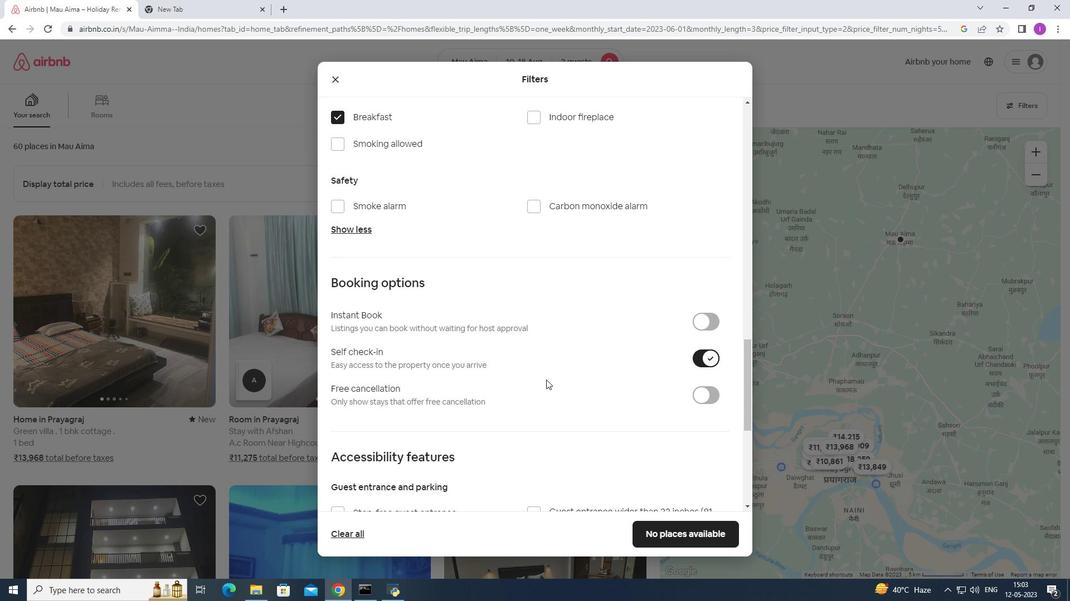 
Action: Mouse scrolled (546, 379) with delta (0, 0)
Screenshot: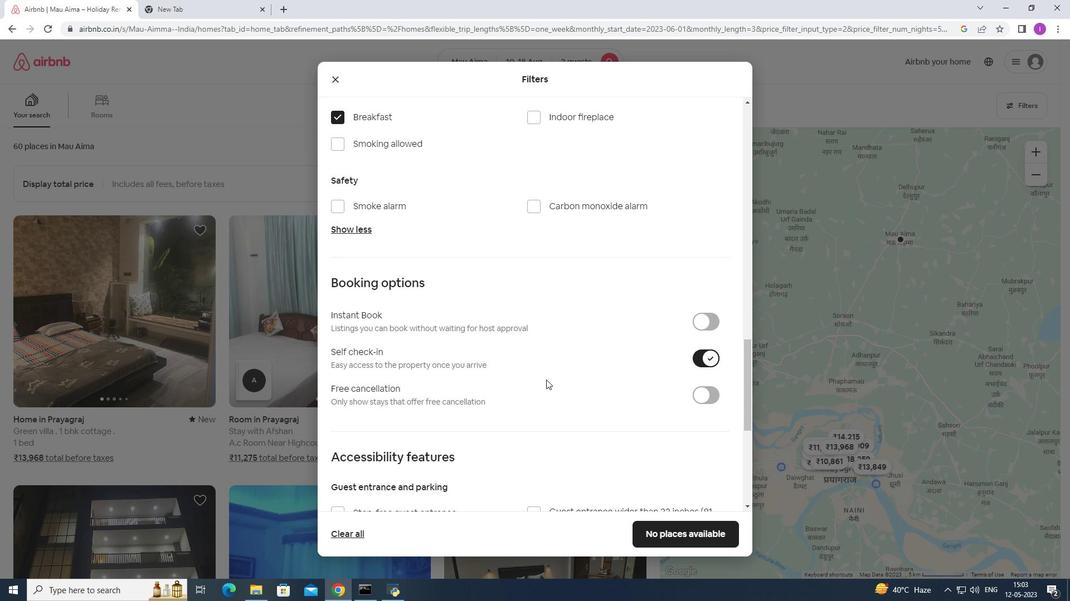 
Action: Mouse scrolled (546, 379) with delta (0, 0)
Screenshot: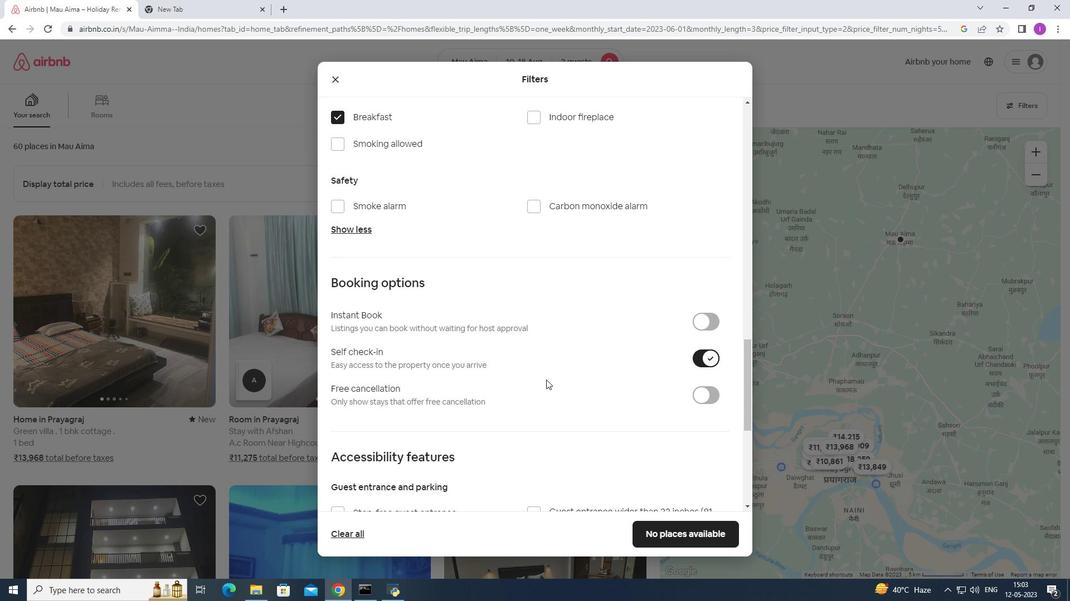 
Action: Mouse moved to (546, 380)
Screenshot: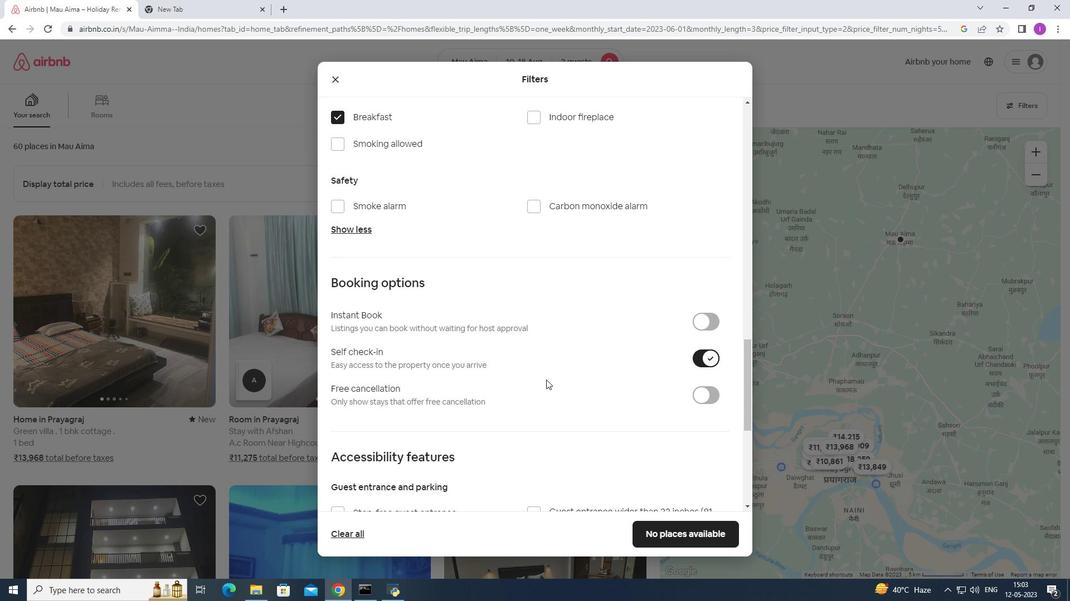 
Action: Mouse scrolled (546, 380) with delta (0, 0)
Screenshot: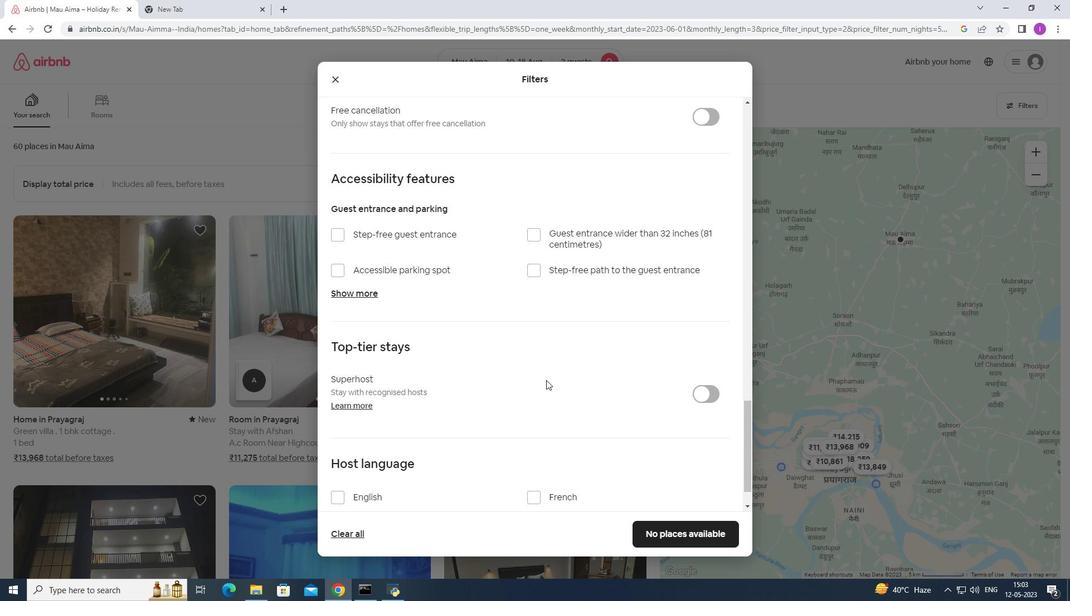 
Action: Mouse scrolled (546, 380) with delta (0, 0)
Screenshot: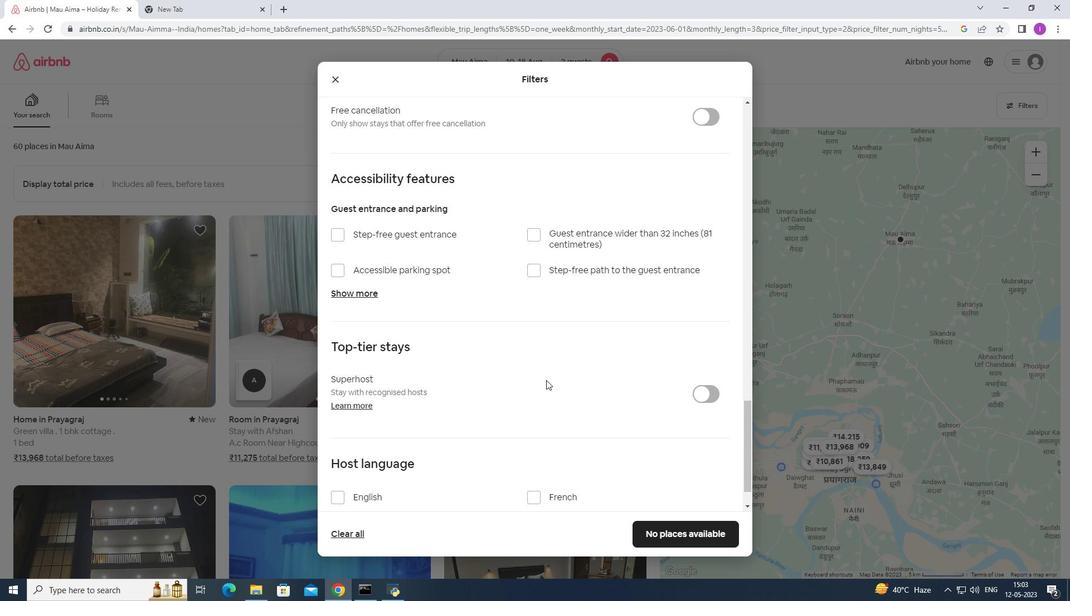 
Action: Mouse scrolled (546, 380) with delta (0, 0)
Screenshot: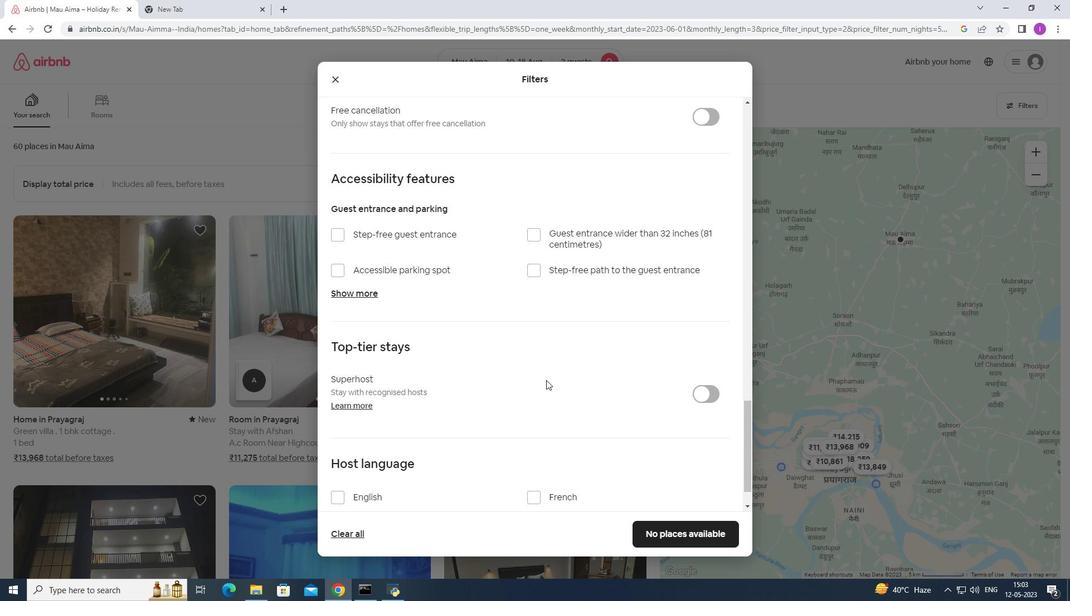 
Action: Mouse scrolled (546, 380) with delta (0, 0)
Screenshot: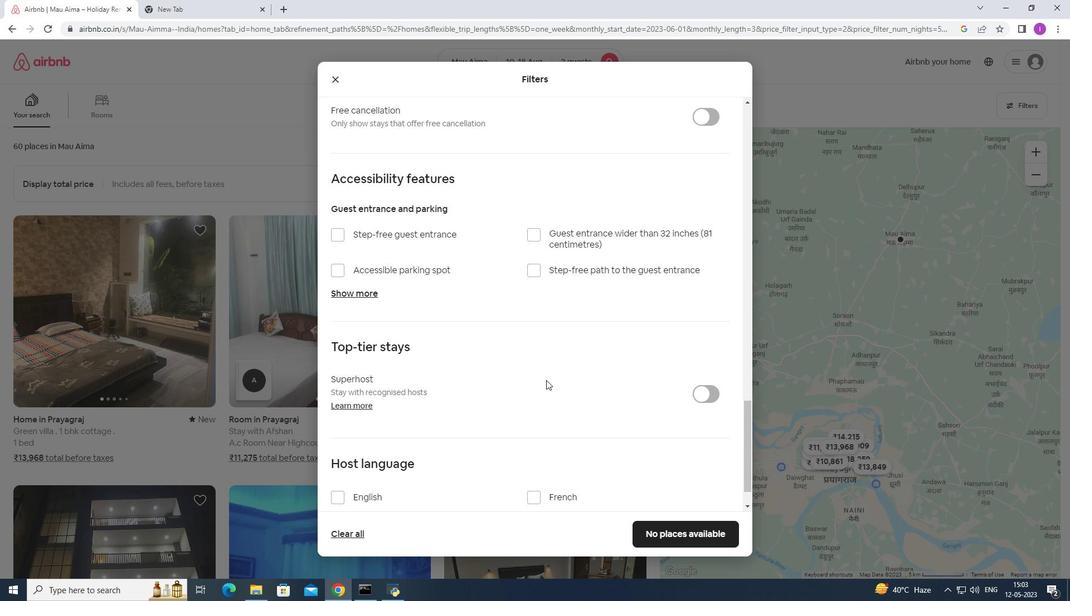 
Action: Mouse scrolled (546, 380) with delta (0, 0)
Screenshot: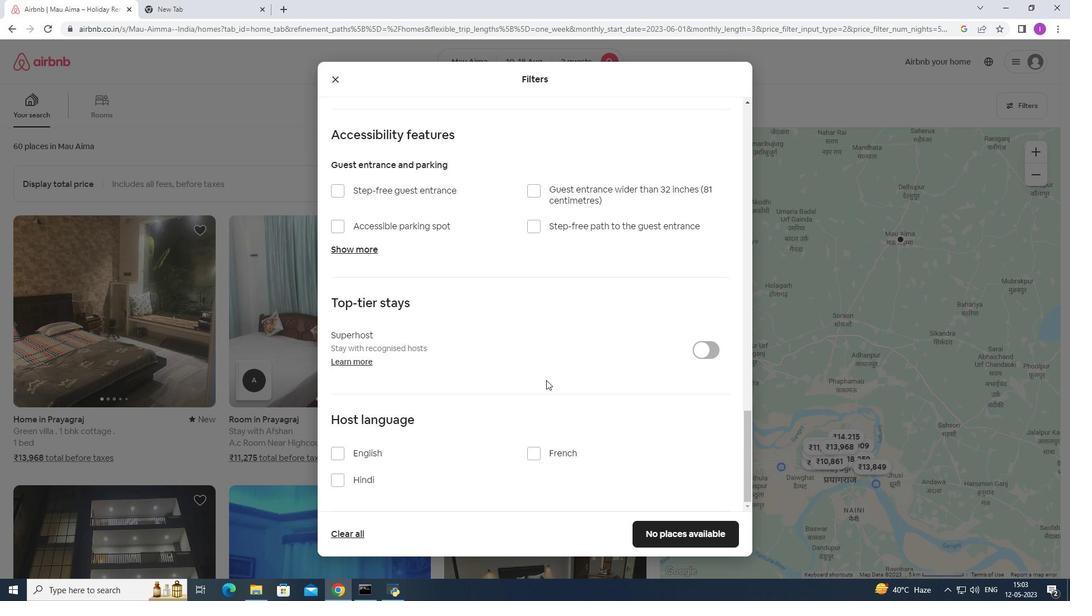 
Action: Mouse scrolled (546, 380) with delta (0, 0)
Screenshot: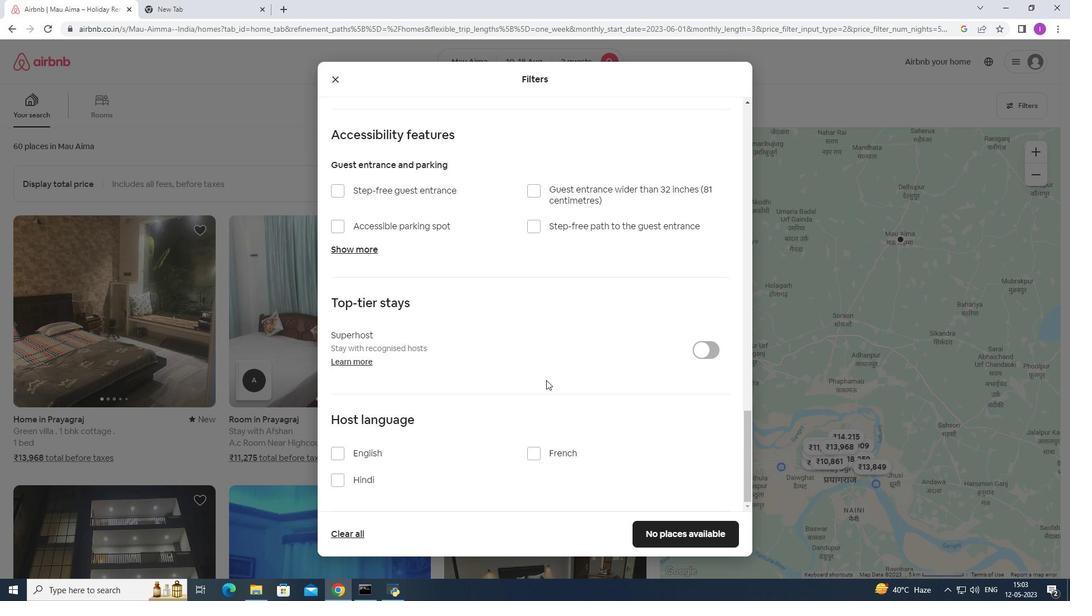 
Action: Mouse scrolled (546, 380) with delta (0, 0)
Screenshot: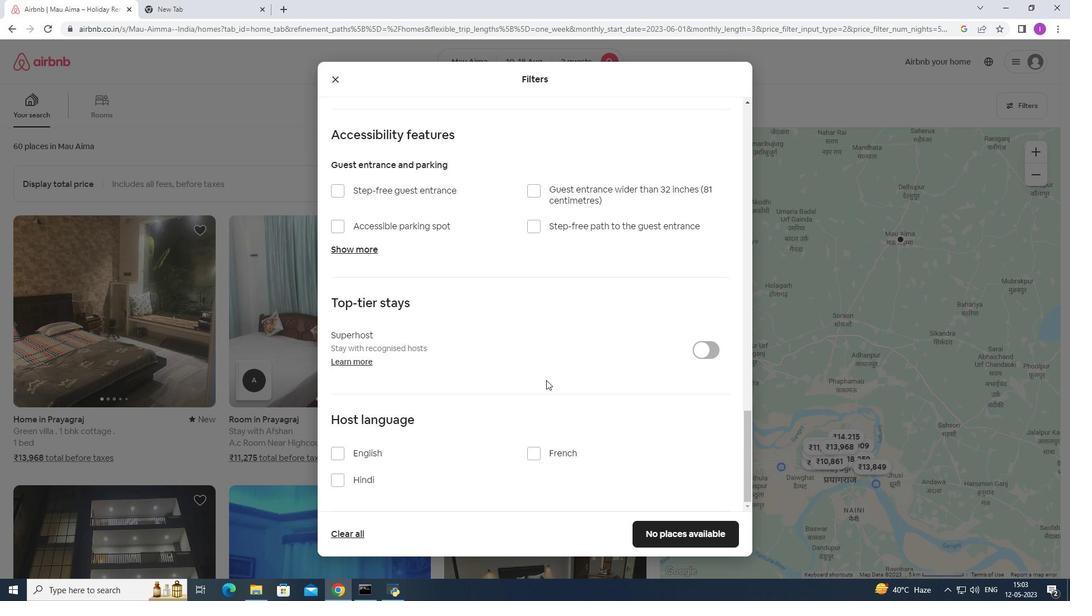 
Action: Mouse scrolled (546, 380) with delta (0, 0)
Screenshot: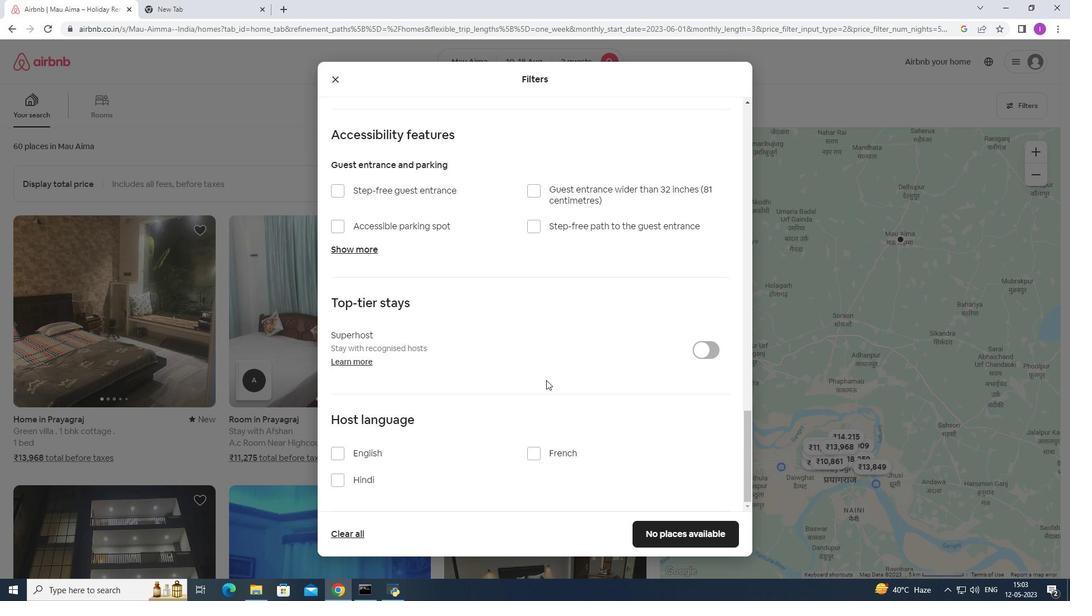 
Action: Mouse moved to (336, 455)
Screenshot: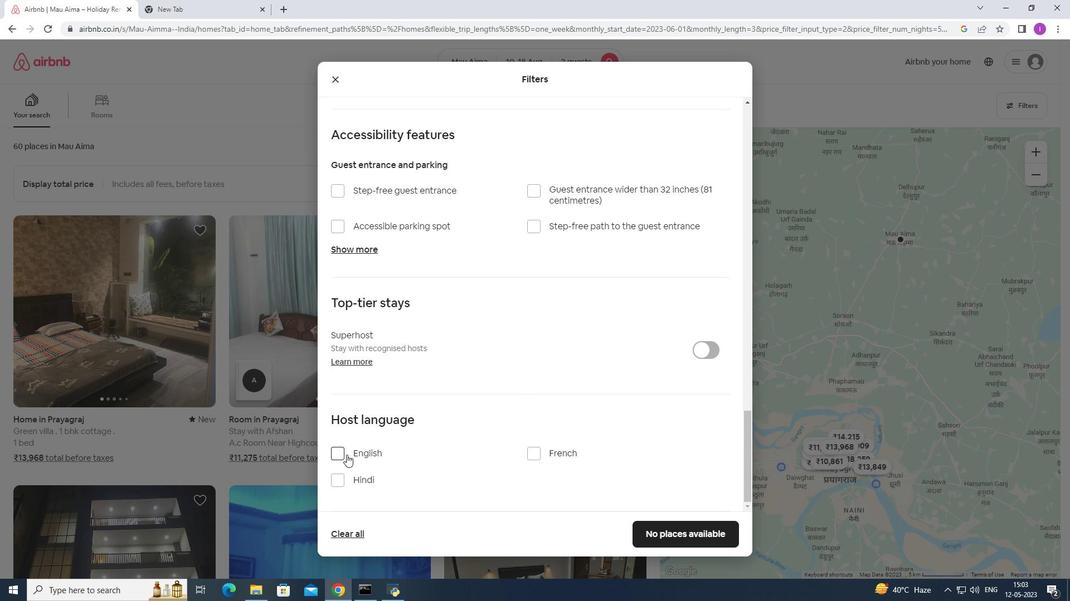 
Action: Mouse pressed left at (336, 455)
Screenshot: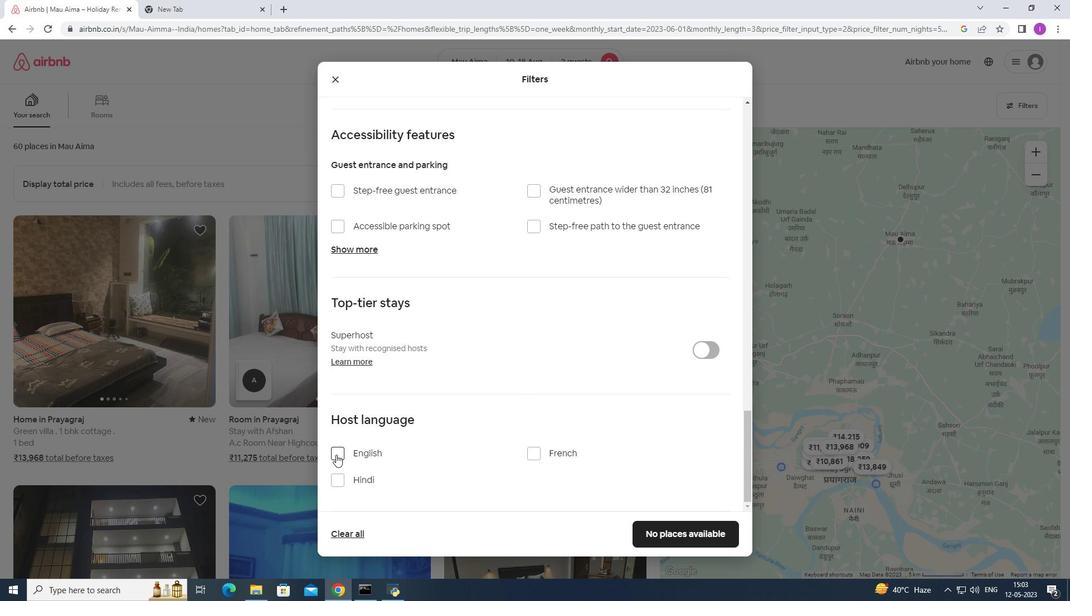 
Action: Mouse moved to (441, 429)
Screenshot: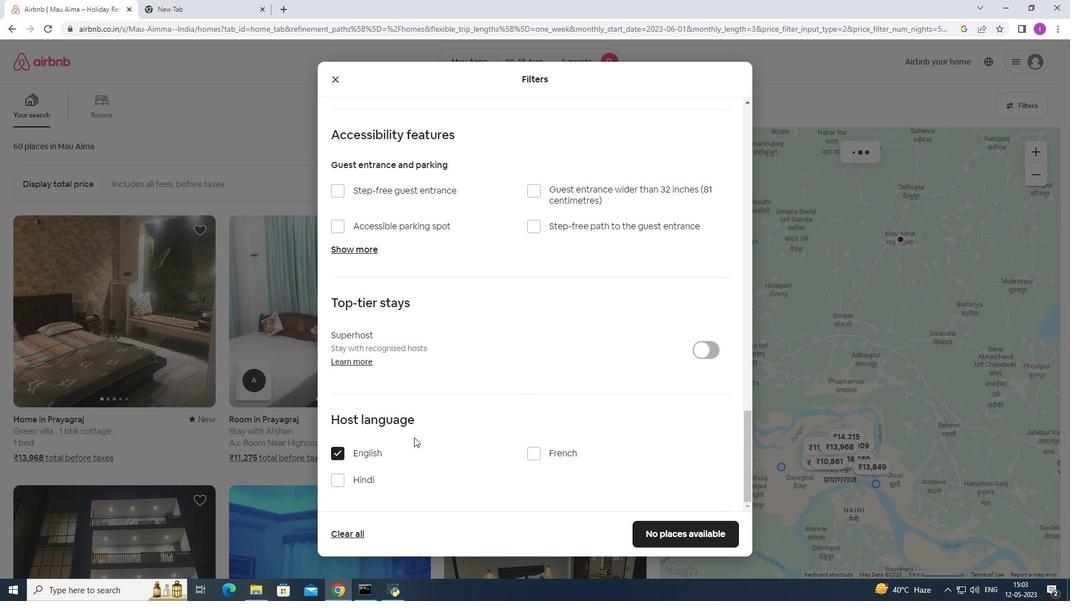 
Action: Mouse scrolled (441, 429) with delta (0, 0)
Screenshot: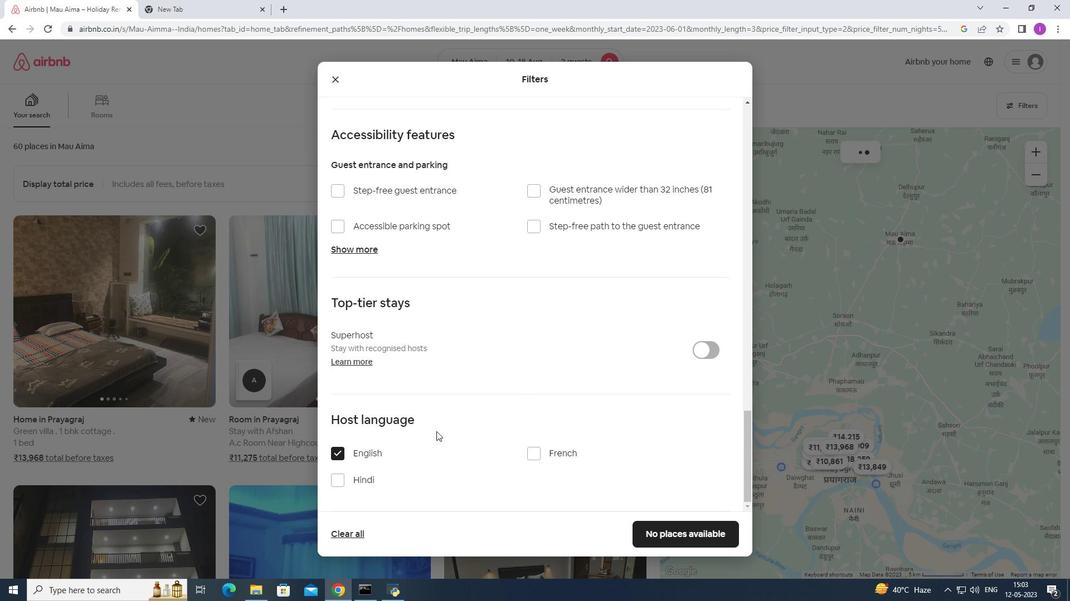 
Action: Mouse scrolled (441, 429) with delta (0, 0)
Screenshot: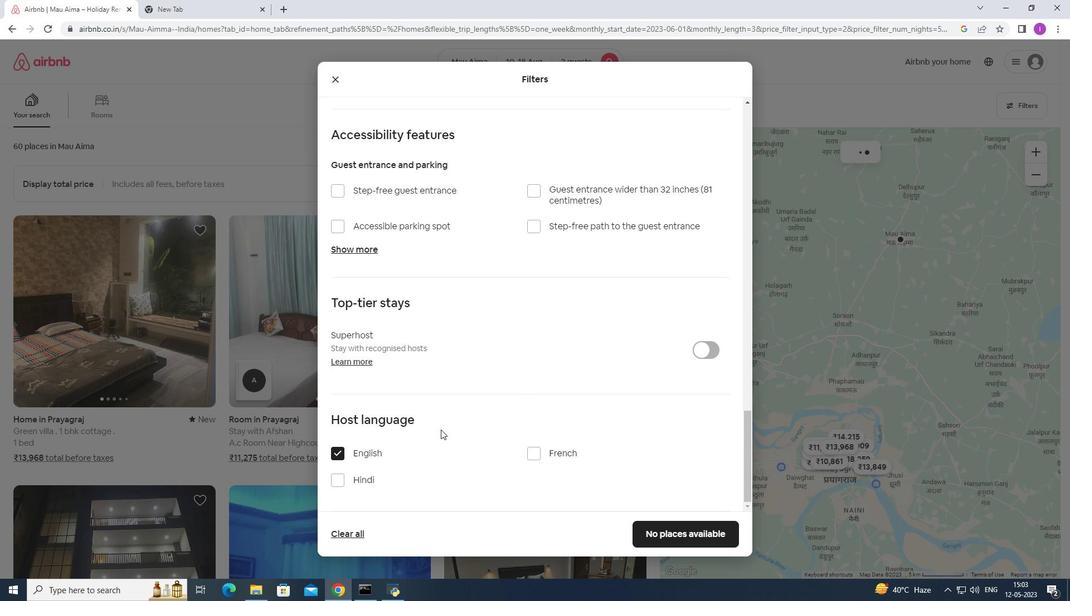 
Action: Mouse scrolled (441, 429) with delta (0, 0)
Screenshot: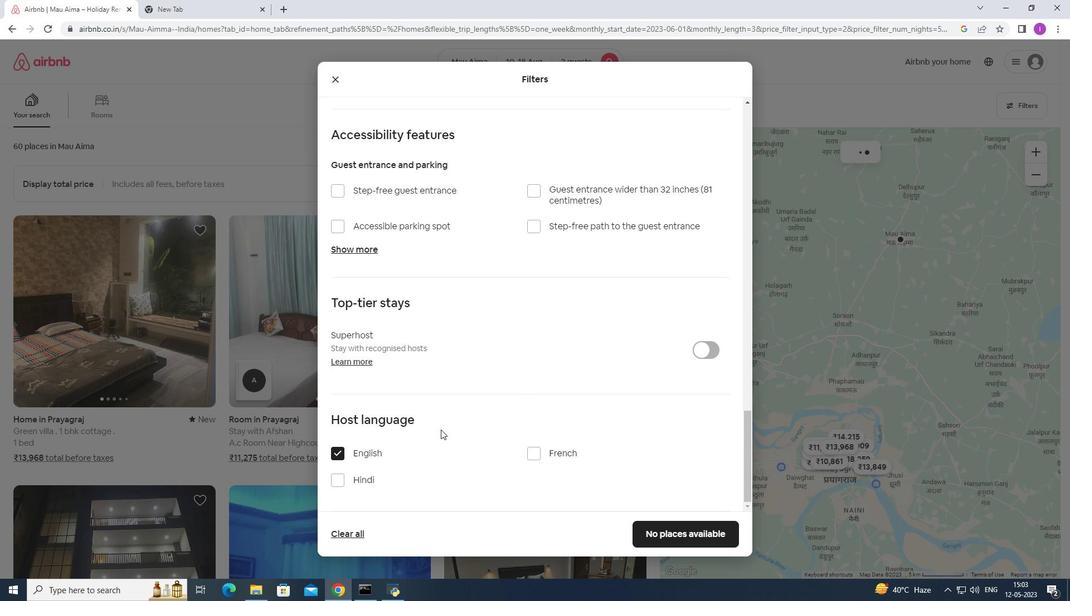 
Action: Mouse scrolled (441, 429) with delta (0, 0)
Screenshot: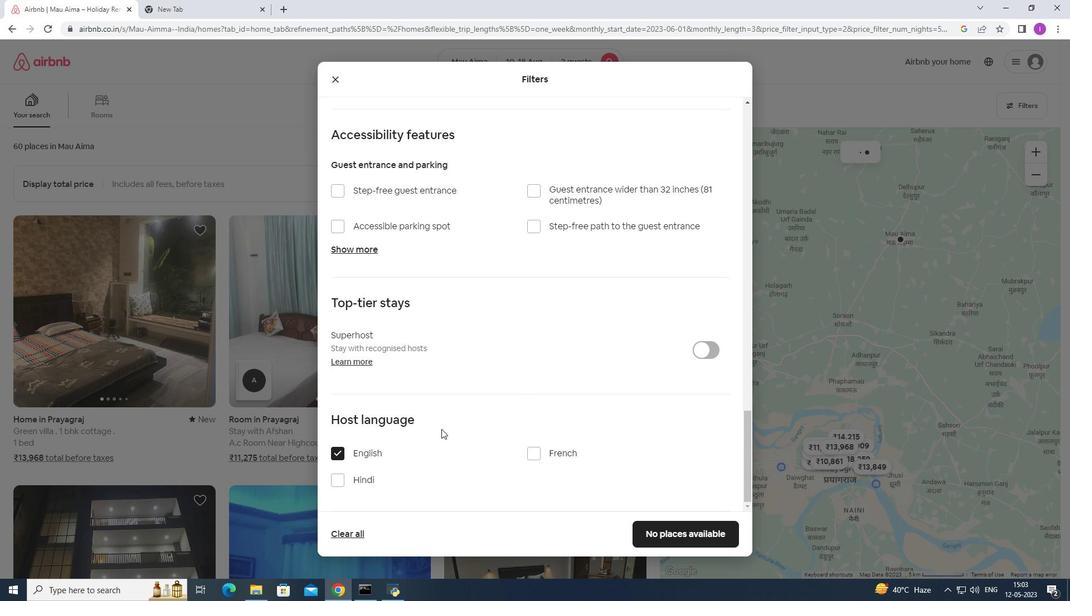 
Action: Mouse scrolled (441, 429) with delta (0, 0)
Screenshot: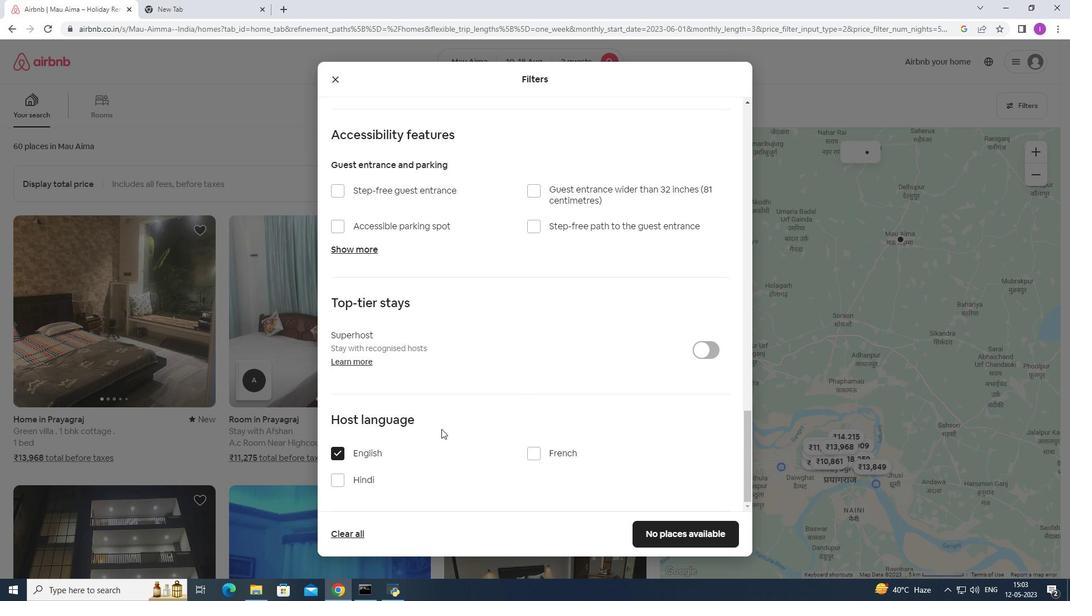 
Action: Mouse moved to (666, 539)
Screenshot: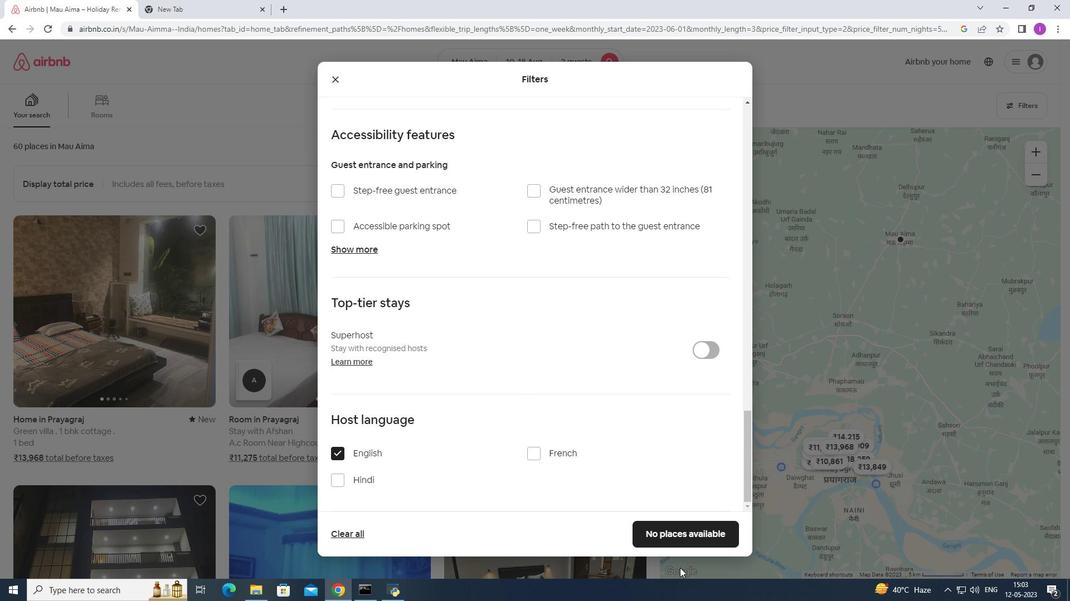 
Action: Mouse pressed left at (666, 539)
Screenshot: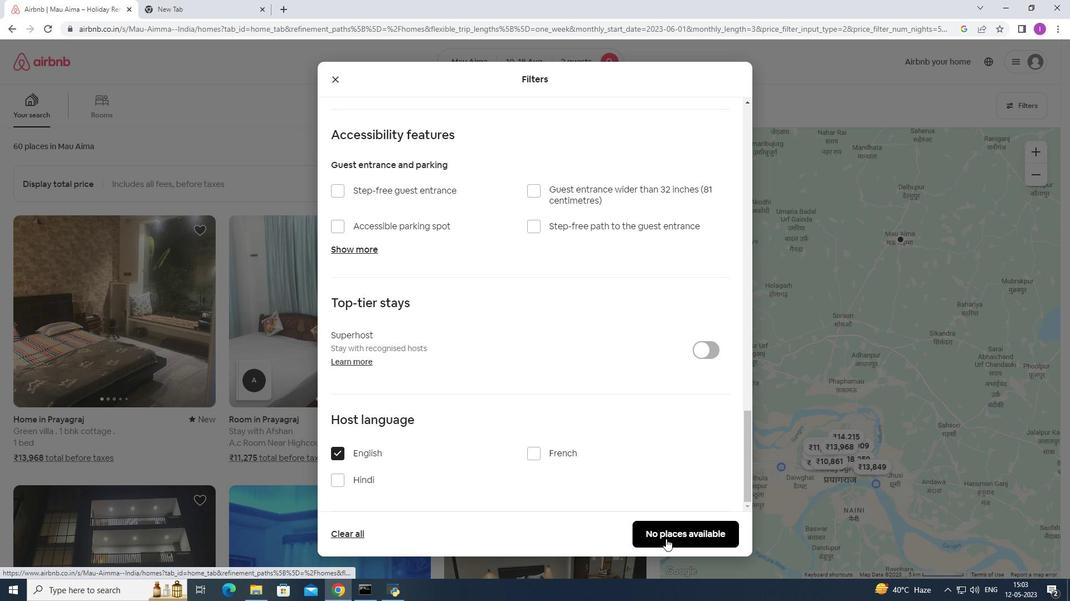 
Action: Mouse moved to (664, 530)
Screenshot: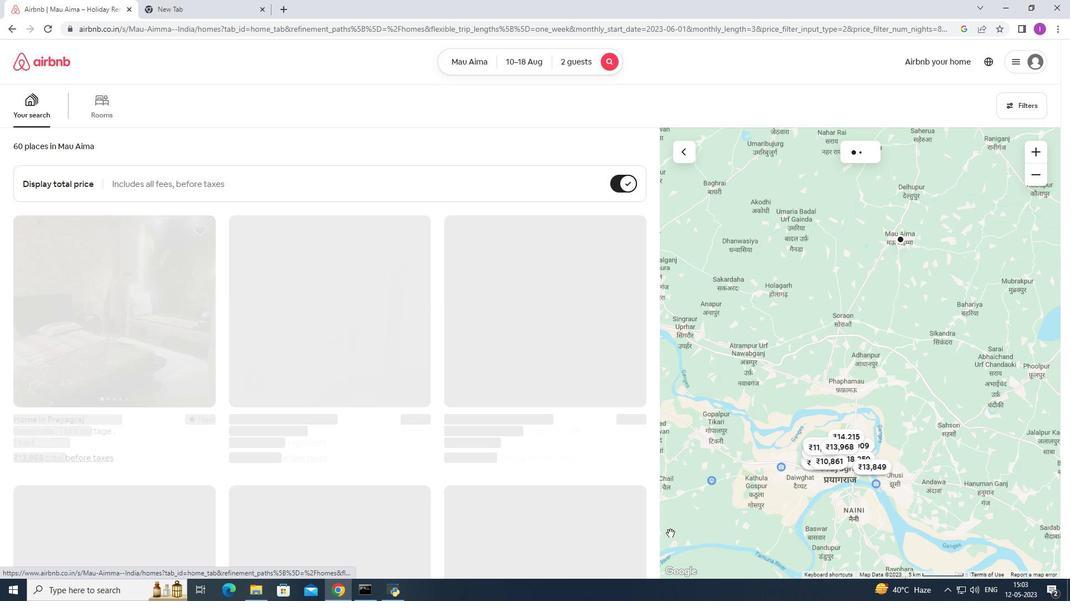 
